 Task: Find a flat in Neath, United Kingdom with Wifi, TV, Gym, Breakfast, 6 bedrooms, 6 beds, 6 bathrooms, price range ₹8000-₹12000, and self check-in.
Action: Mouse moved to (320, 140)
Screenshot: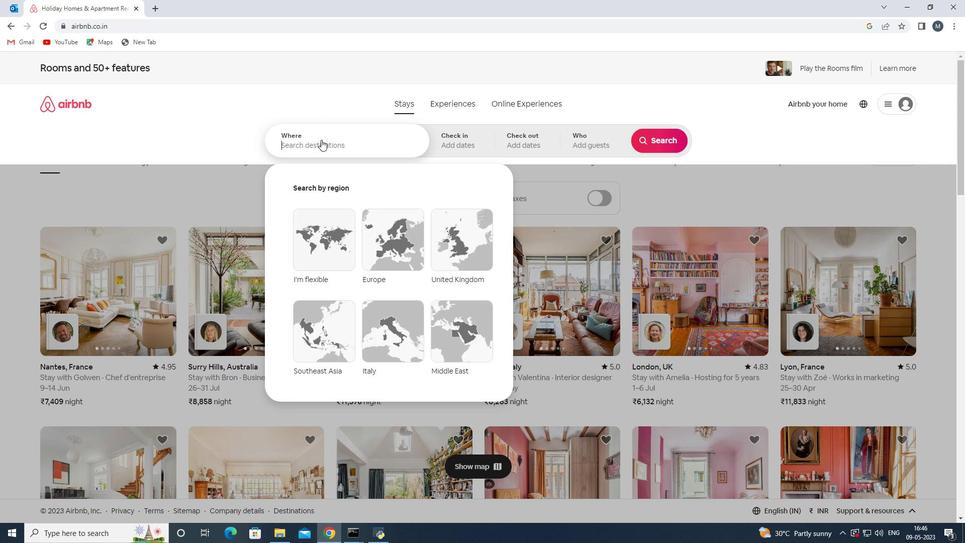 
Action: Mouse pressed left at (320, 140)
Screenshot: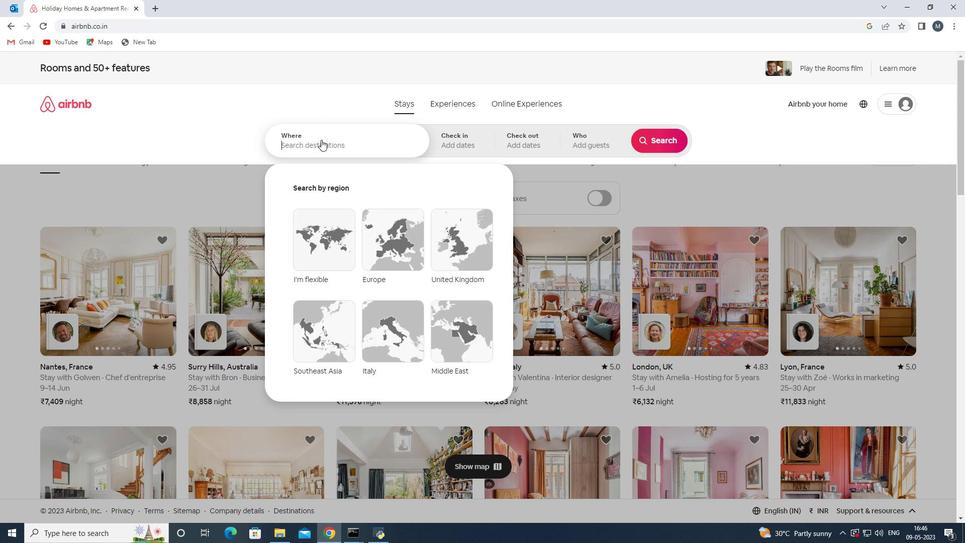 
Action: Mouse moved to (320, 140)
Screenshot: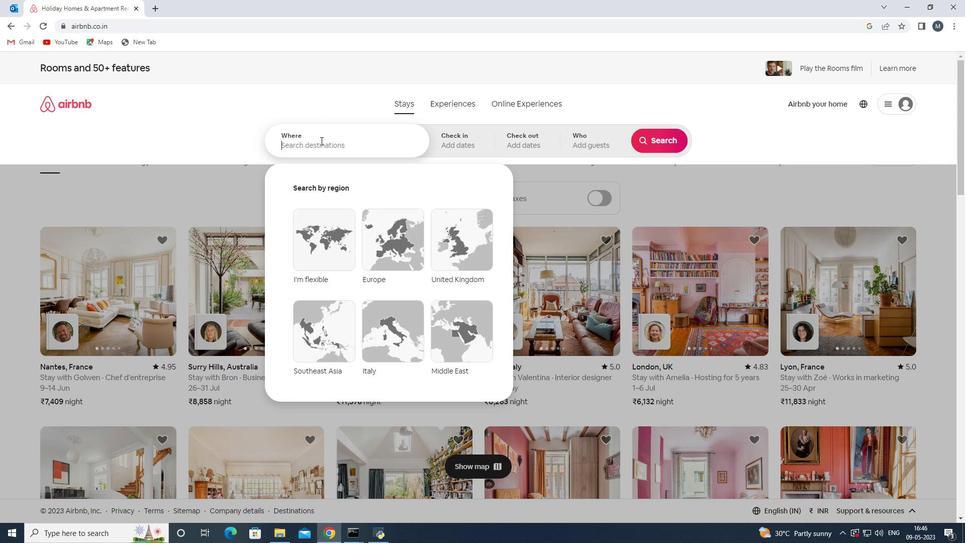 
Action: Key pressed <Key.shift>Neath,<Key.shift><Key.shift><Key.shift><Key.shift><Key.shift><Key.shift><Key.shift><Key.shift><Key.shift><Key.shift><Key.shift><Key.shift><Key.shift><Key.shift><Key.shift><Key.shift><Key.shift><Key.shift><Key.shift><Key.shift><Key.shift>United<Key.space><Key.shift>K
Screenshot: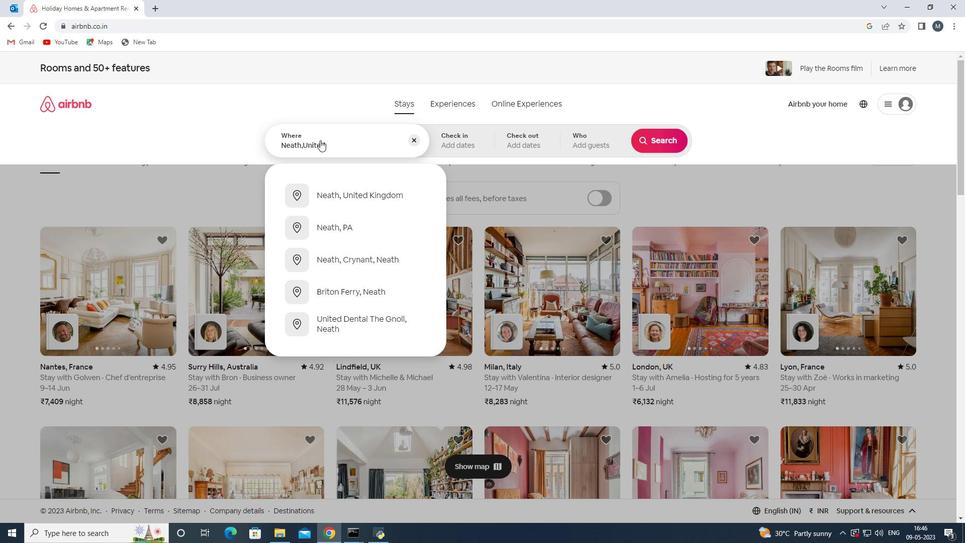 
Action: Mouse moved to (315, 139)
Screenshot: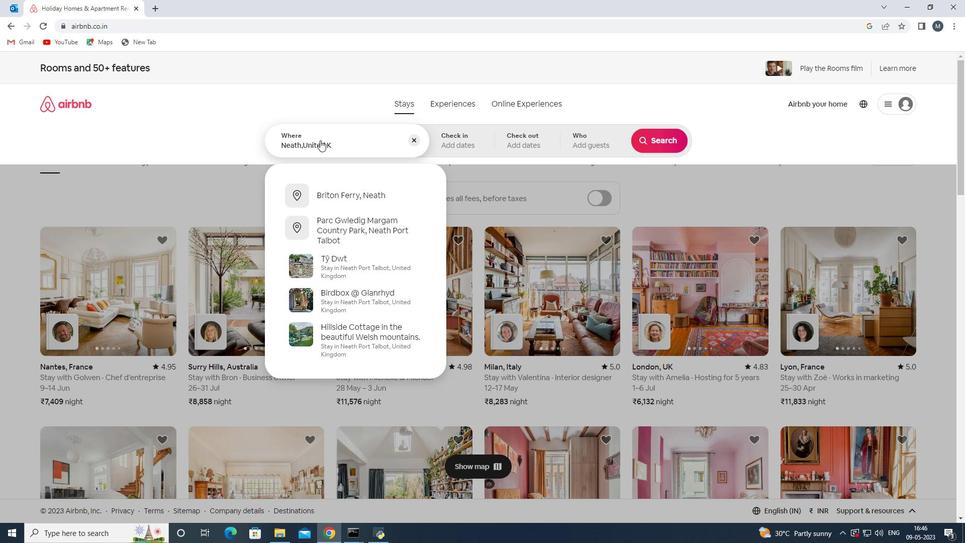 
Action: Key pressed <Key.backspace>
Screenshot: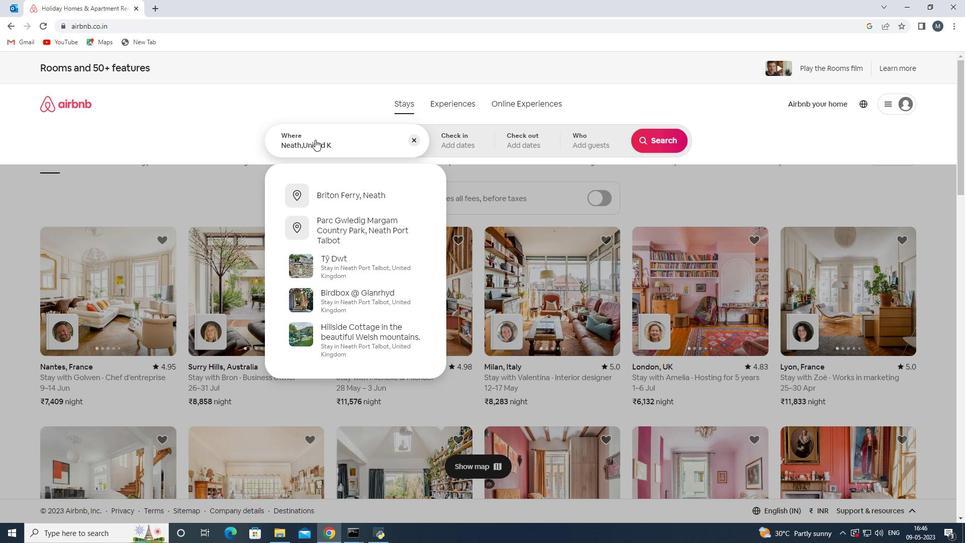 
Action: Mouse moved to (378, 195)
Screenshot: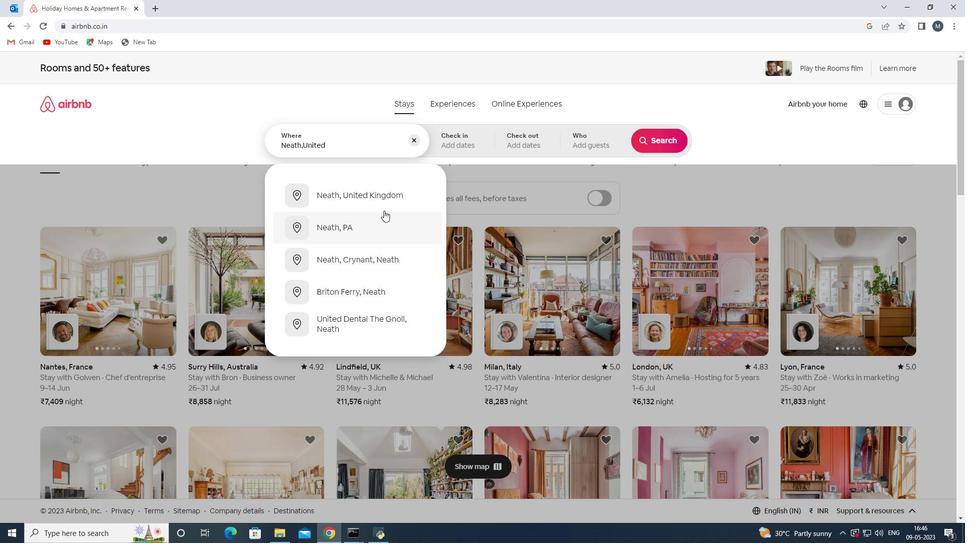 
Action: Mouse pressed left at (378, 195)
Screenshot: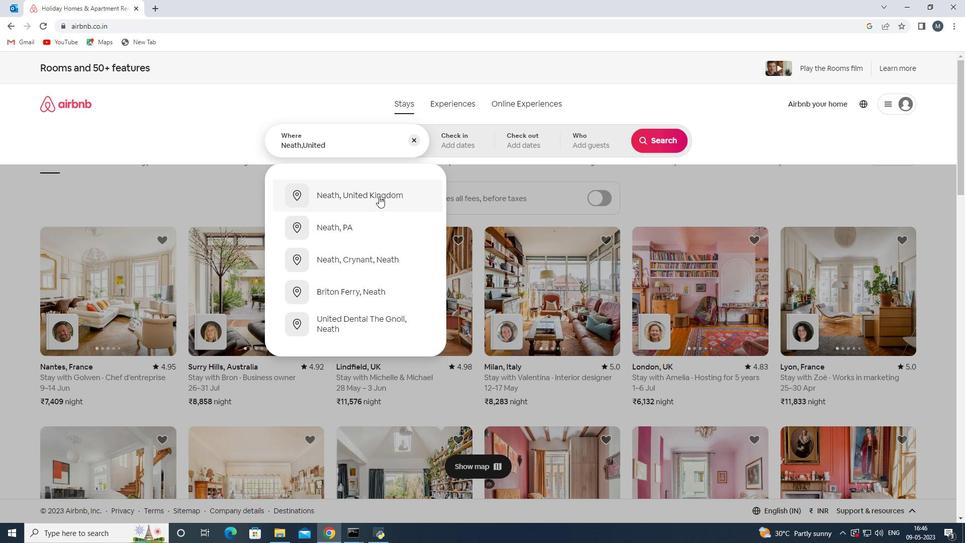 
Action: Mouse moved to (657, 222)
Screenshot: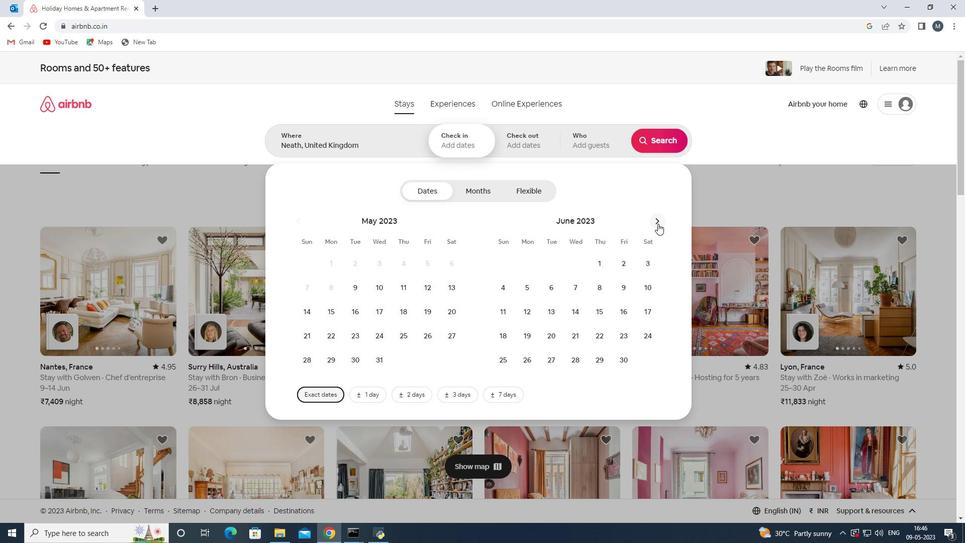 
Action: Mouse pressed left at (657, 222)
Screenshot: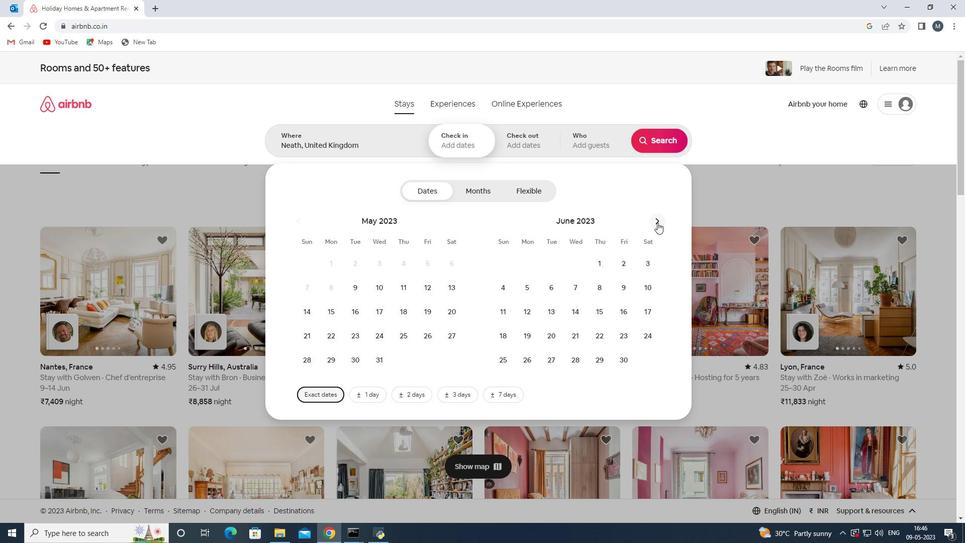 
Action: Mouse moved to (655, 222)
Screenshot: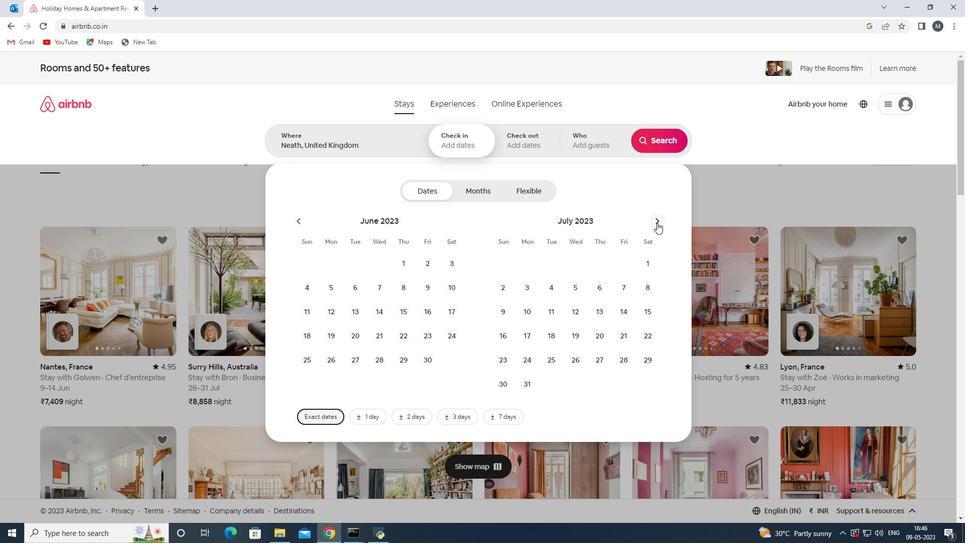 
Action: Mouse pressed left at (655, 222)
Screenshot: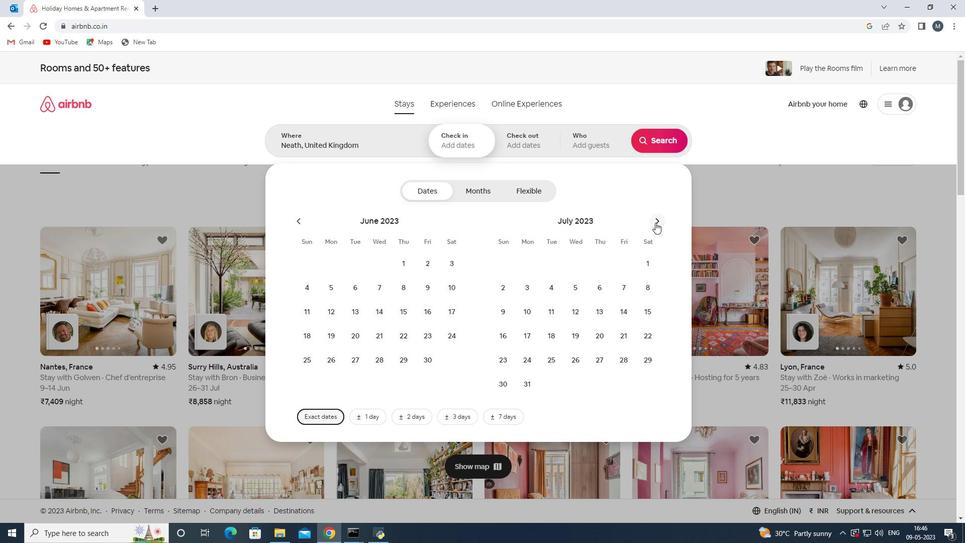 
Action: Mouse pressed left at (655, 222)
Screenshot: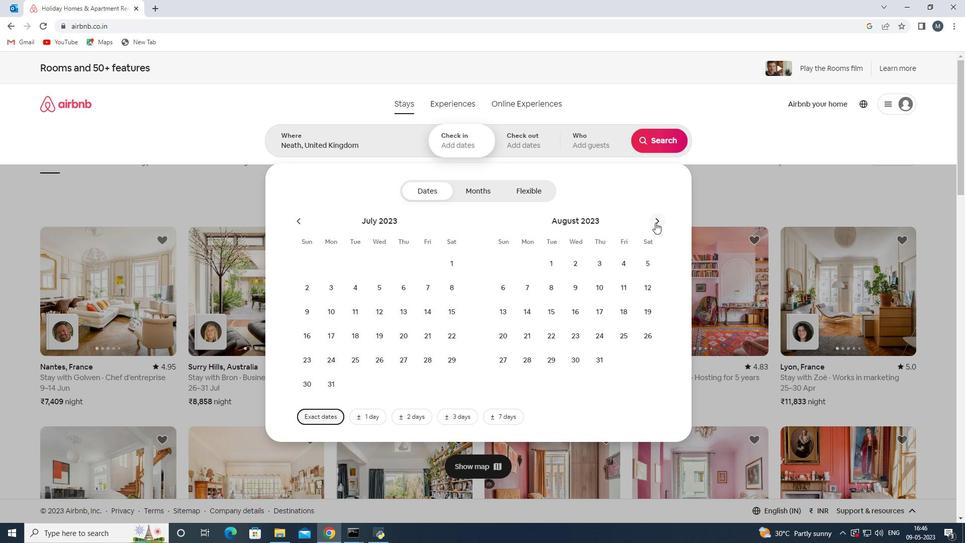 
Action: Mouse moved to (573, 291)
Screenshot: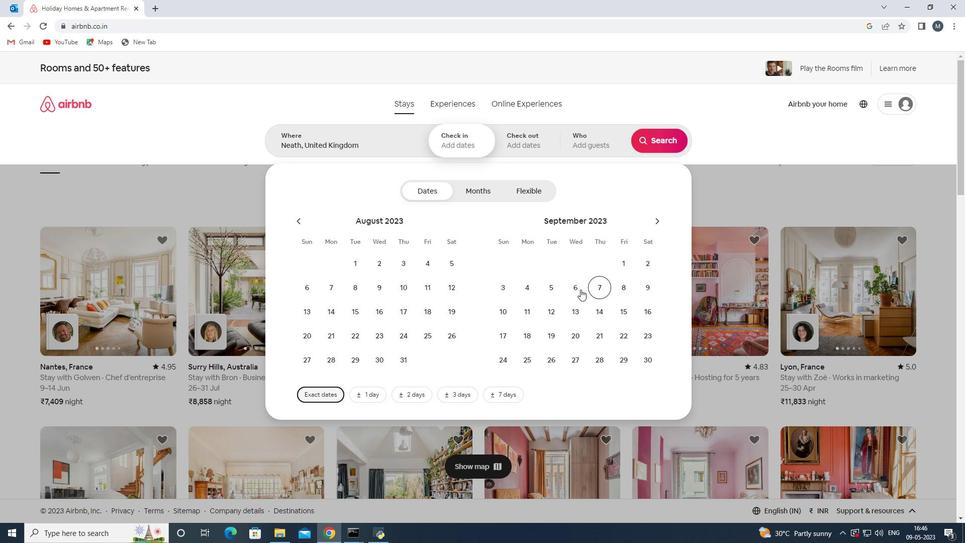 
Action: Mouse pressed left at (573, 291)
Screenshot: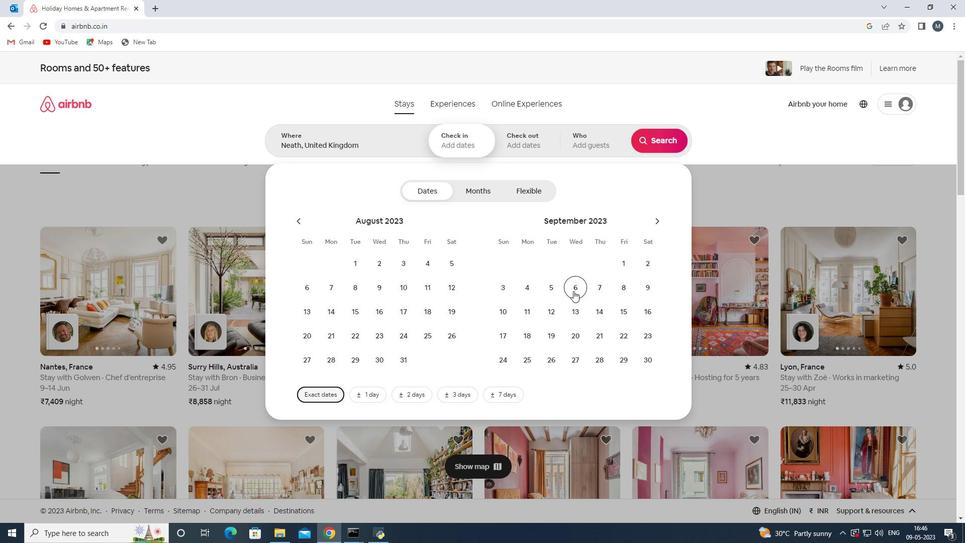 
Action: Mouse moved to (617, 313)
Screenshot: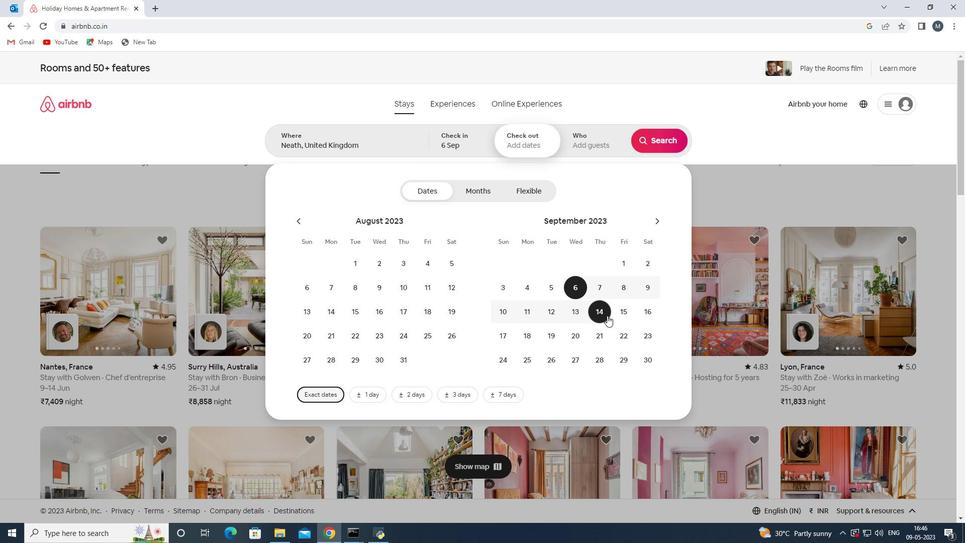 
Action: Mouse pressed left at (617, 313)
Screenshot: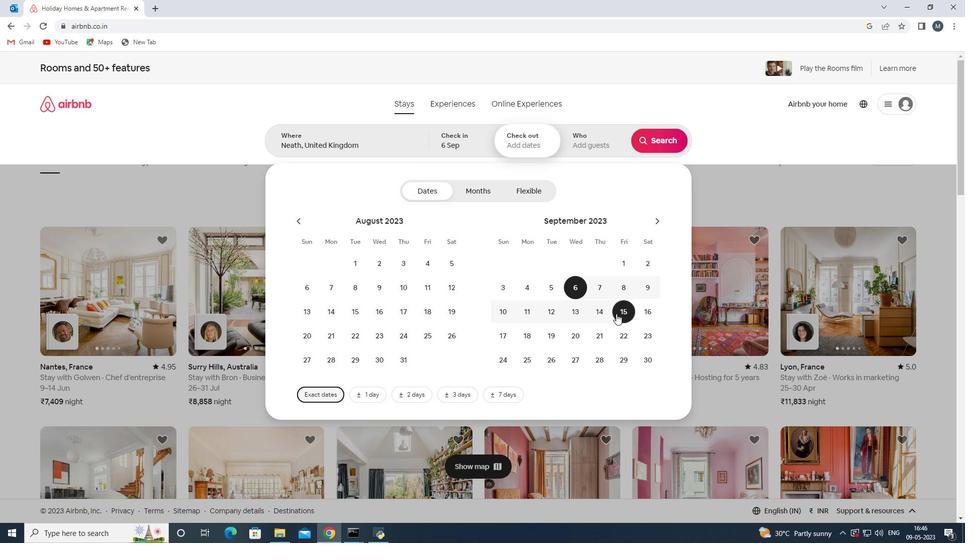 
Action: Mouse moved to (579, 149)
Screenshot: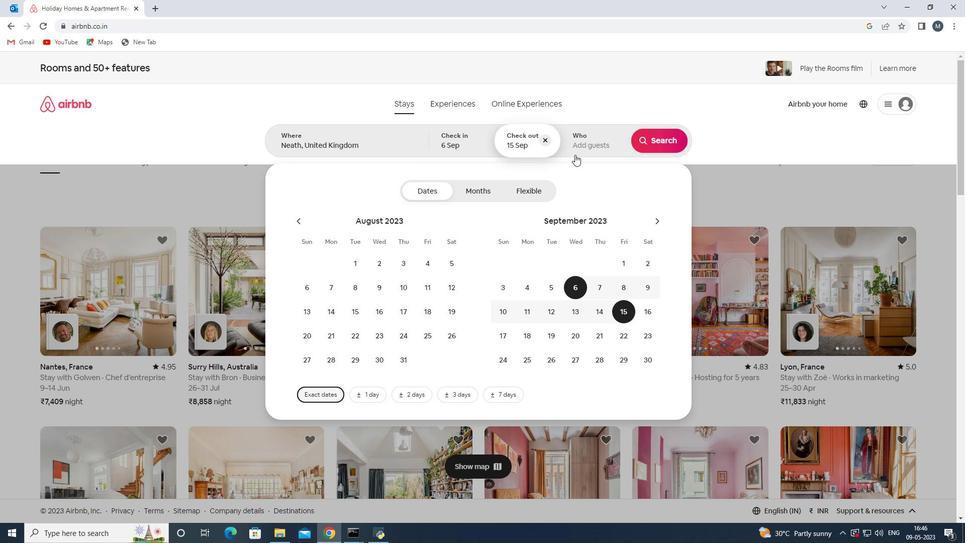 
Action: Mouse pressed left at (579, 149)
Screenshot: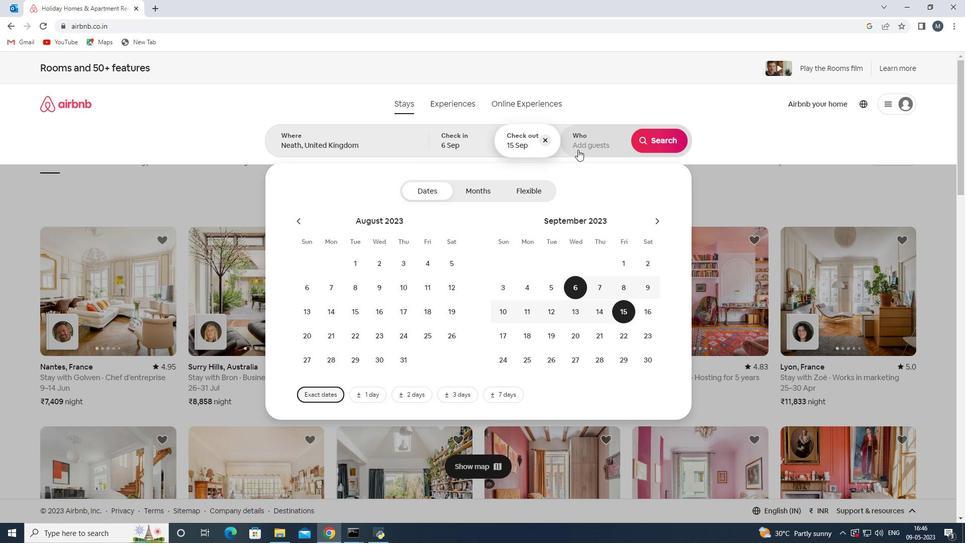 
Action: Mouse moved to (660, 198)
Screenshot: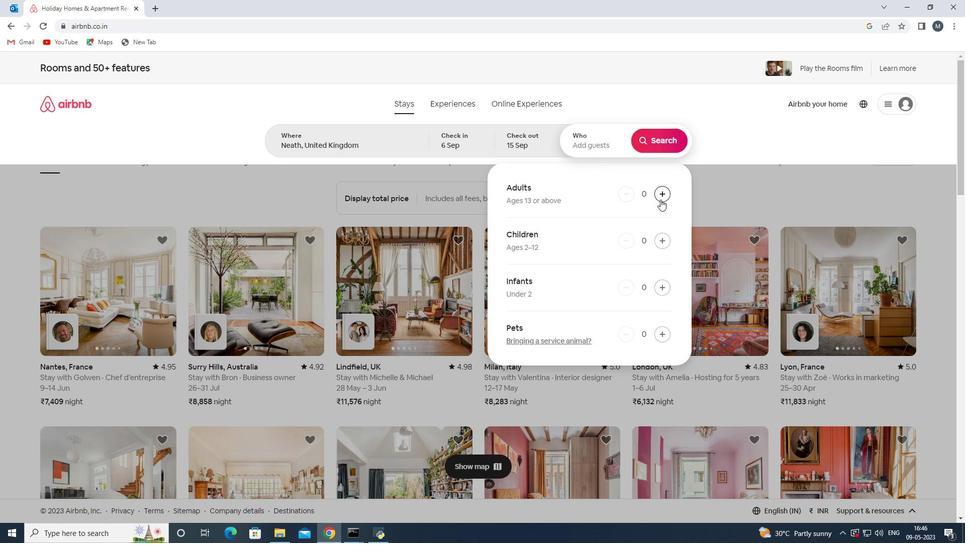 
Action: Mouse pressed left at (660, 198)
Screenshot: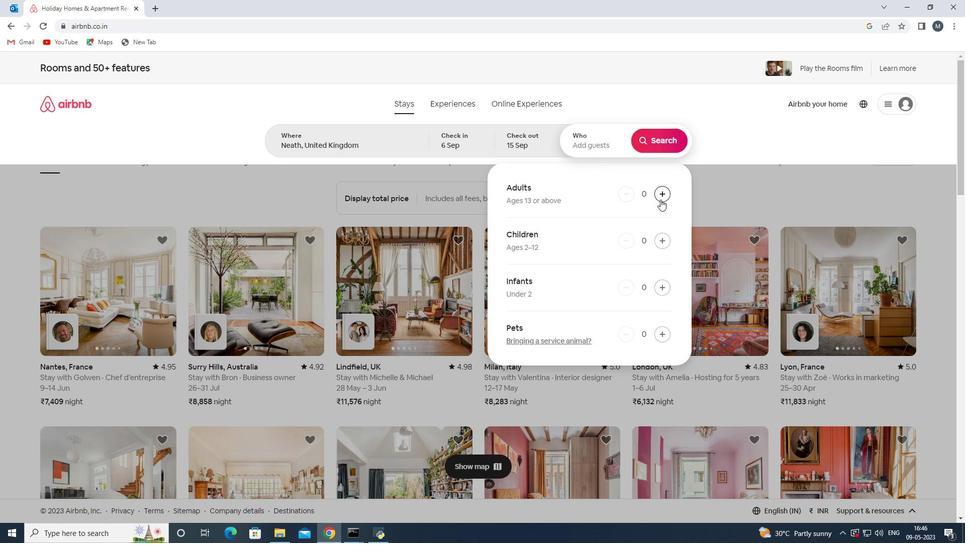 
Action: Mouse pressed left at (660, 198)
Screenshot: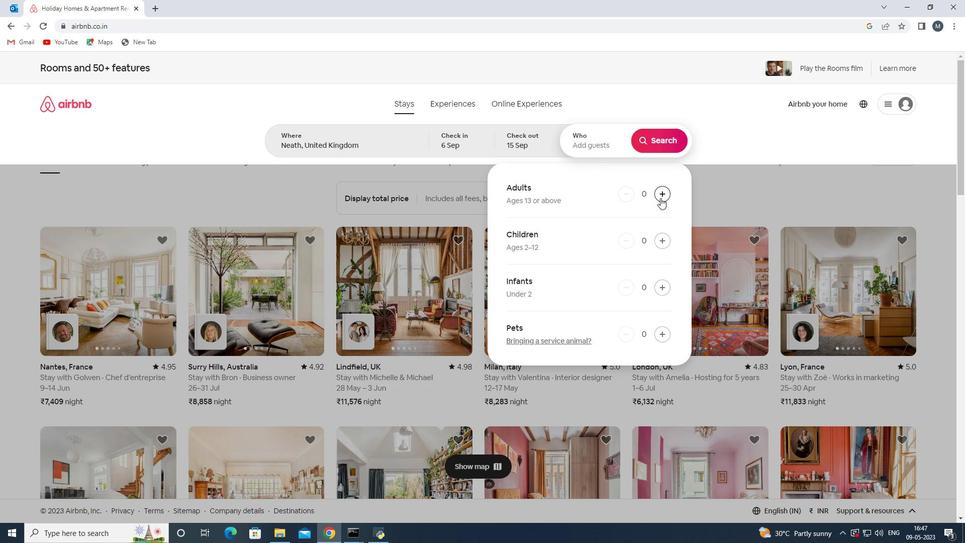 
Action: Mouse pressed left at (660, 198)
Screenshot: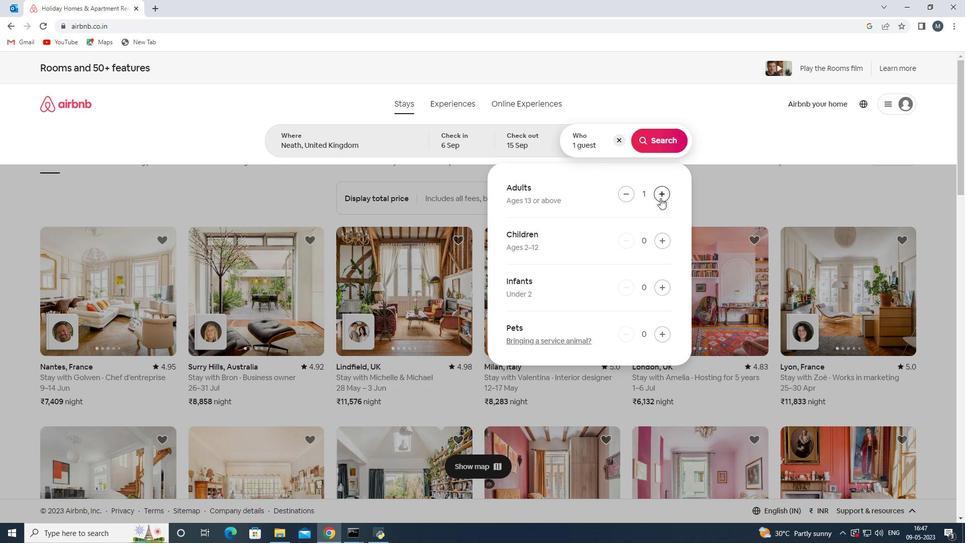 
Action: Mouse pressed left at (660, 198)
Screenshot: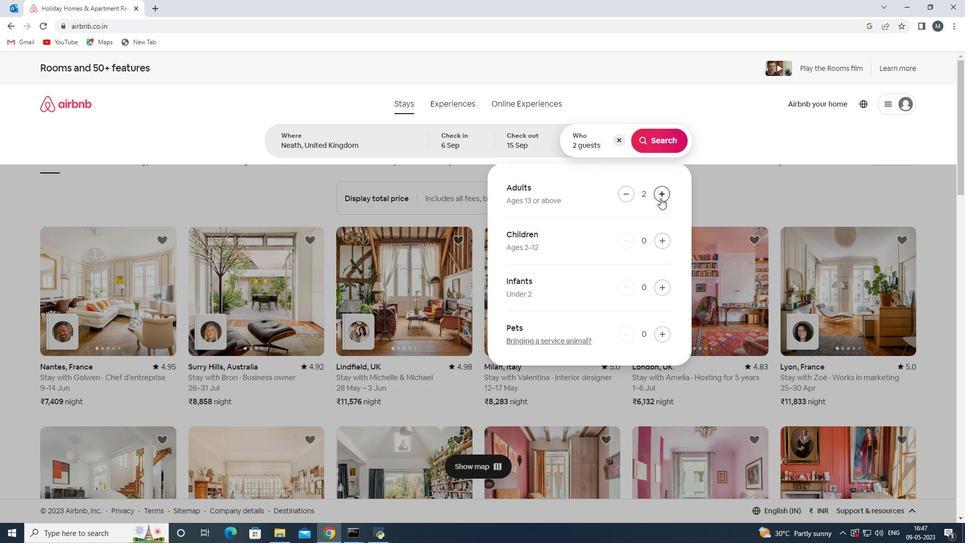 
Action: Mouse pressed left at (660, 198)
Screenshot: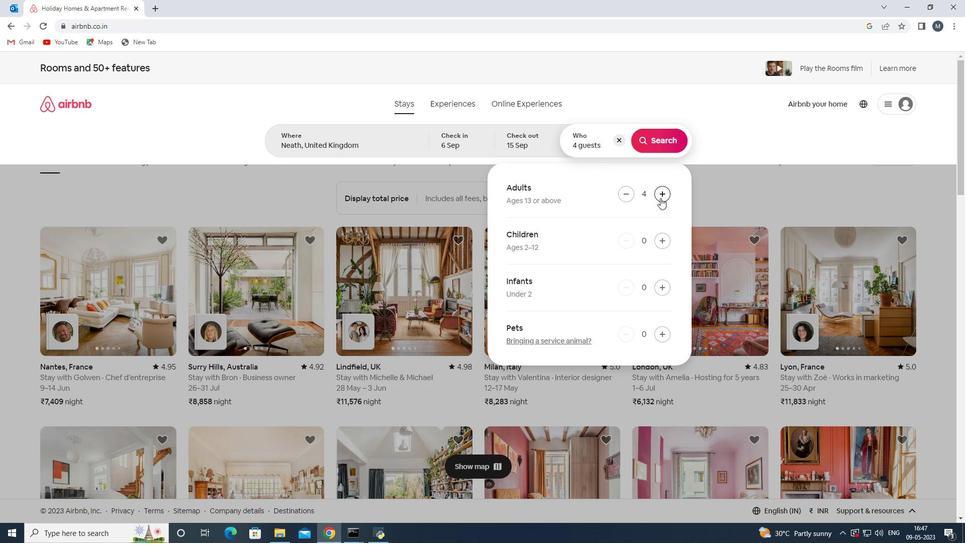 
Action: Mouse pressed left at (660, 198)
Screenshot: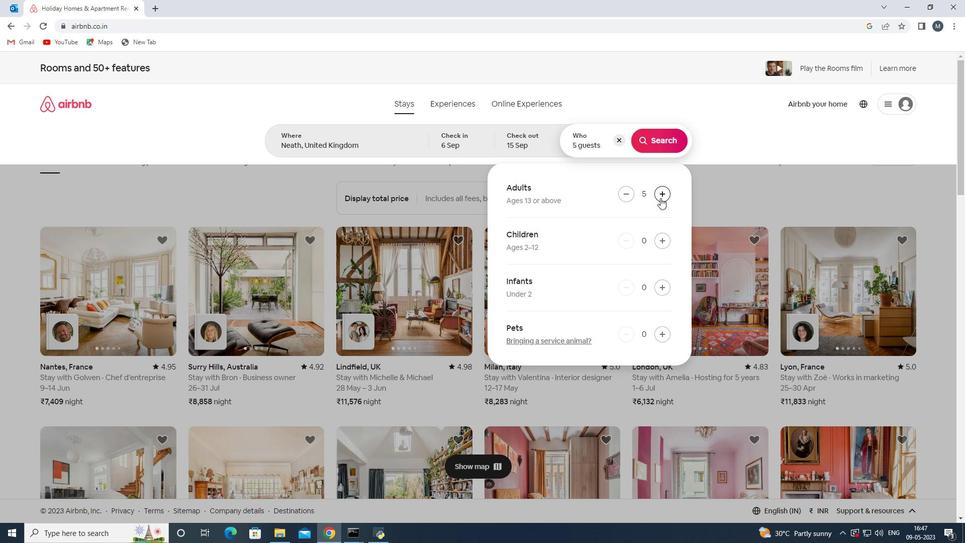 
Action: Mouse moved to (660, 143)
Screenshot: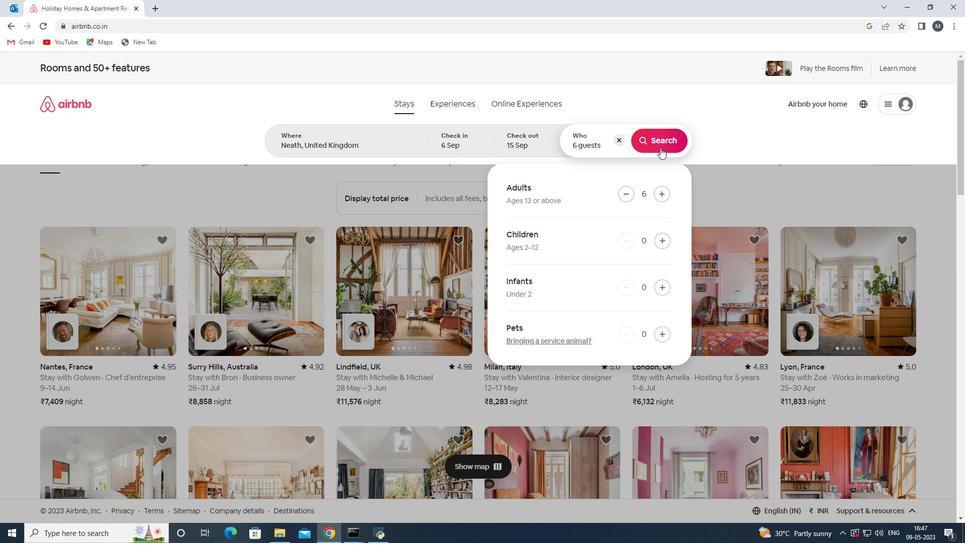 
Action: Mouse pressed left at (660, 143)
Screenshot: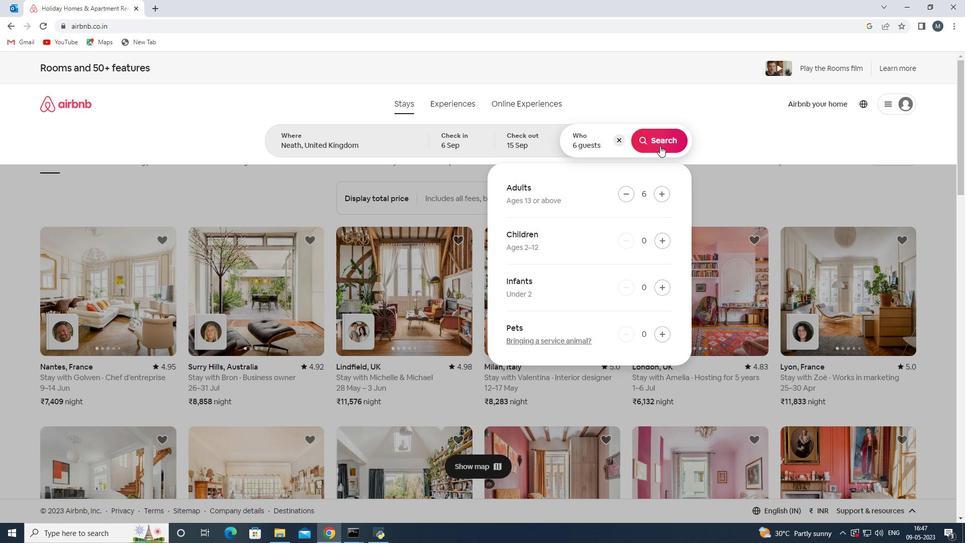 
Action: Mouse moved to (909, 111)
Screenshot: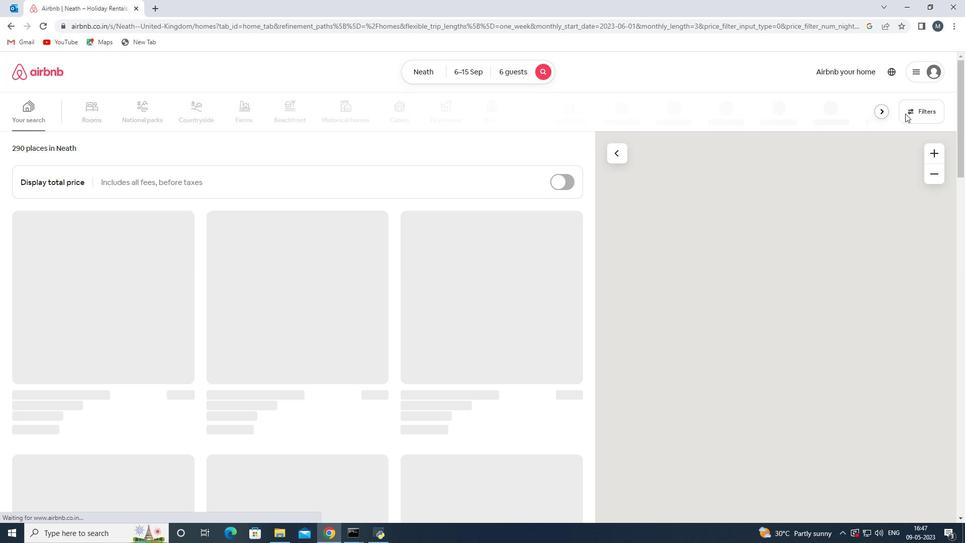 
Action: Mouse pressed left at (909, 111)
Screenshot: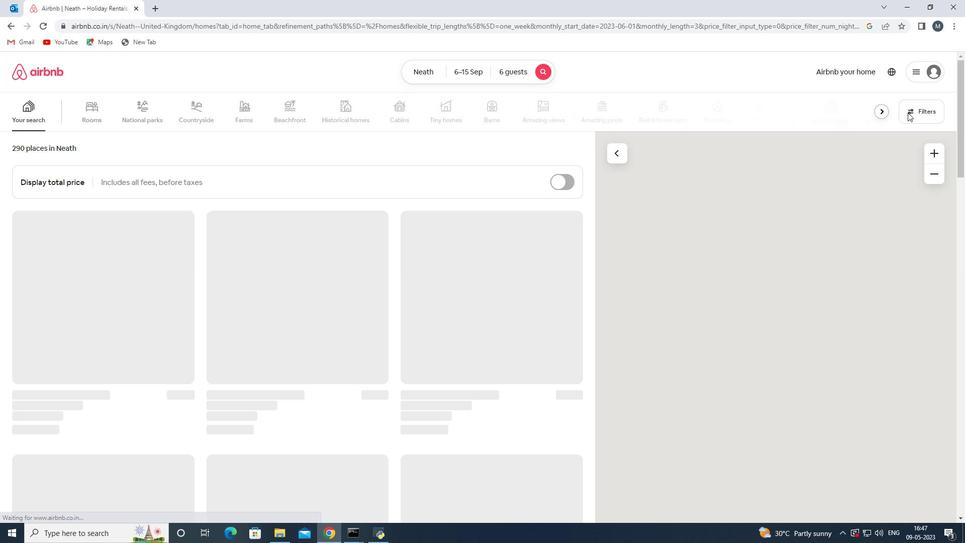 
Action: Mouse moved to (398, 359)
Screenshot: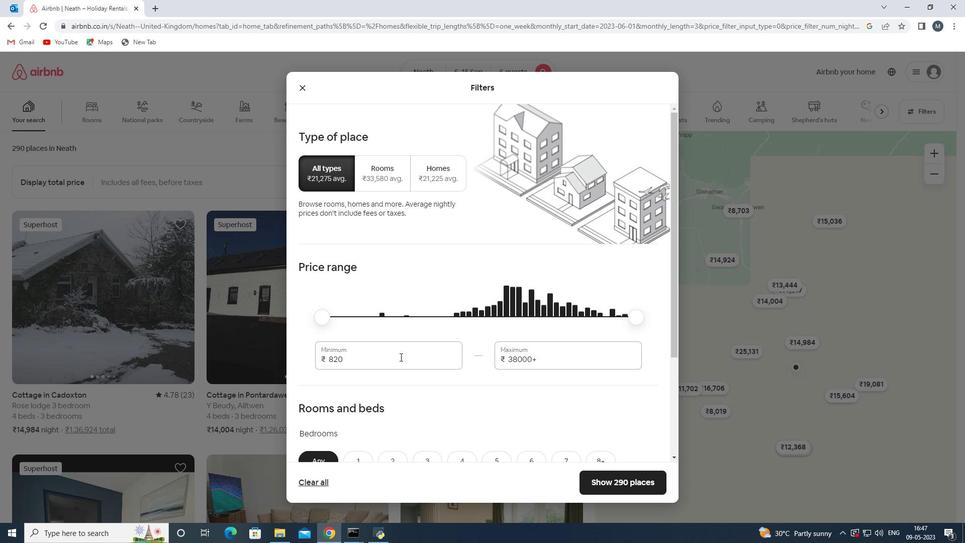 
Action: Mouse pressed left at (398, 359)
Screenshot: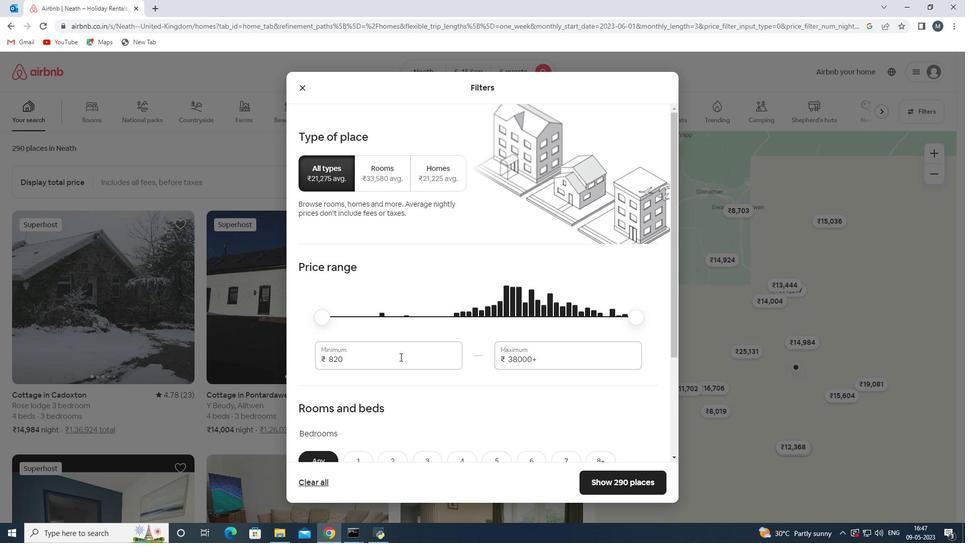 
Action: Mouse moved to (354, 356)
Screenshot: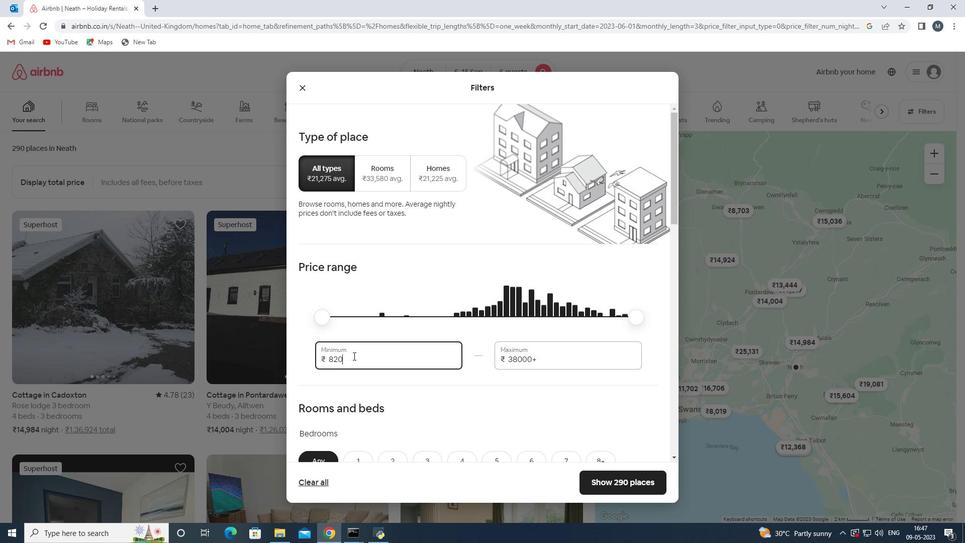 
Action: Key pressed <Key.backspace><Key.backspace>000
Screenshot: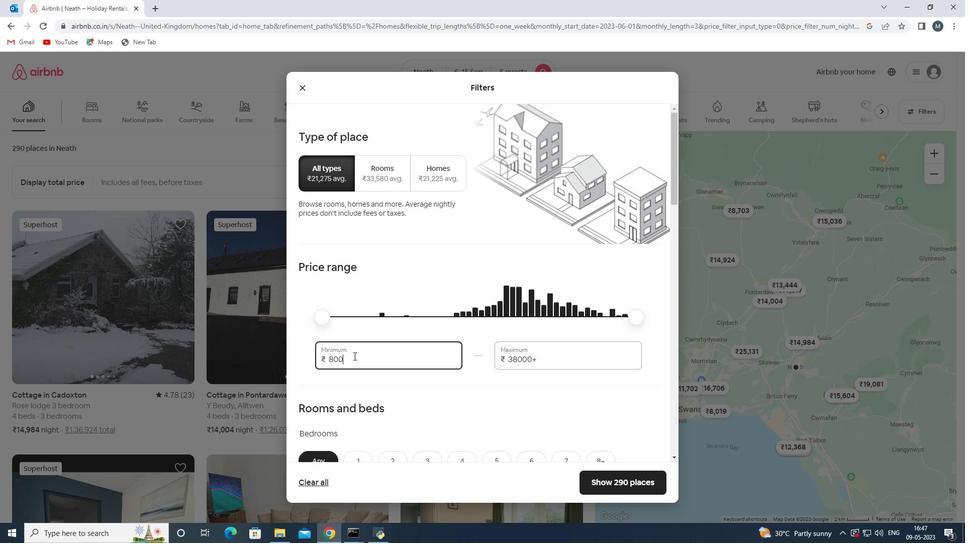 
Action: Mouse moved to (544, 358)
Screenshot: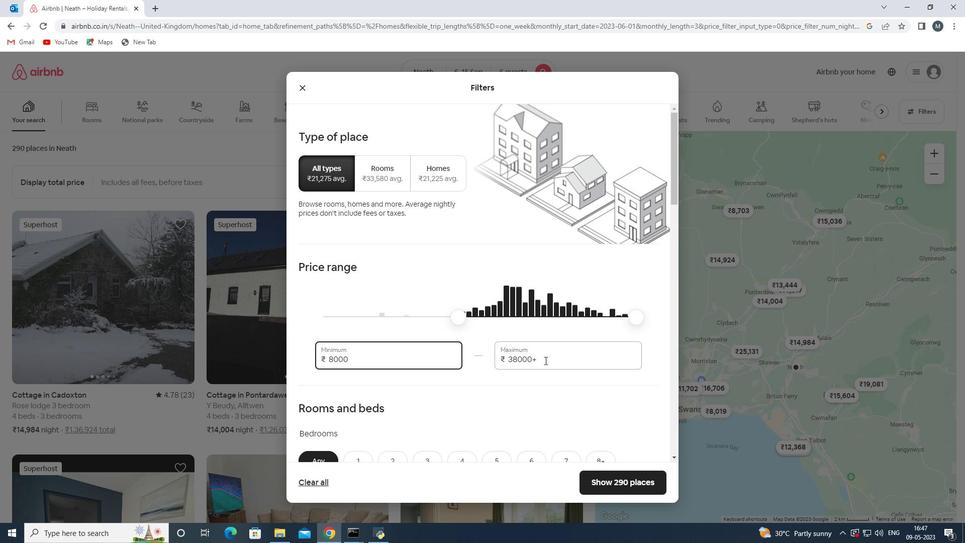 
Action: Mouse pressed left at (544, 358)
Screenshot: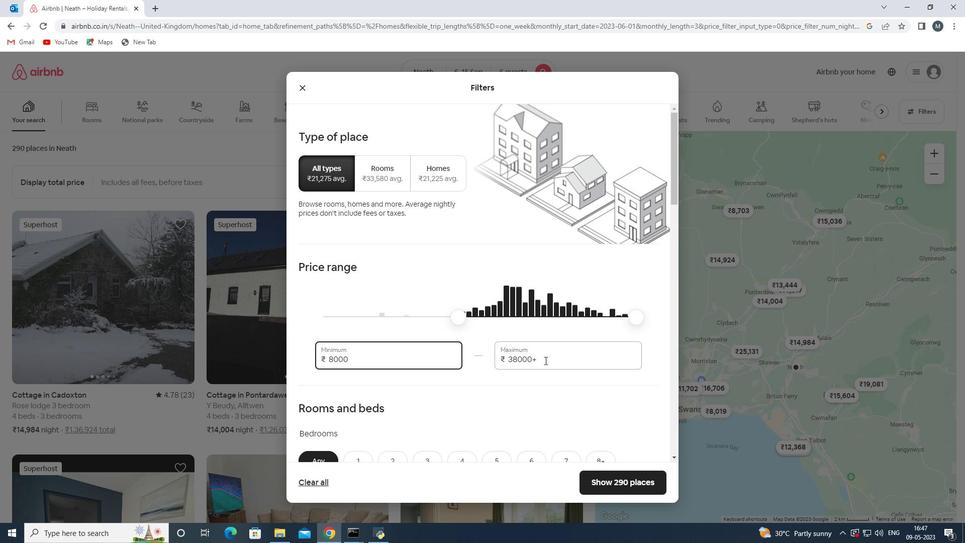 
Action: Mouse moved to (482, 357)
Screenshot: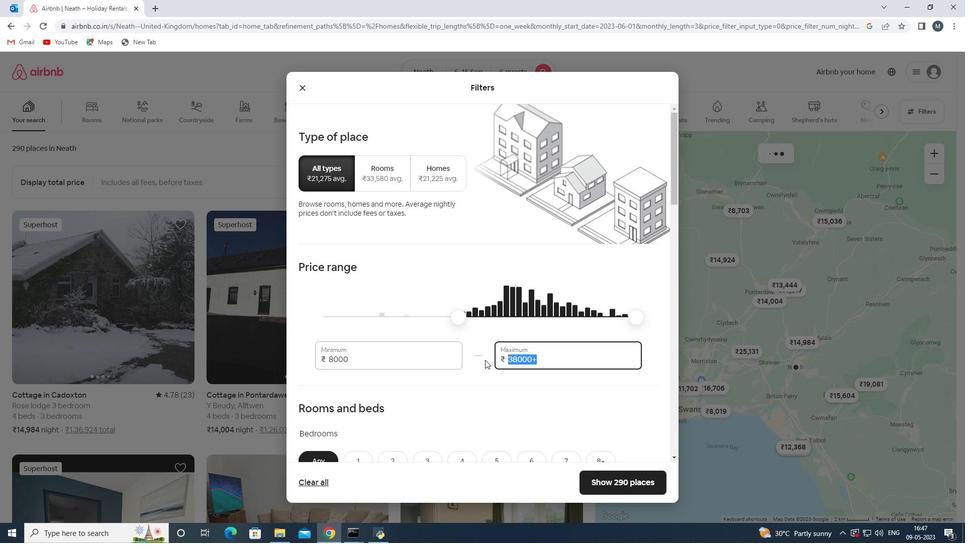
Action: Key pressed 1
Screenshot: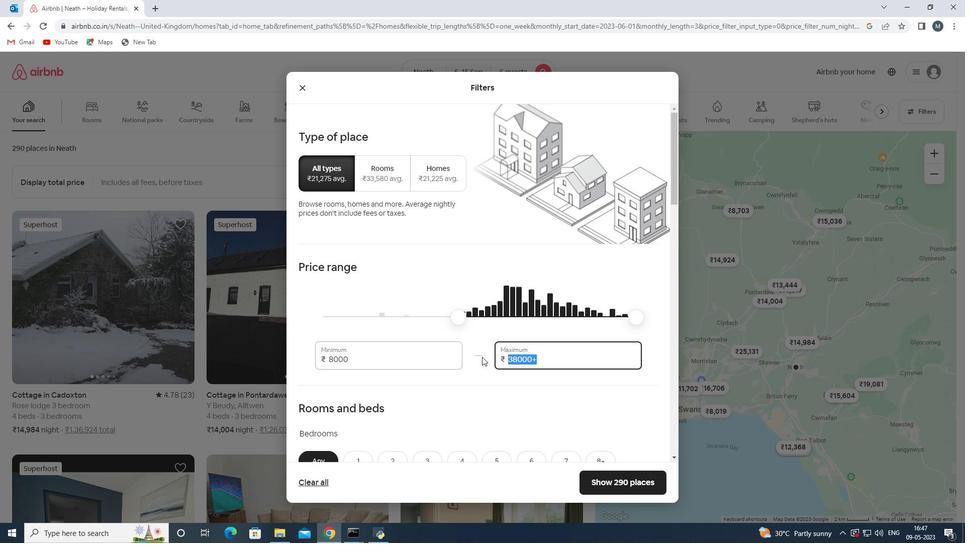 
Action: Mouse moved to (481, 357)
Screenshot: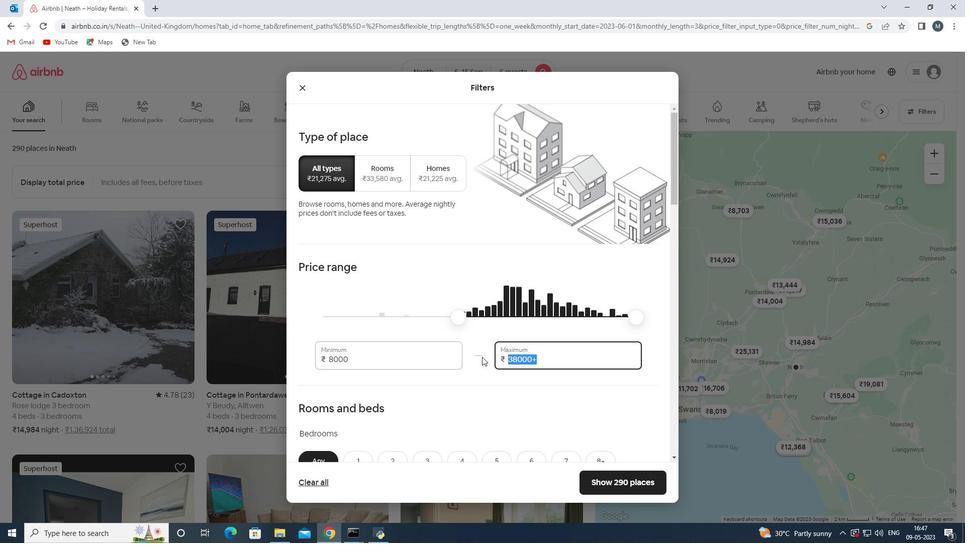 
Action: Key pressed 2000
Screenshot: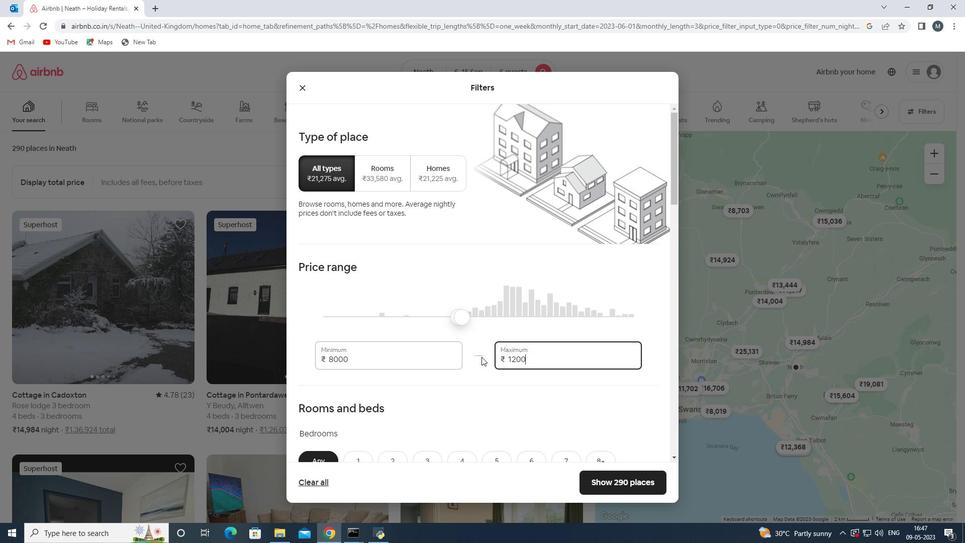 
Action: Mouse moved to (538, 308)
Screenshot: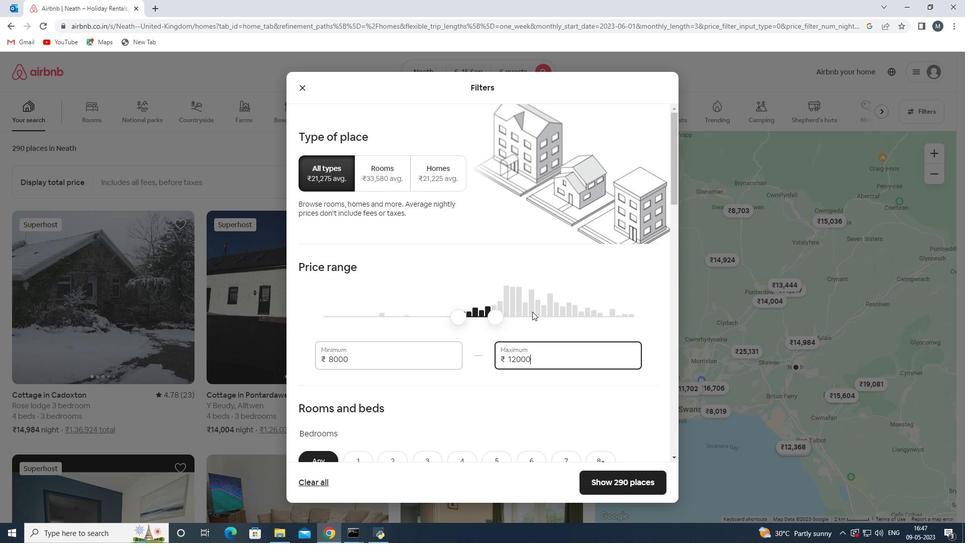 
Action: Mouse scrolled (538, 307) with delta (0, 0)
Screenshot: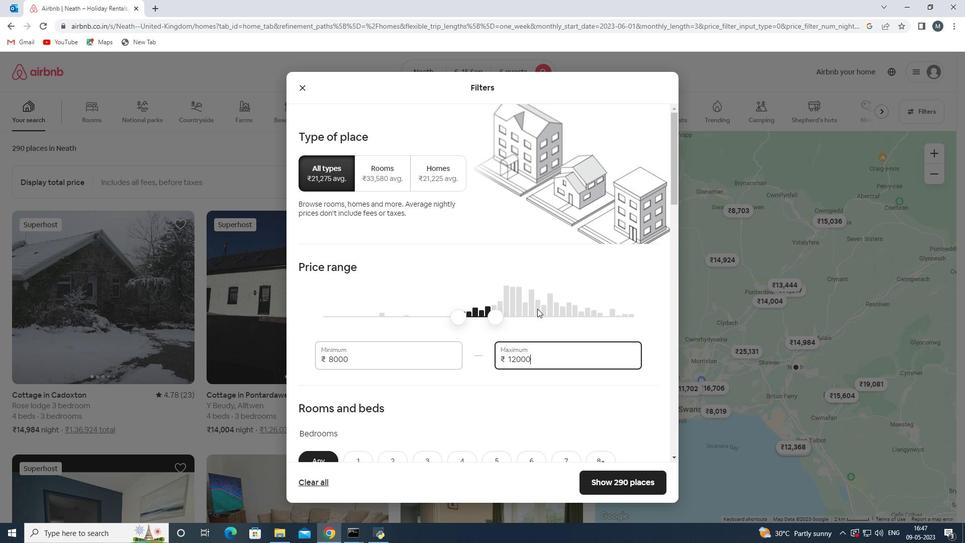 
Action: Mouse scrolled (538, 307) with delta (0, 0)
Screenshot: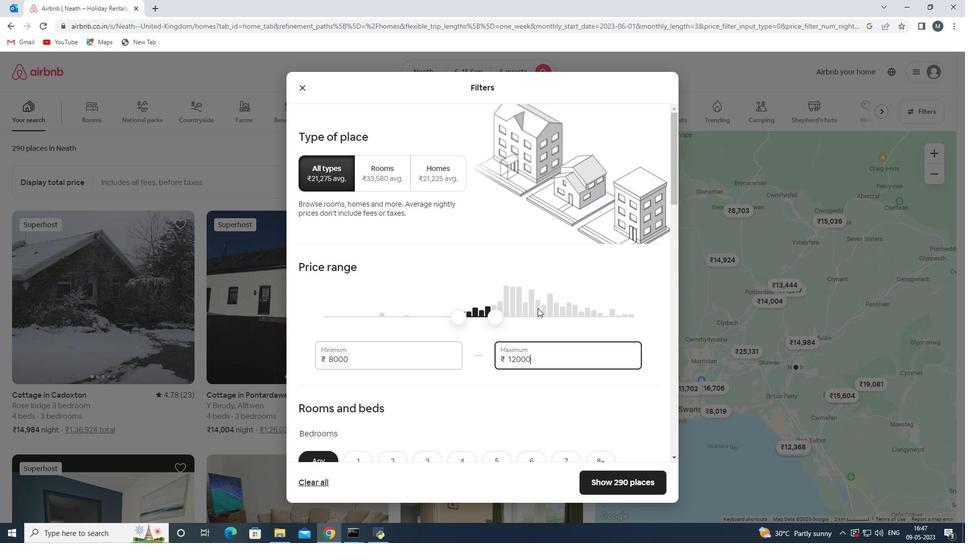 
Action: Mouse moved to (531, 308)
Screenshot: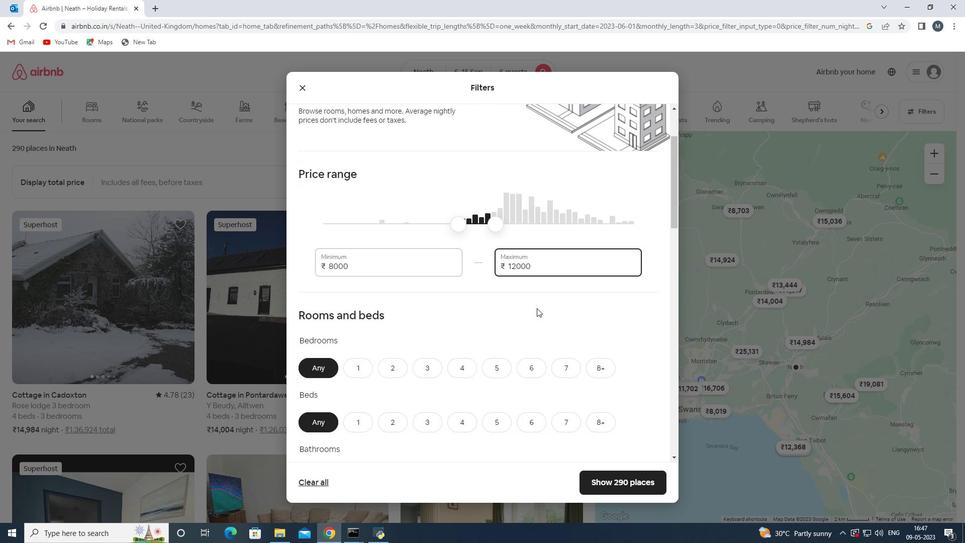 
Action: Mouse scrolled (531, 308) with delta (0, 0)
Screenshot: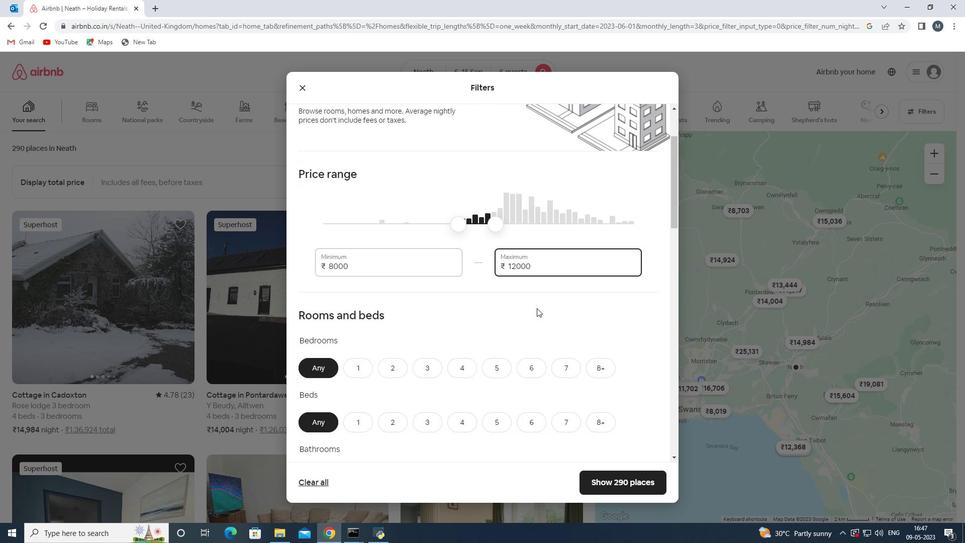 
Action: Mouse moved to (534, 312)
Screenshot: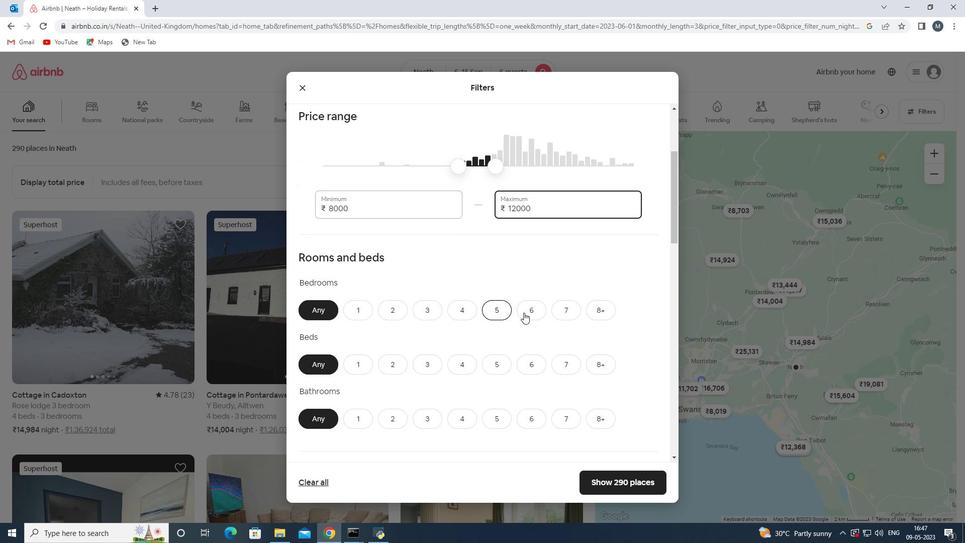 
Action: Mouse pressed left at (534, 312)
Screenshot: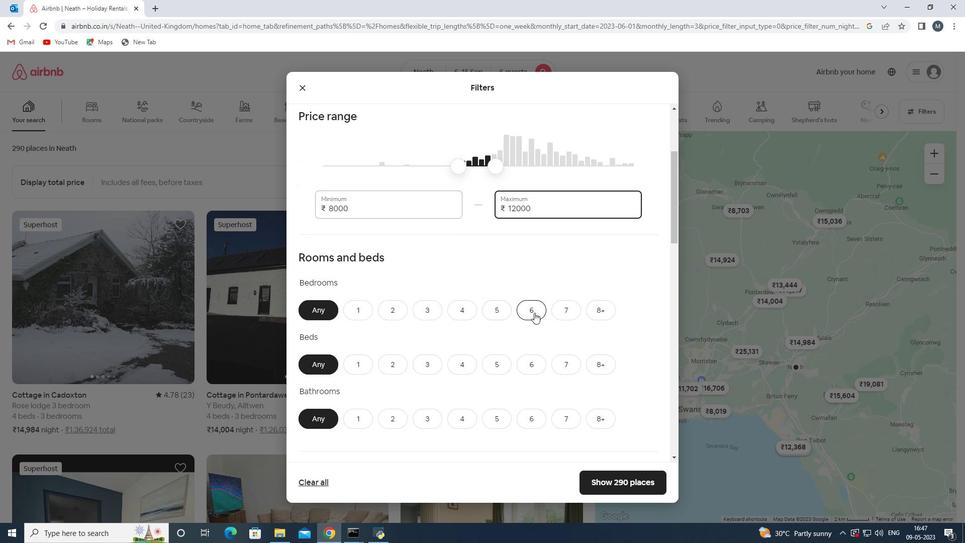 
Action: Mouse moved to (533, 367)
Screenshot: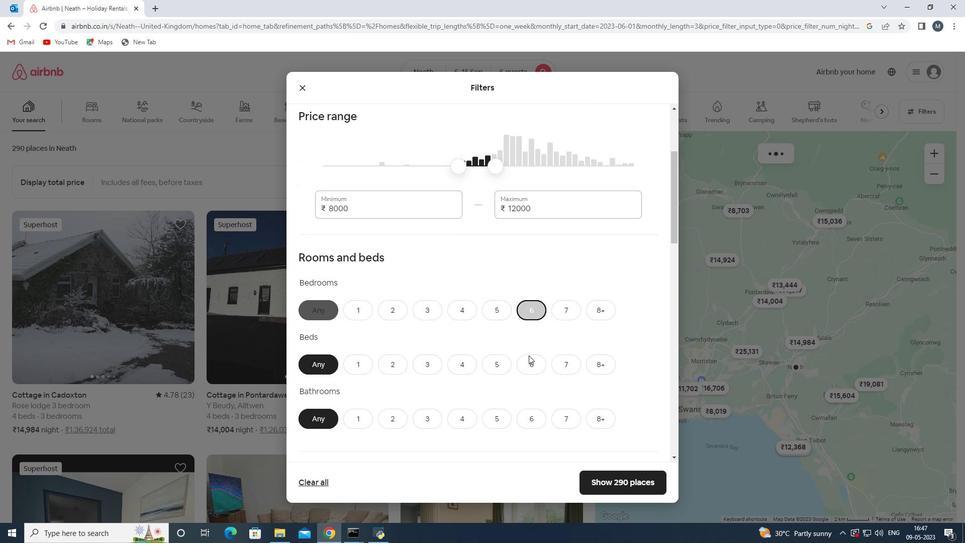
Action: Mouse pressed left at (533, 367)
Screenshot: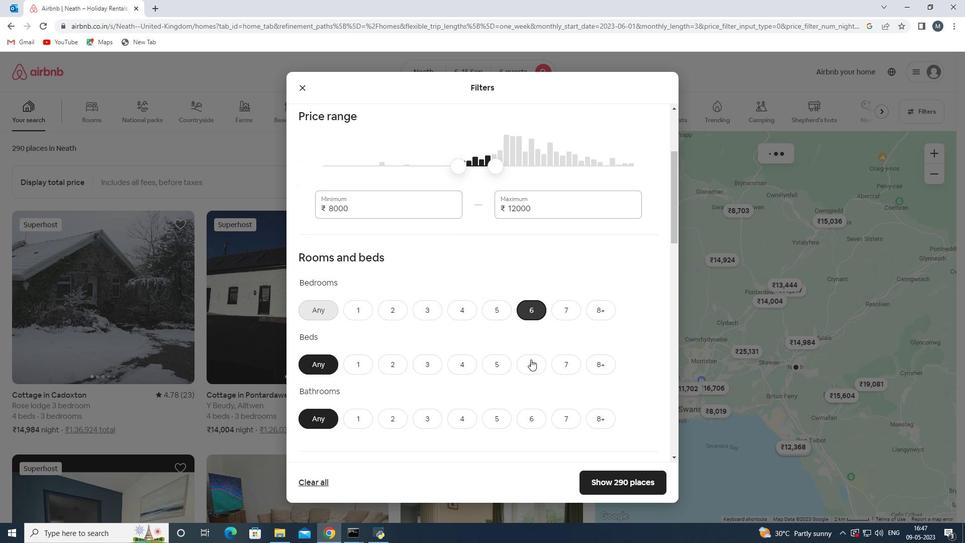 
Action: Mouse moved to (529, 414)
Screenshot: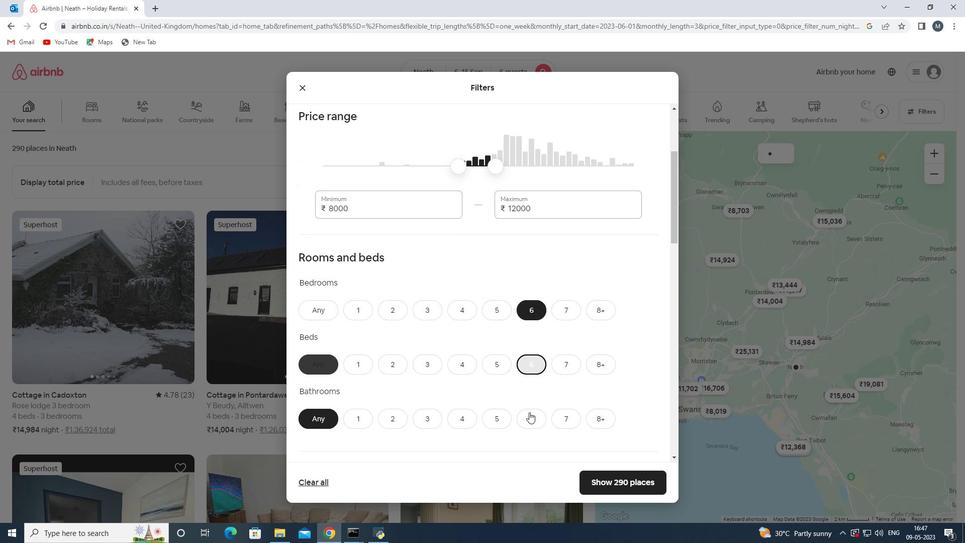 
Action: Mouse pressed left at (529, 414)
Screenshot: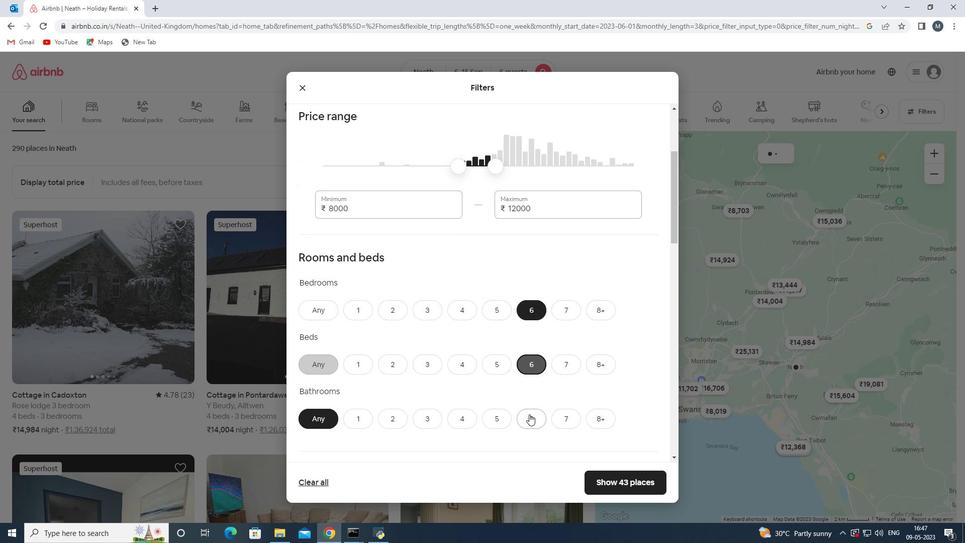 
Action: Mouse moved to (507, 328)
Screenshot: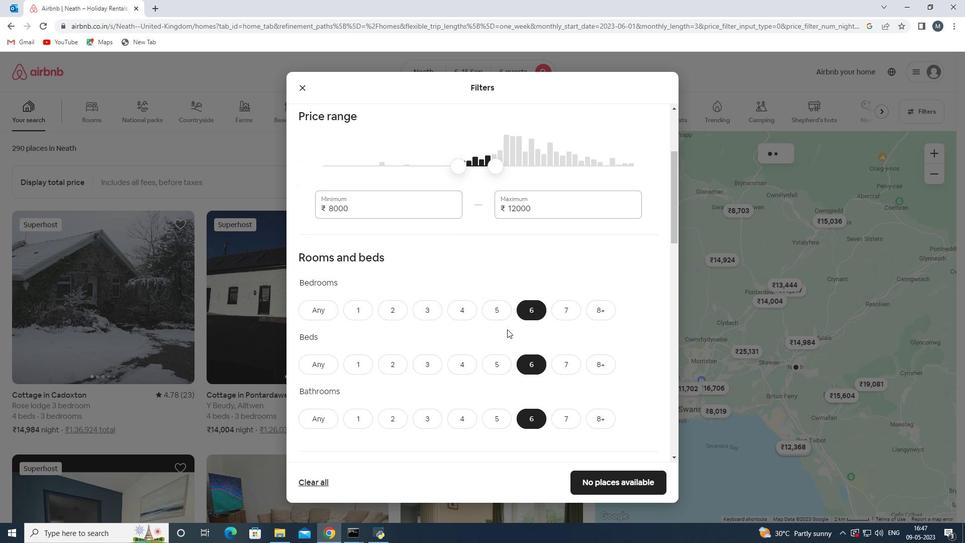 
Action: Mouse scrolled (507, 328) with delta (0, 0)
Screenshot: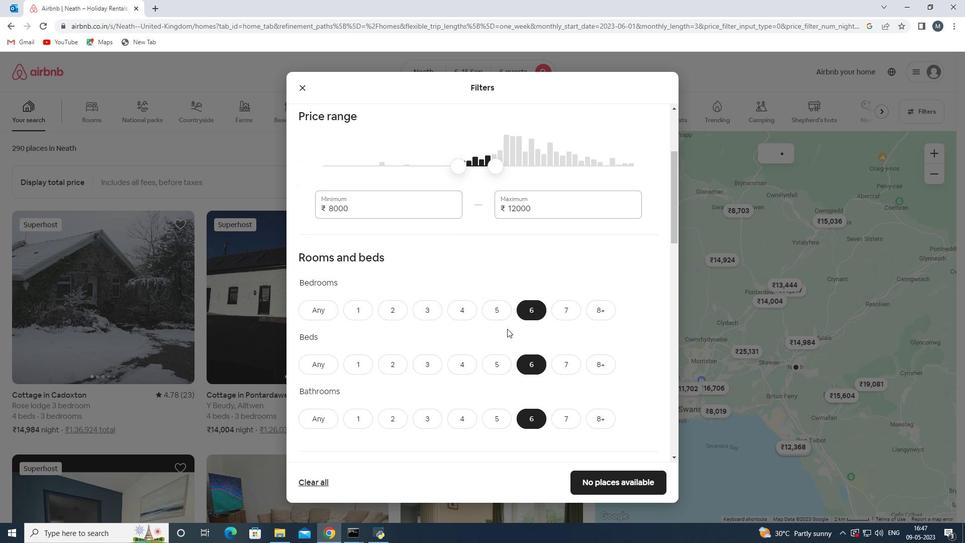 
Action: Mouse moved to (511, 320)
Screenshot: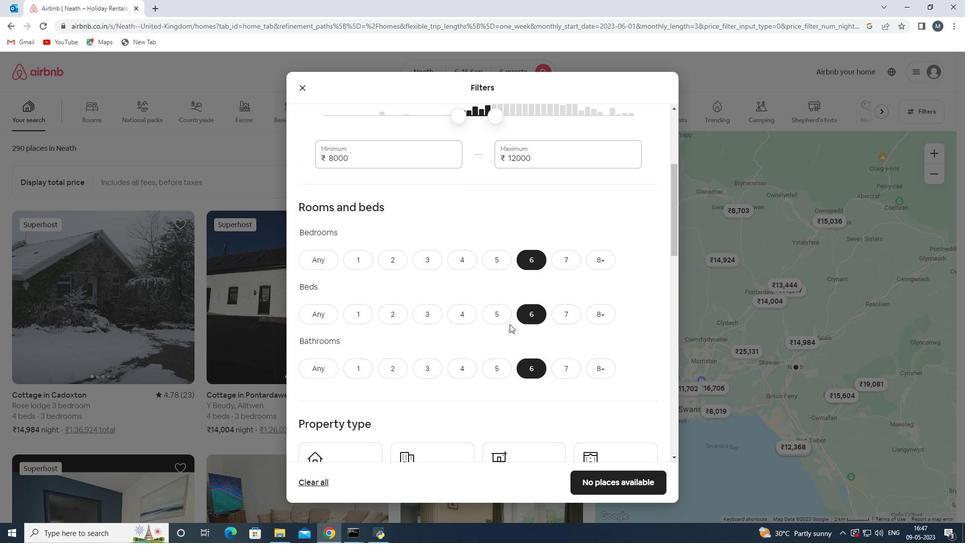 
Action: Mouse scrolled (511, 319) with delta (0, 0)
Screenshot: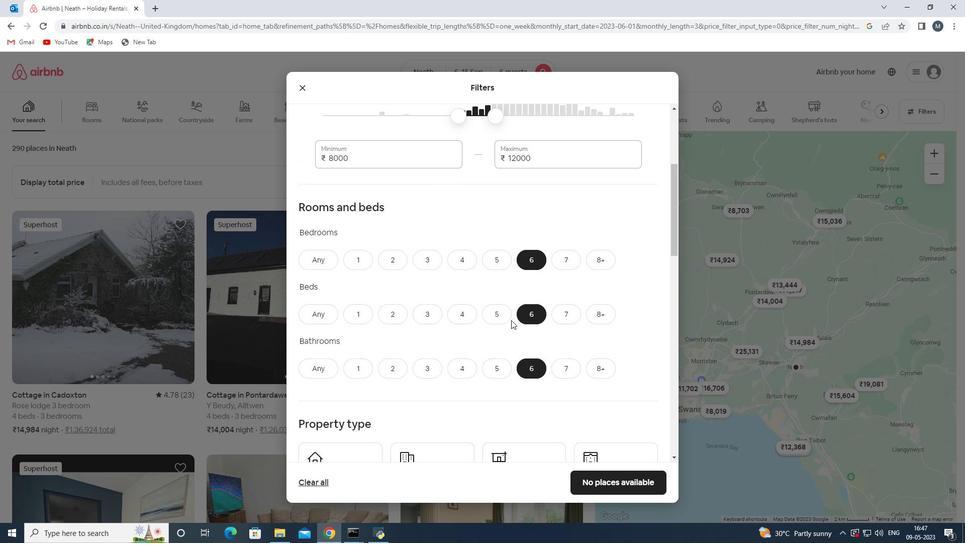 
Action: Mouse moved to (512, 320)
Screenshot: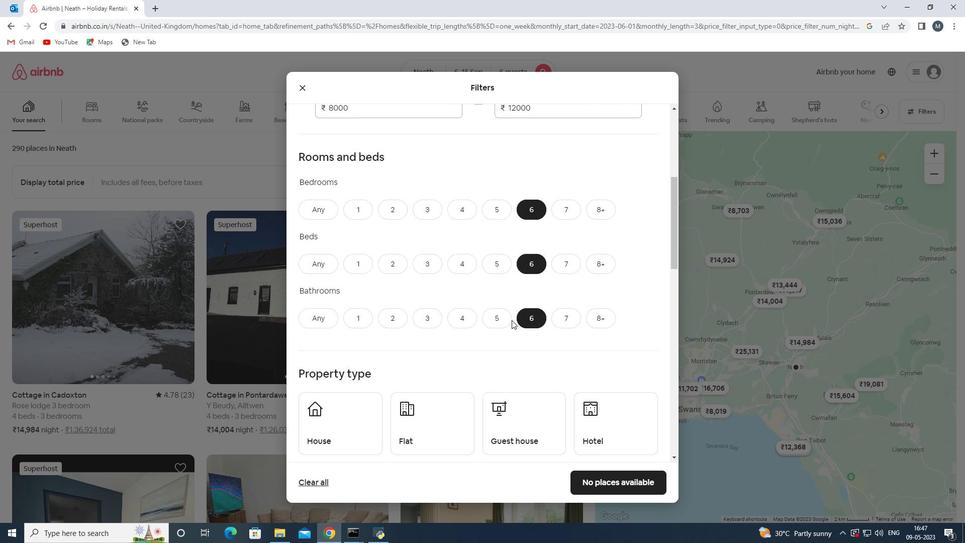 
Action: Mouse scrolled (512, 319) with delta (0, 0)
Screenshot: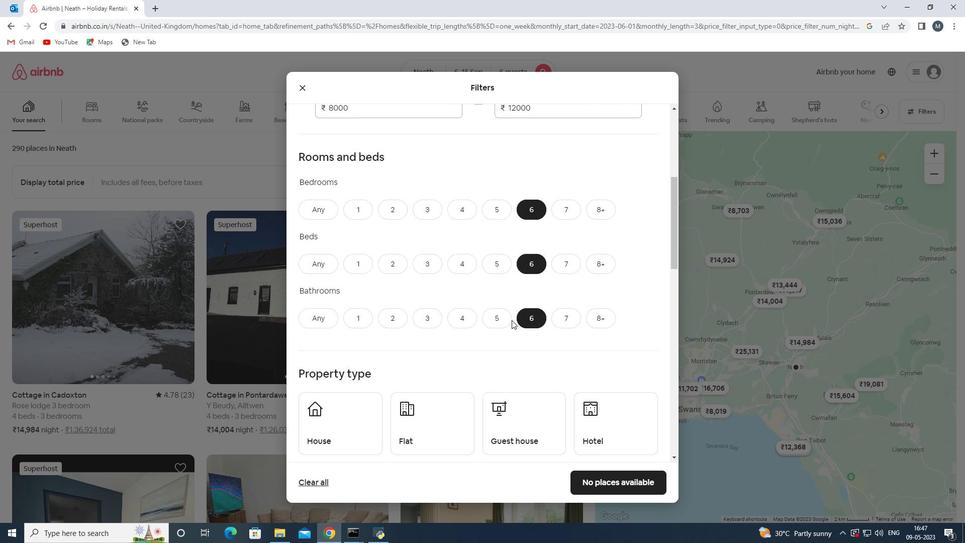 
Action: Mouse moved to (496, 325)
Screenshot: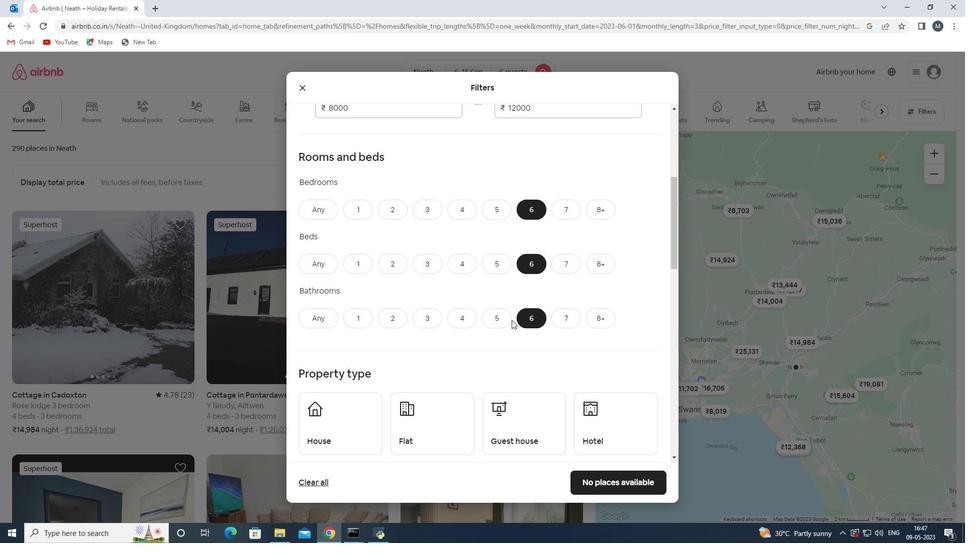 
Action: Mouse scrolled (496, 325) with delta (0, 0)
Screenshot: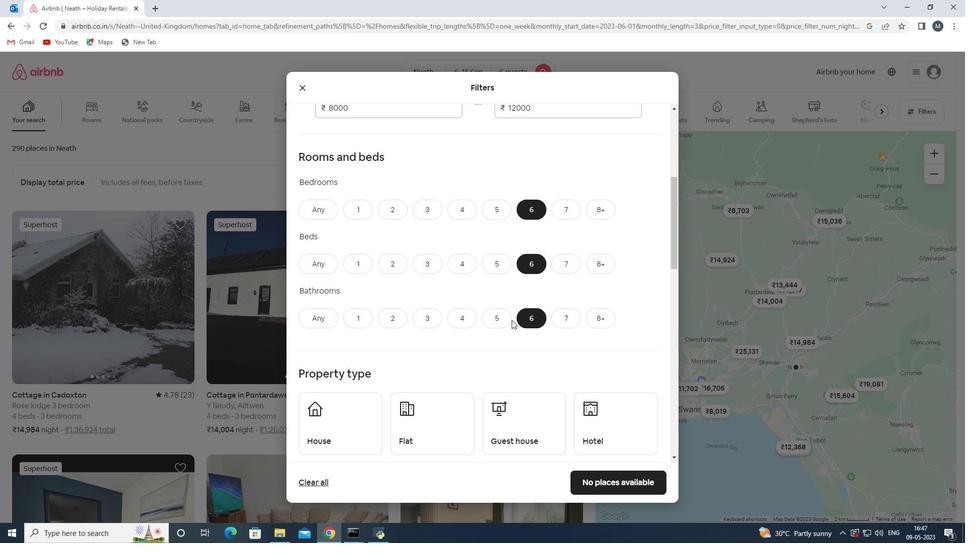 
Action: Mouse moved to (362, 329)
Screenshot: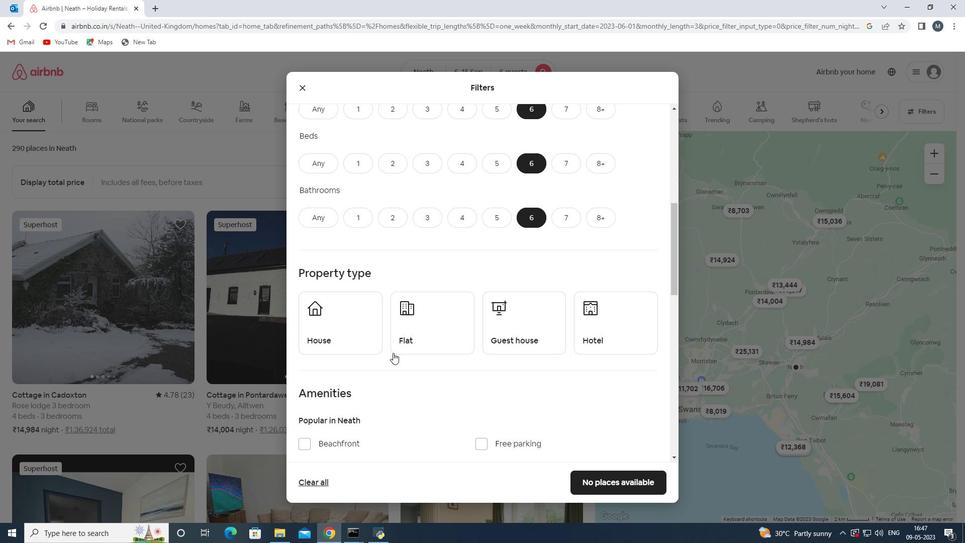 
Action: Mouse pressed left at (362, 329)
Screenshot: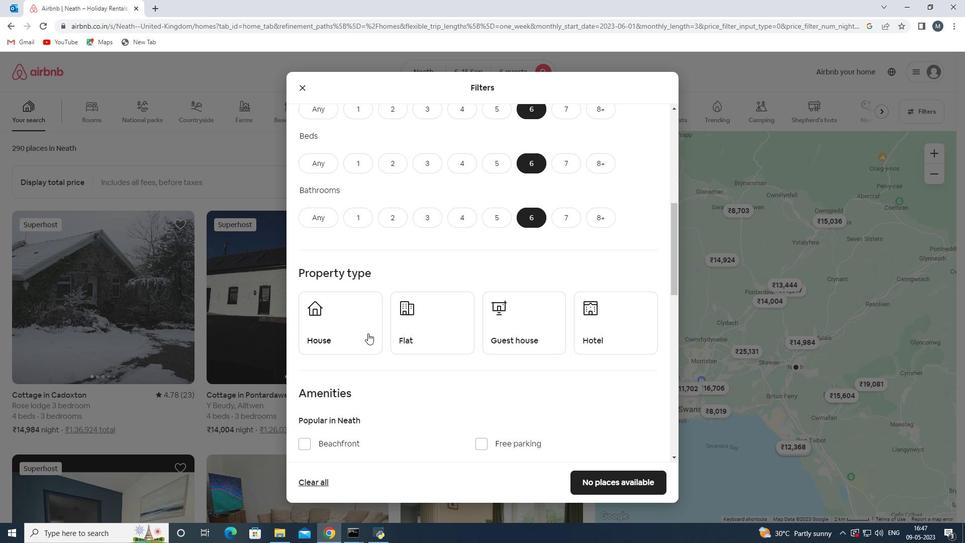
Action: Mouse moved to (479, 330)
Screenshot: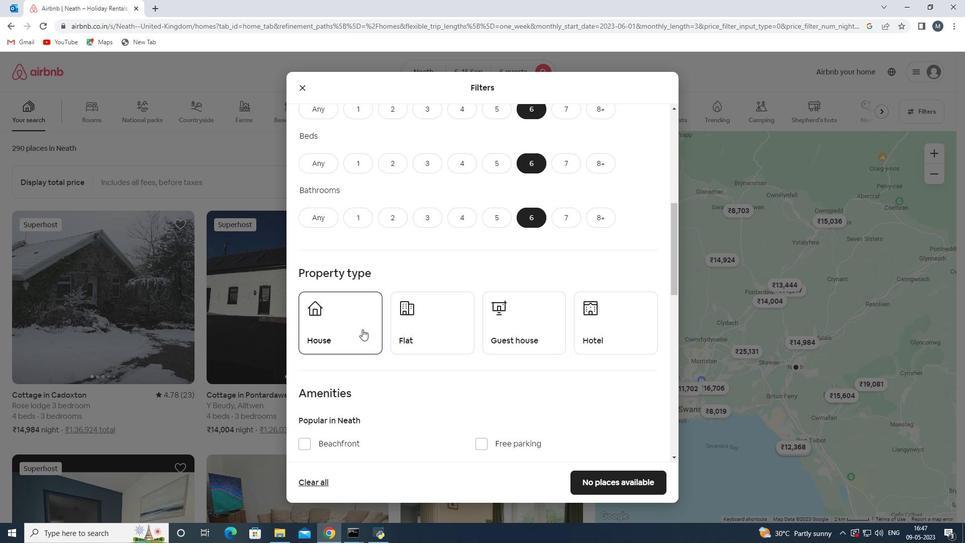 
Action: Mouse pressed left at (479, 330)
Screenshot: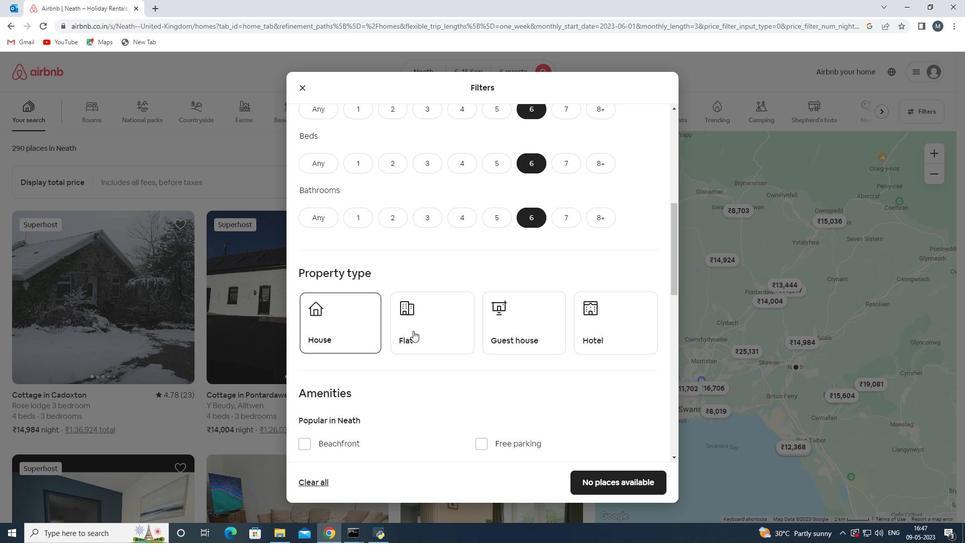 
Action: Mouse moved to (530, 325)
Screenshot: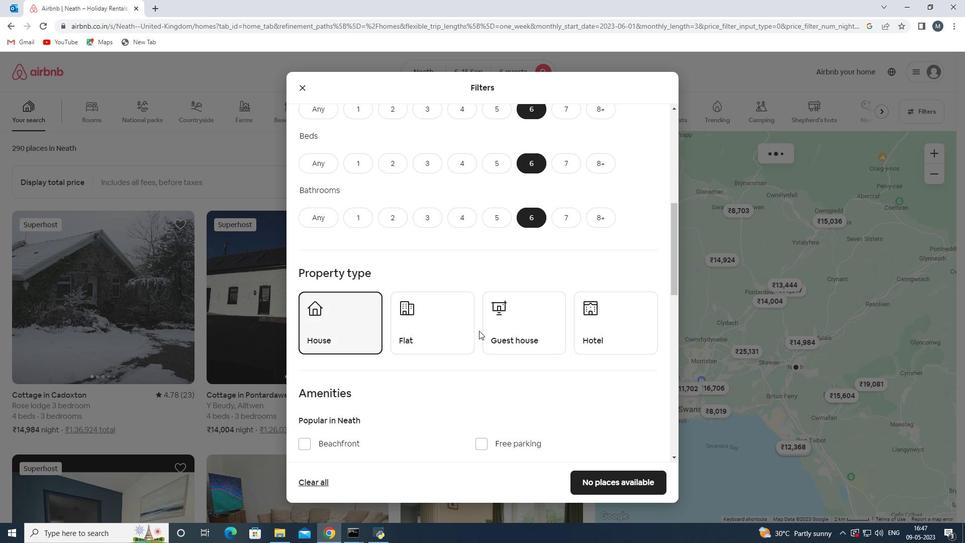 
Action: Mouse pressed left at (530, 325)
Screenshot: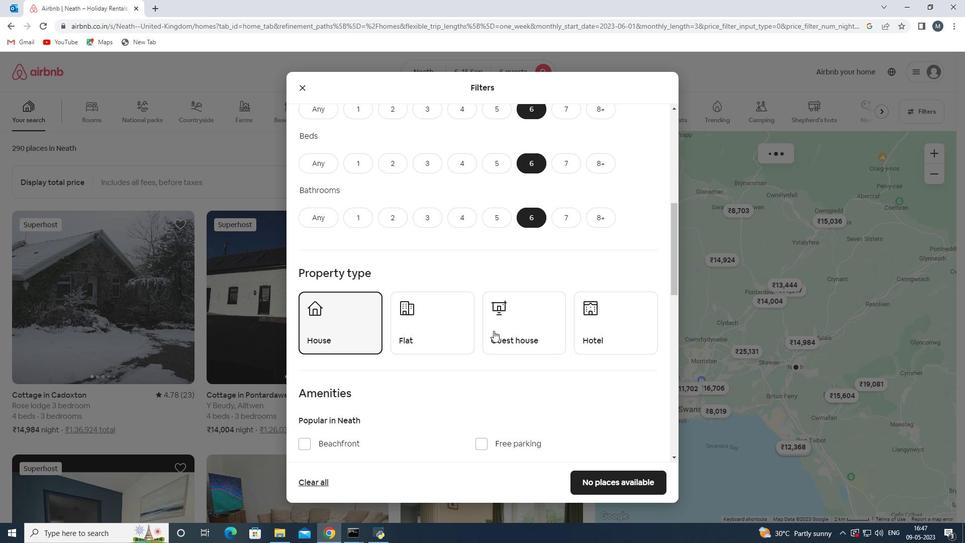 
Action: Mouse moved to (423, 325)
Screenshot: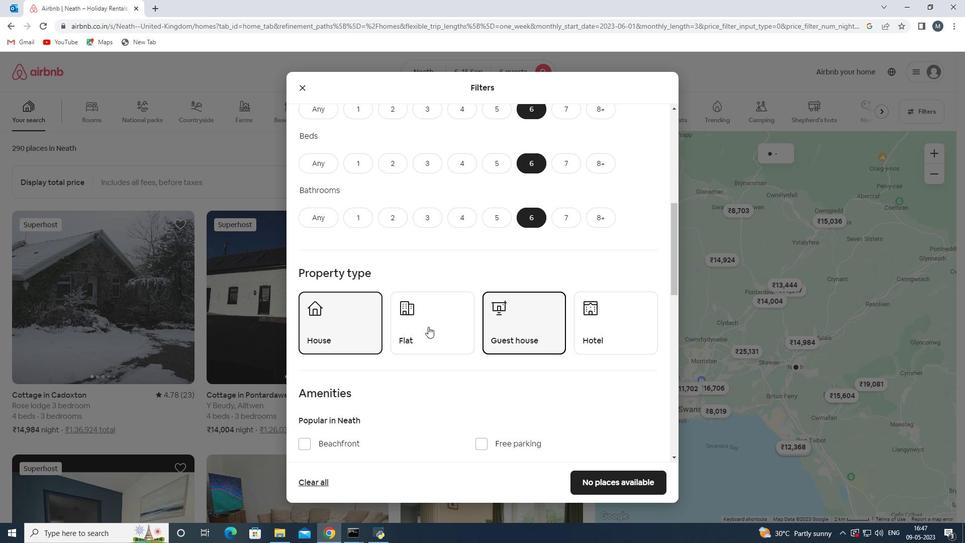 
Action: Mouse pressed left at (423, 325)
Screenshot: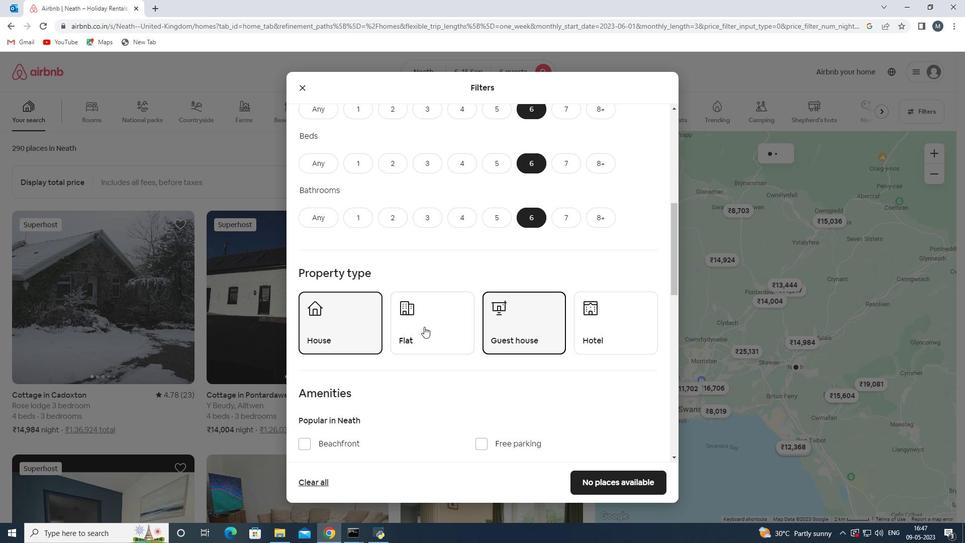 
Action: Mouse moved to (468, 323)
Screenshot: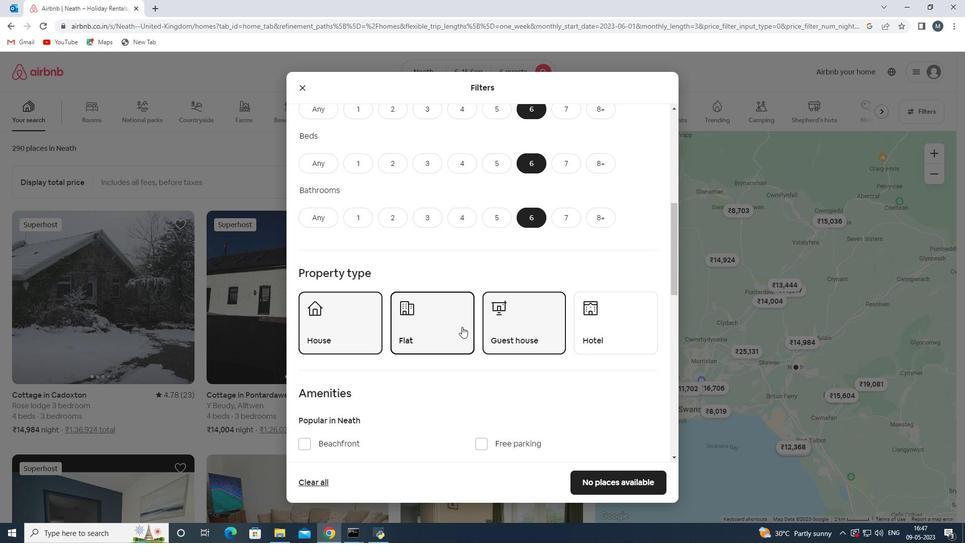 
Action: Mouse scrolled (468, 323) with delta (0, 0)
Screenshot: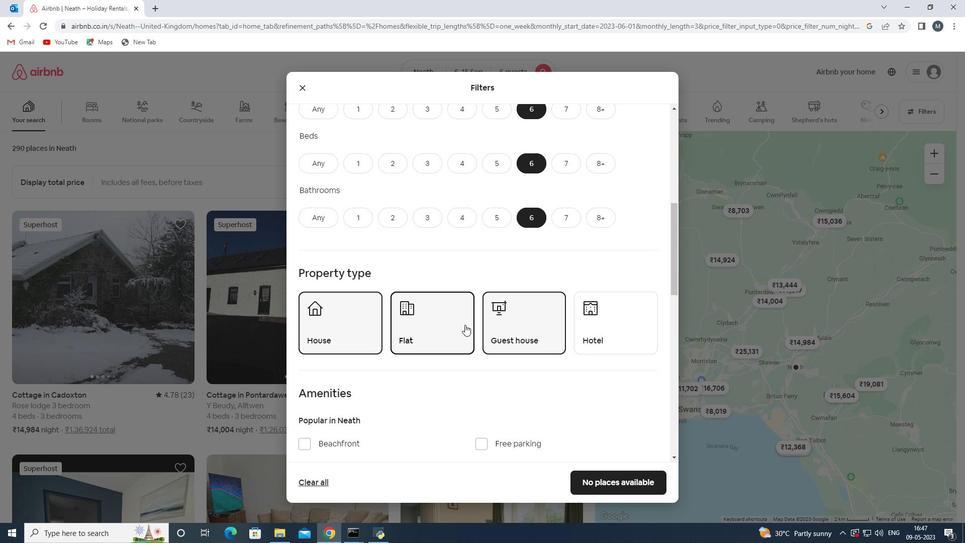 
Action: Mouse moved to (502, 314)
Screenshot: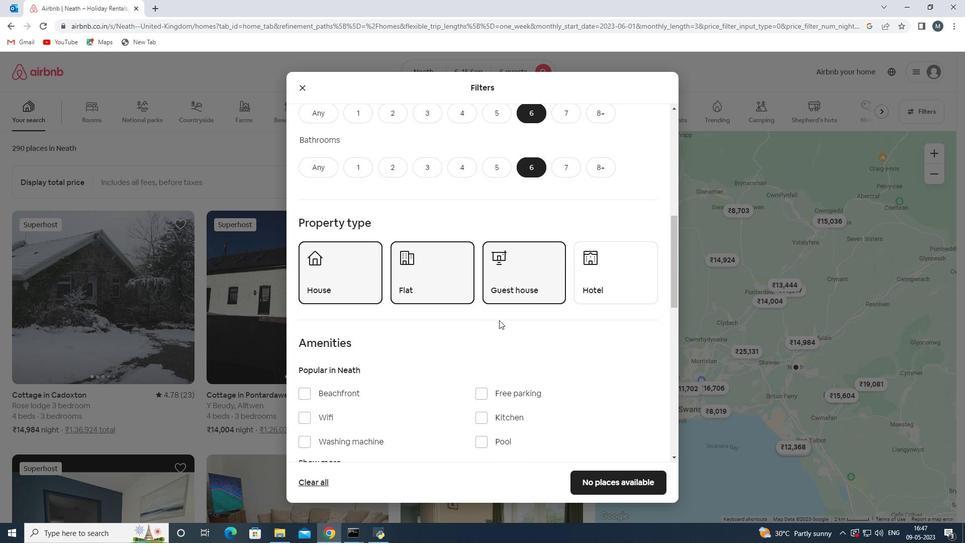 
Action: Mouse scrolled (502, 313) with delta (0, 0)
Screenshot: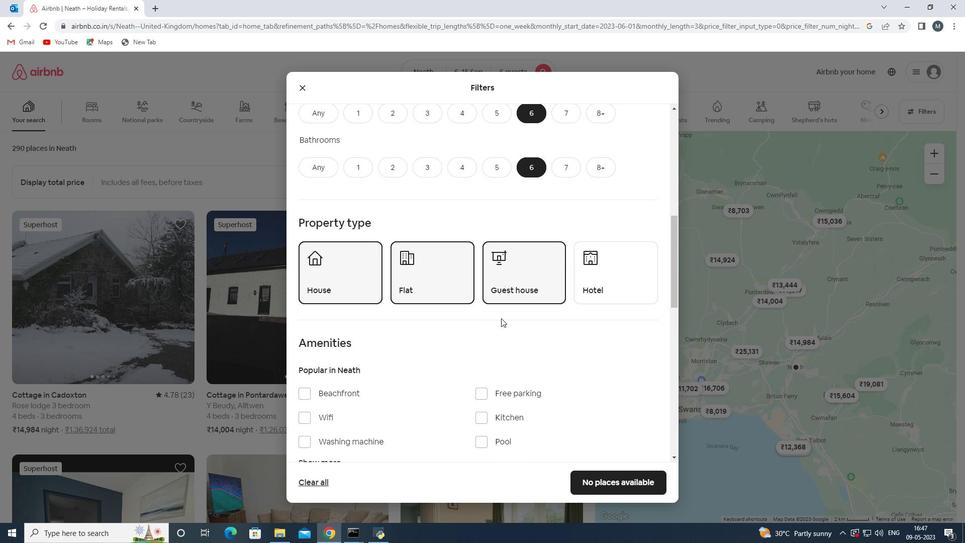 
Action: Mouse scrolled (502, 313) with delta (0, 0)
Screenshot: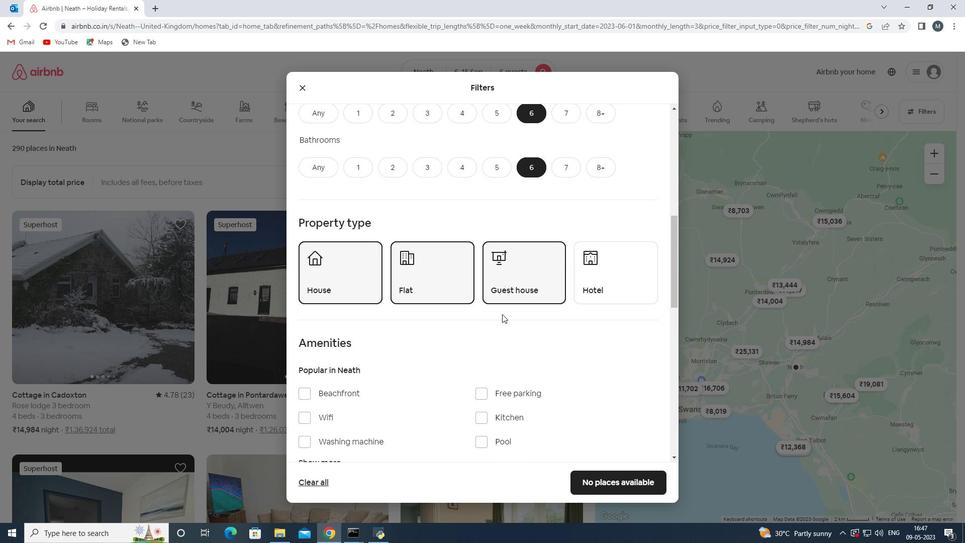 
Action: Mouse moved to (339, 323)
Screenshot: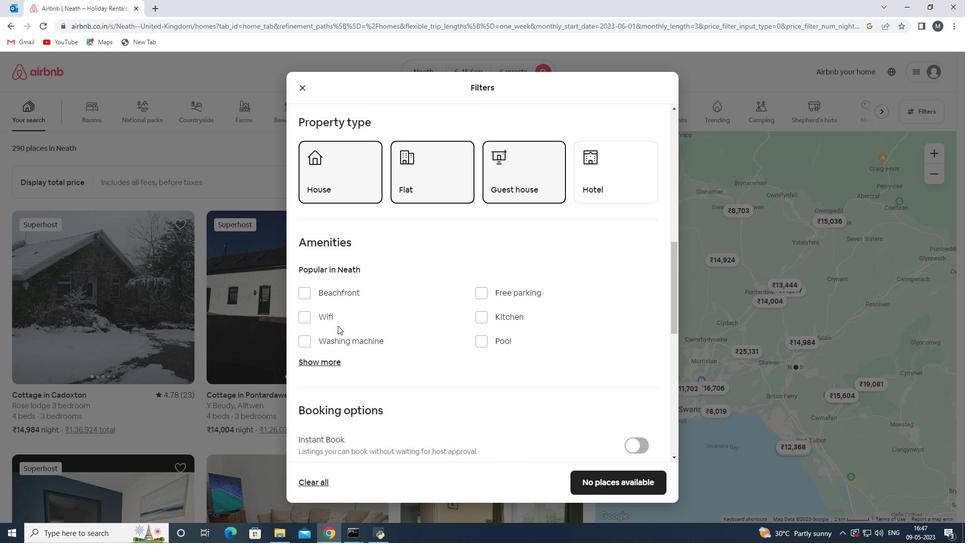 
Action: Mouse pressed left at (339, 323)
Screenshot: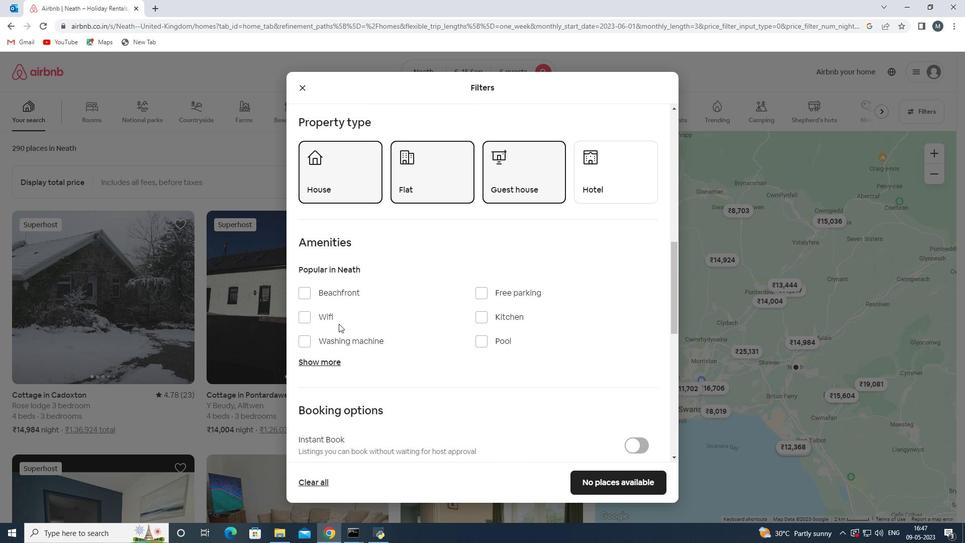 
Action: Mouse moved to (332, 358)
Screenshot: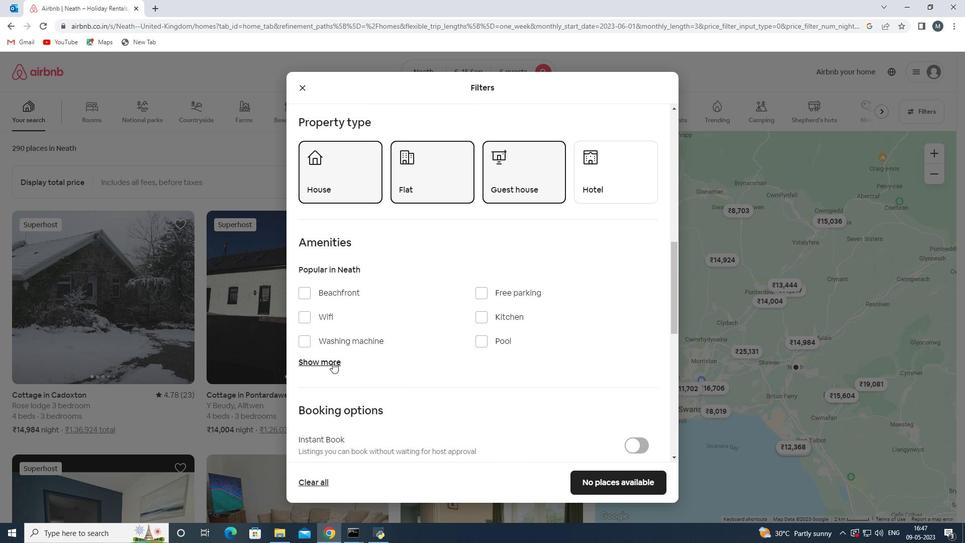 
Action: Mouse pressed left at (332, 358)
Screenshot: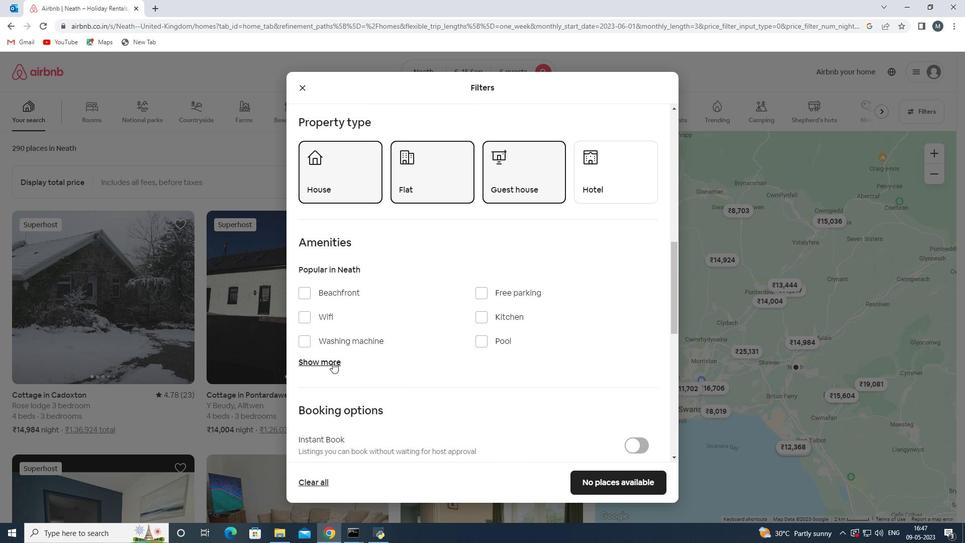 
Action: Mouse moved to (342, 314)
Screenshot: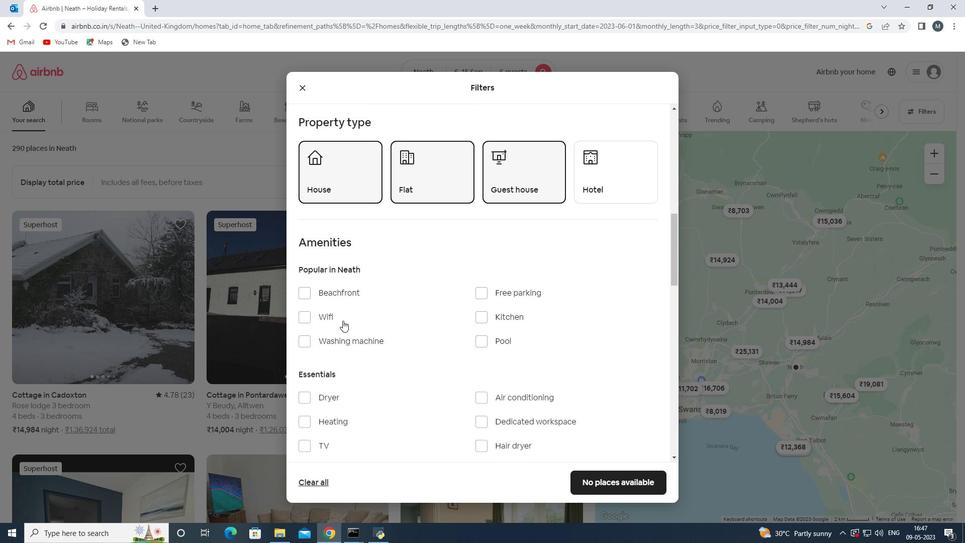 
Action: Mouse pressed left at (342, 314)
Screenshot: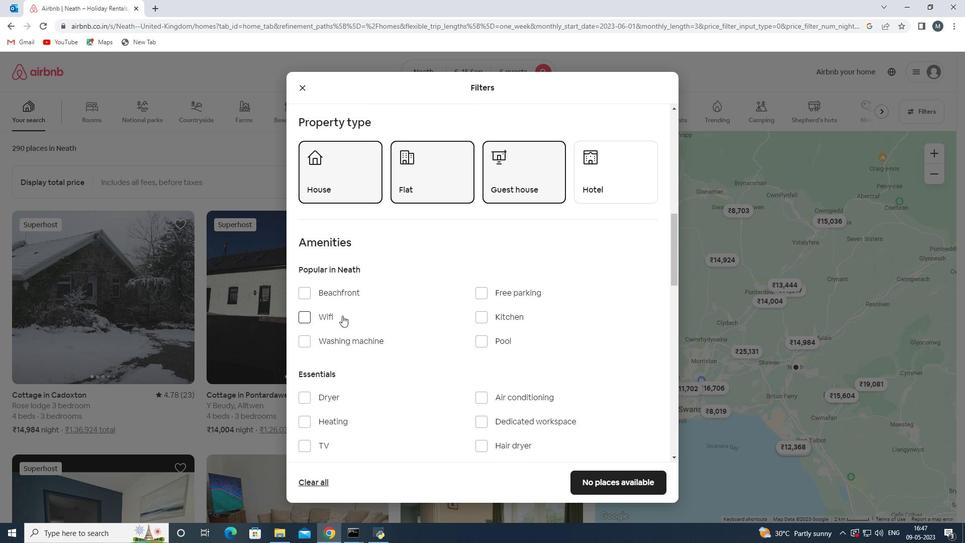 
Action: Mouse moved to (358, 322)
Screenshot: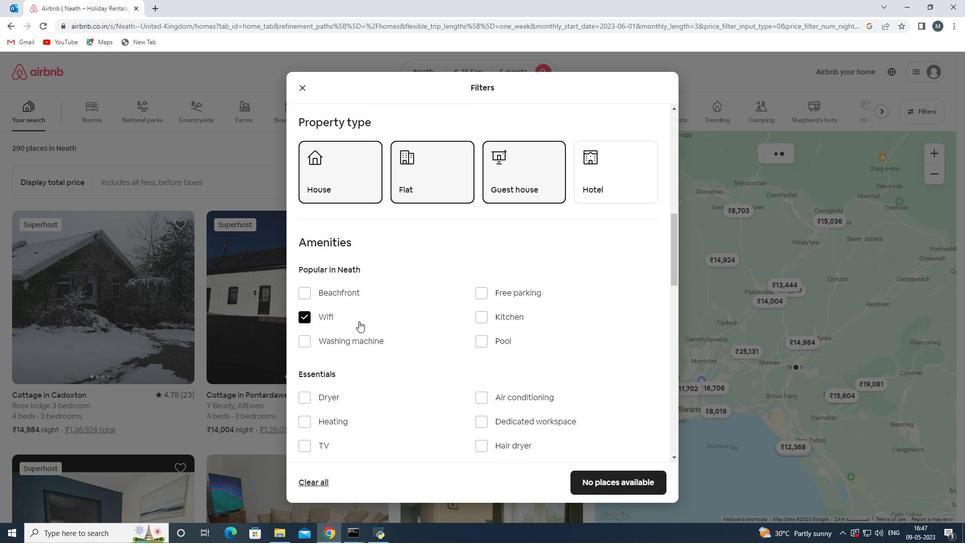 
Action: Mouse scrolled (358, 322) with delta (0, 0)
Screenshot: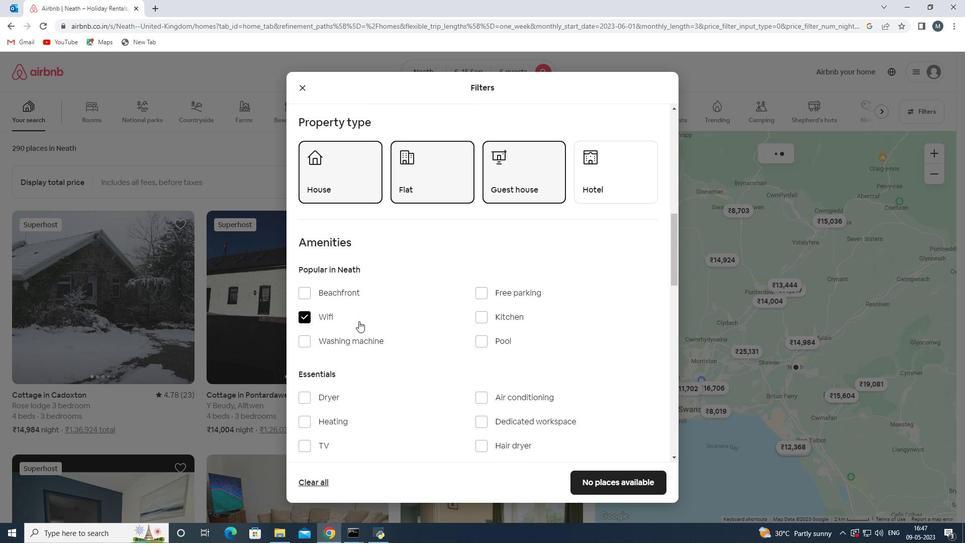 
Action: Mouse moved to (485, 239)
Screenshot: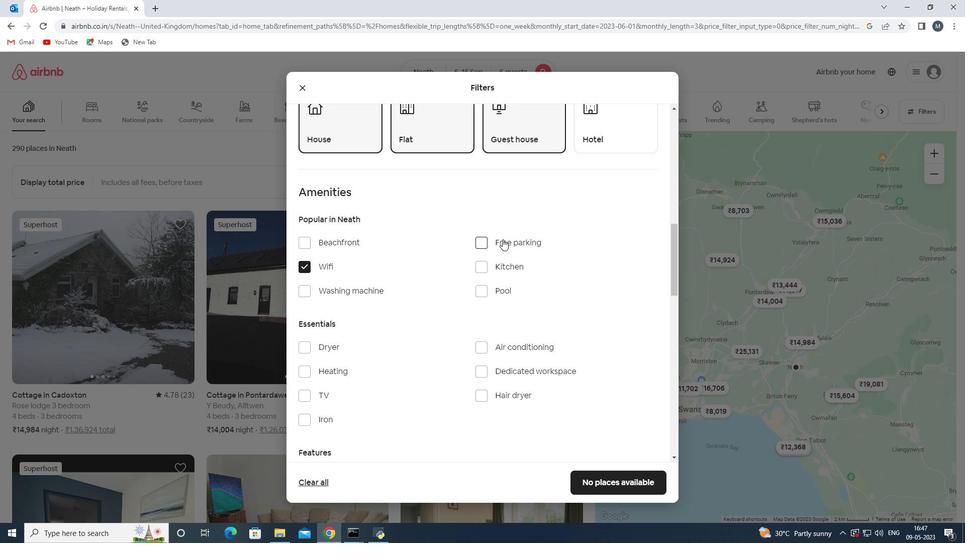 
Action: Mouse pressed left at (485, 239)
Screenshot: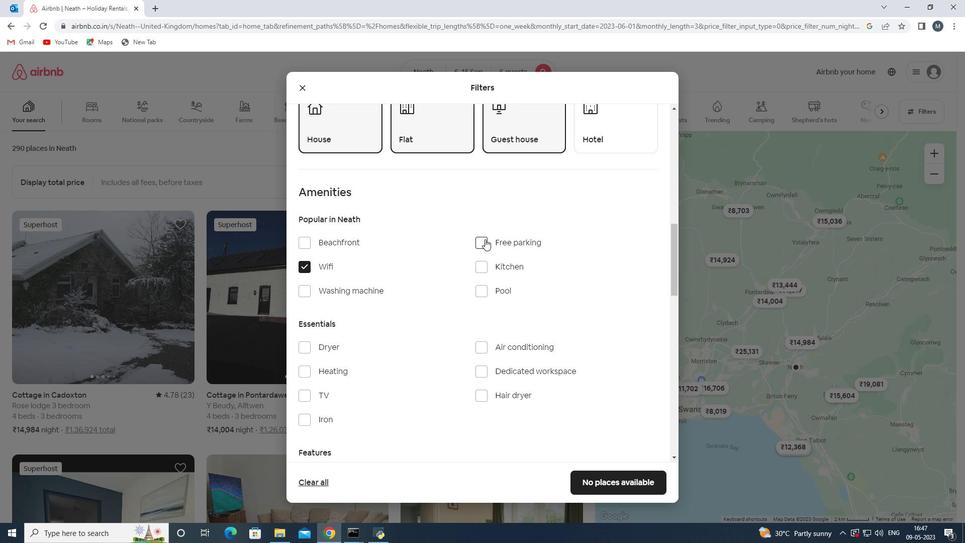 
Action: Mouse moved to (364, 313)
Screenshot: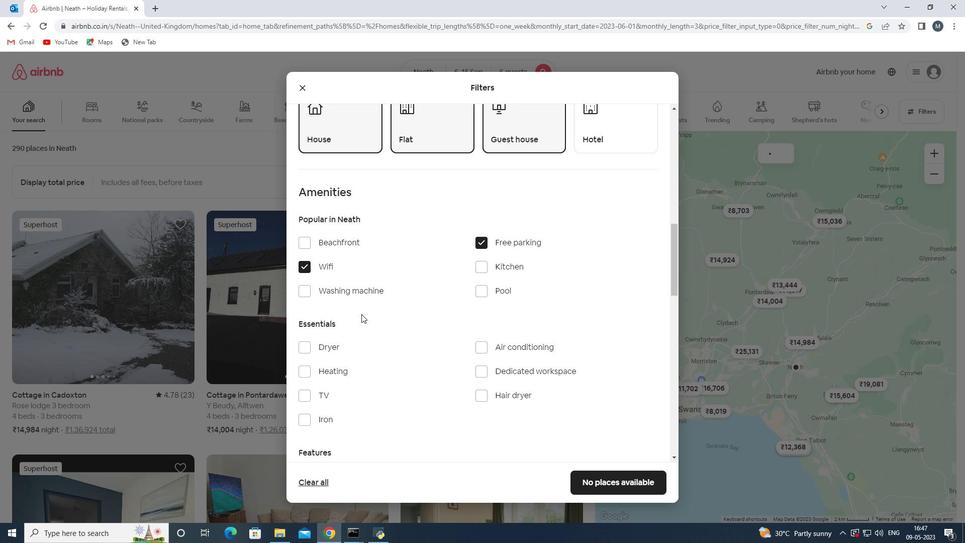 
Action: Mouse scrolled (364, 313) with delta (0, 0)
Screenshot: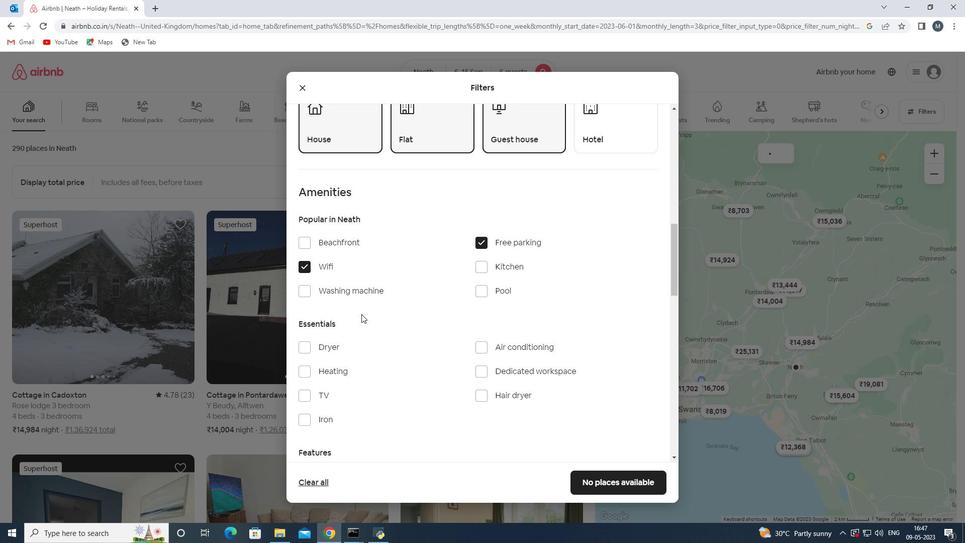 
Action: Mouse moved to (349, 344)
Screenshot: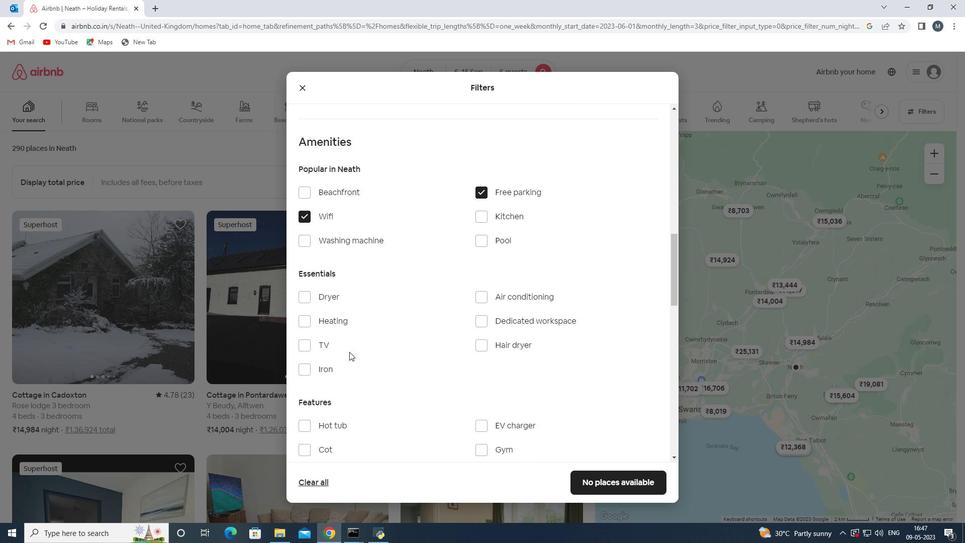
Action: Mouse pressed left at (349, 344)
Screenshot: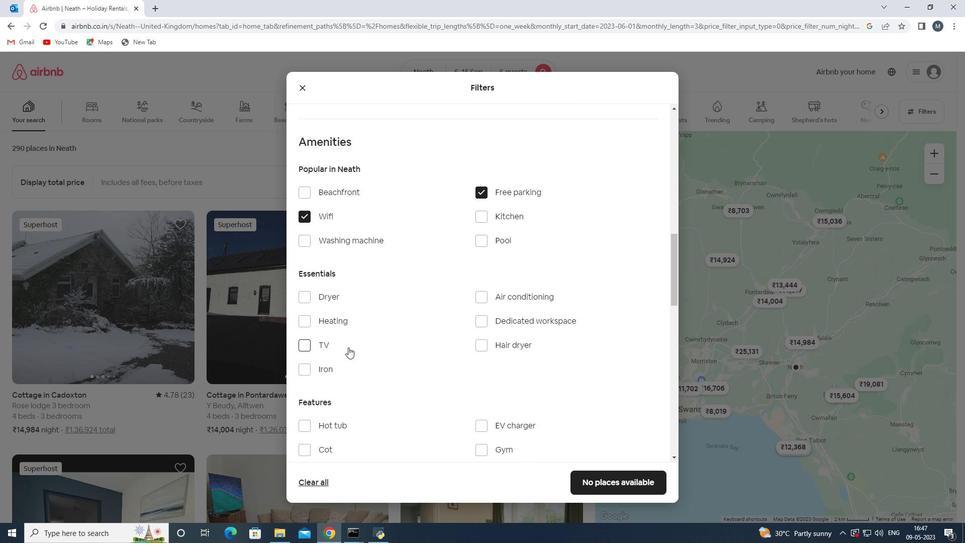 
Action: Mouse moved to (415, 327)
Screenshot: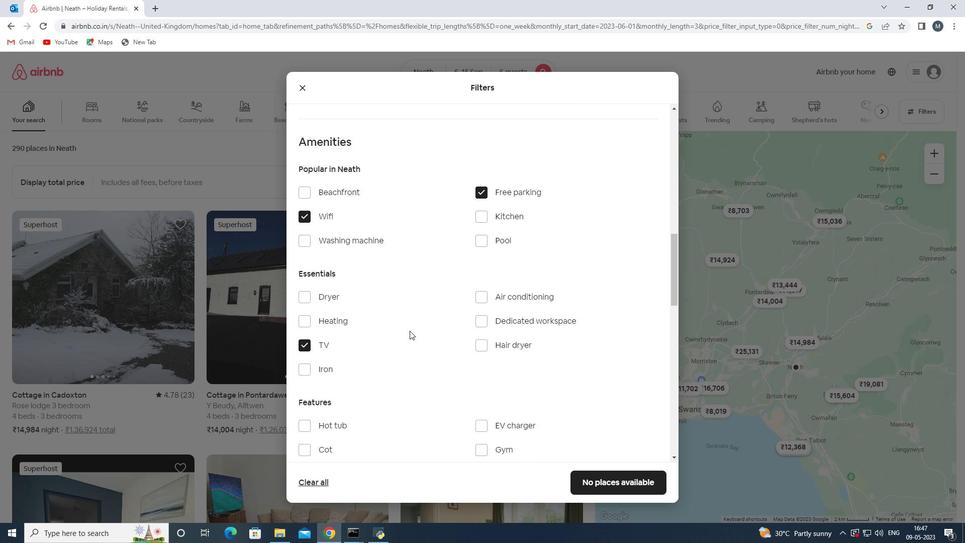 
Action: Mouse scrolled (415, 327) with delta (0, 0)
Screenshot: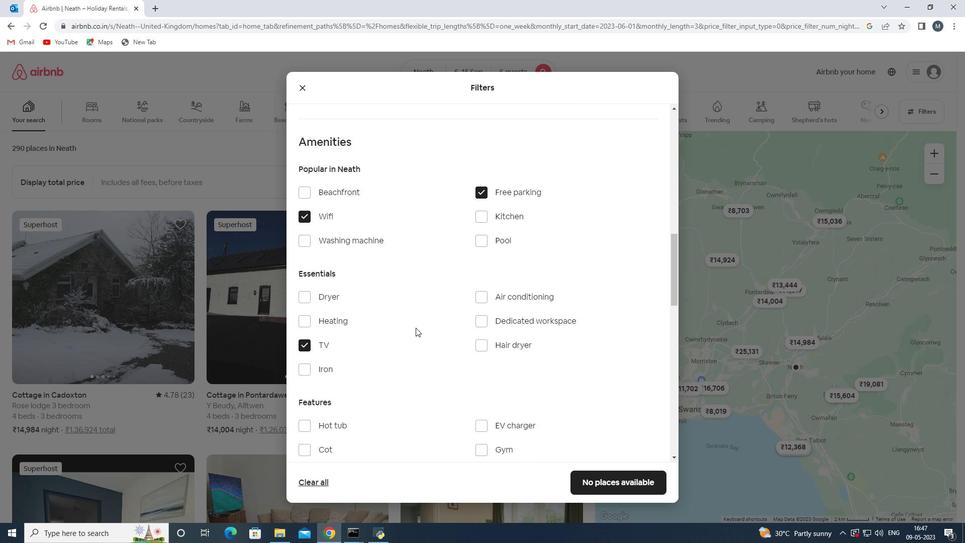 
Action: Mouse moved to (420, 328)
Screenshot: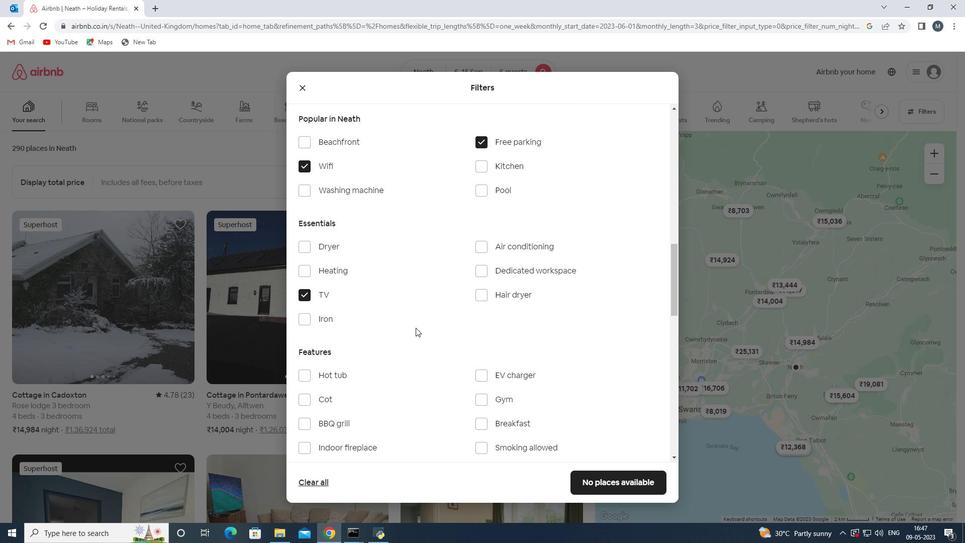 
Action: Mouse scrolled (420, 328) with delta (0, 0)
Screenshot: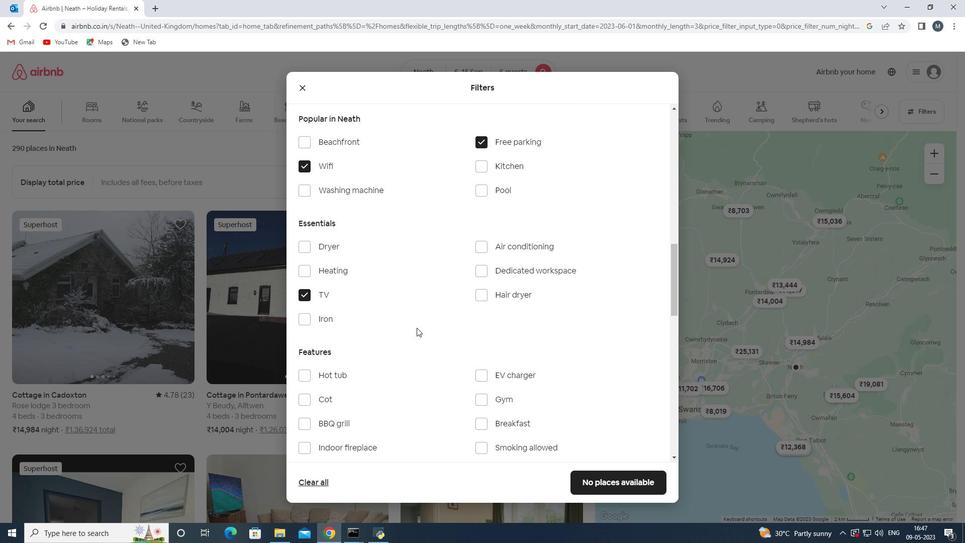
Action: Mouse moved to (471, 348)
Screenshot: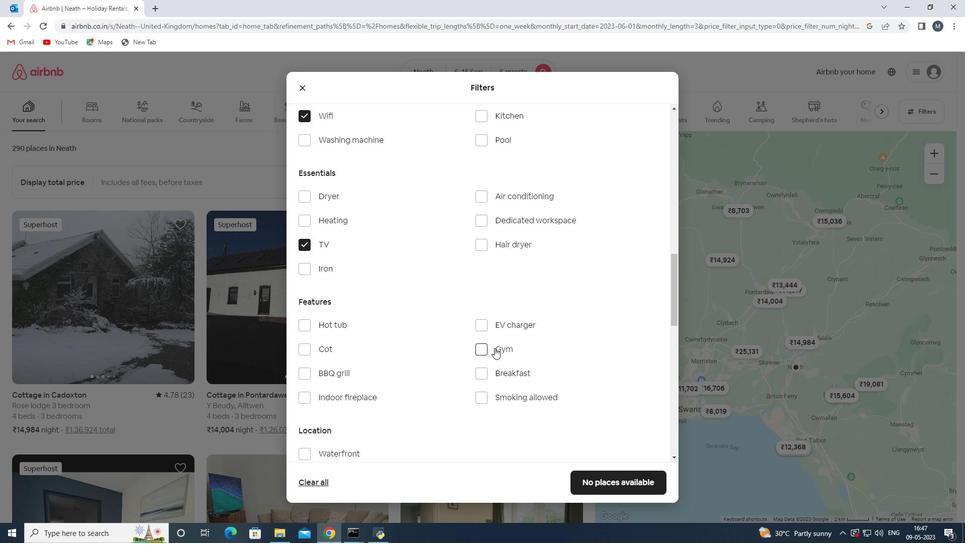 
Action: Mouse pressed left at (471, 348)
Screenshot: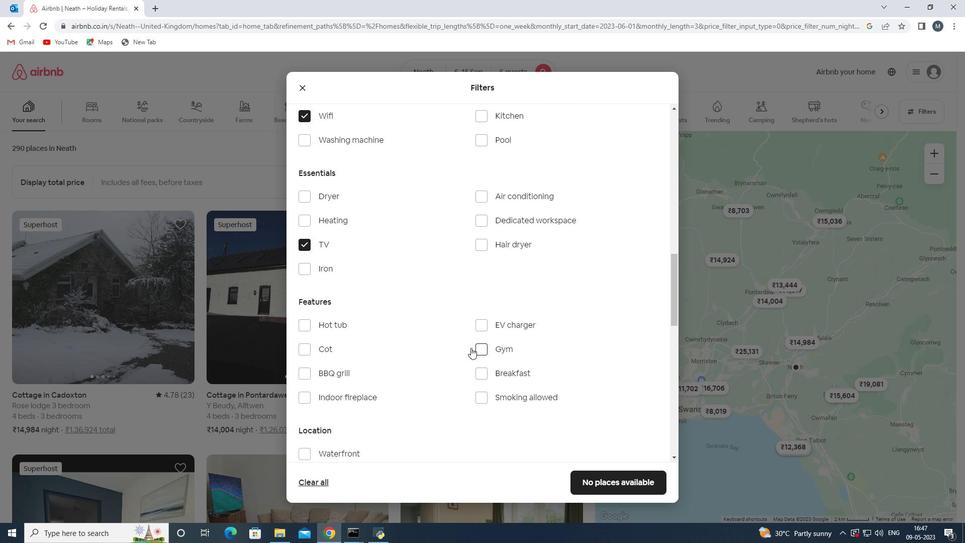 
Action: Mouse moved to (481, 354)
Screenshot: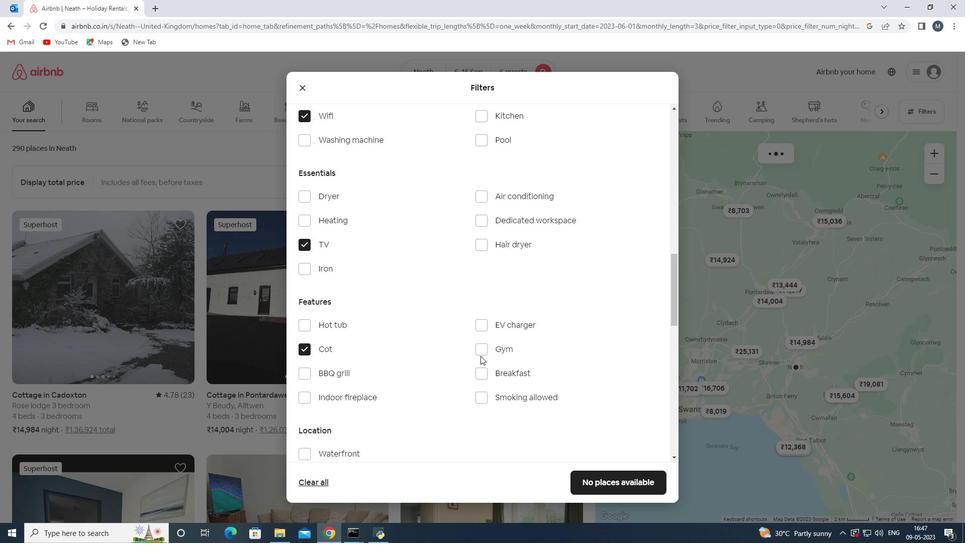 
Action: Mouse pressed left at (481, 354)
Screenshot: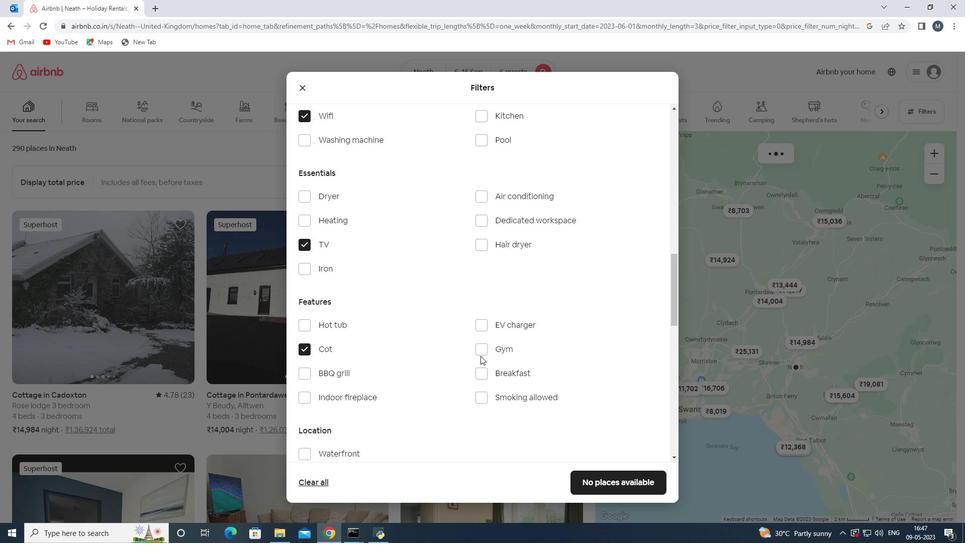 
Action: Mouse moved to (306, 346)
Screenshot: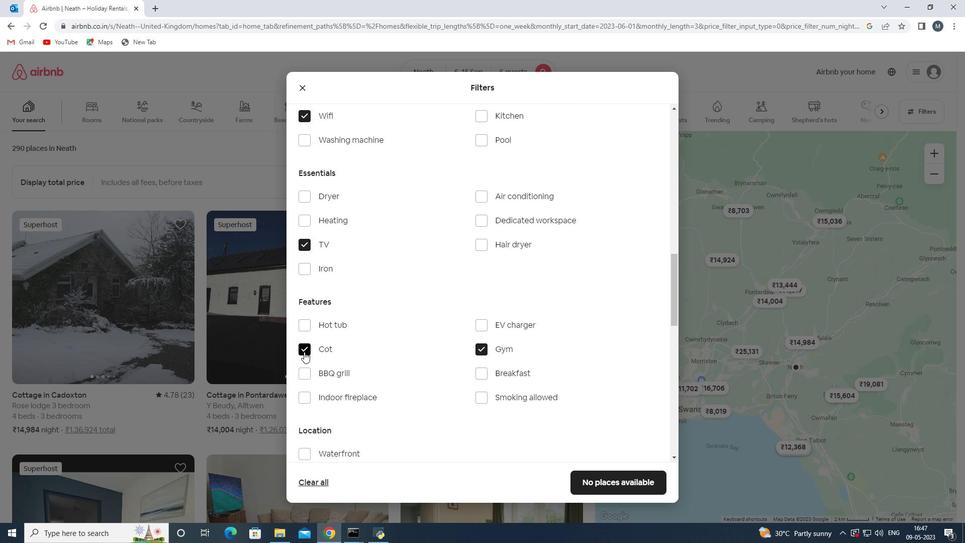 
Action: Mouse pressed left at (306, 346)
Screenshot: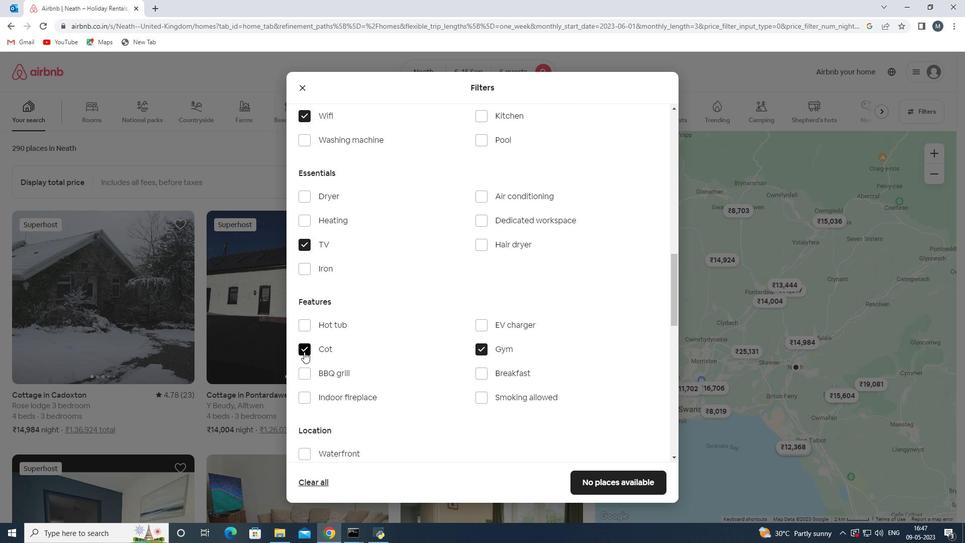 
Action: Mouse moved to (482, 373)
Screenshot: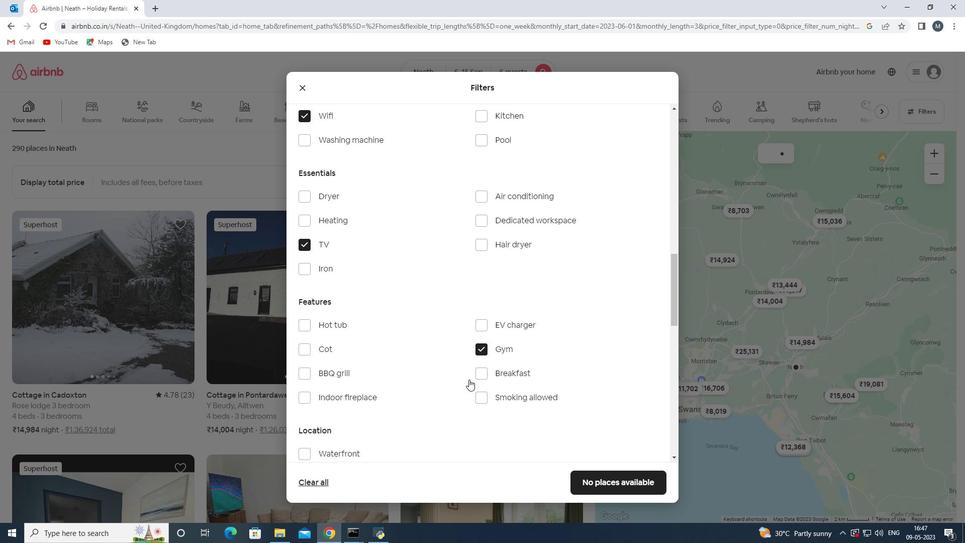 
Action: Mouse pressed left at (482, 373)
Screenshot: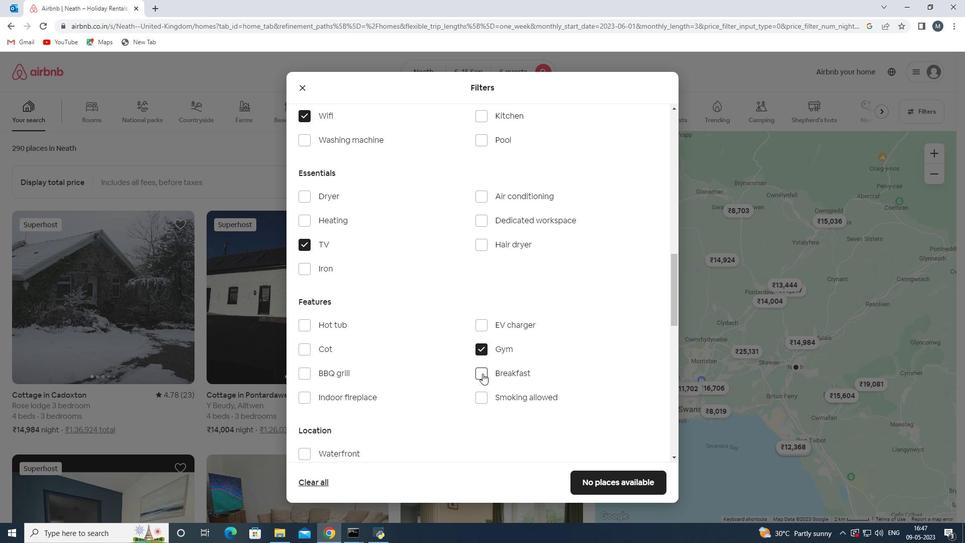 
Action: Mouse moved to (426, 358)
Screenshot: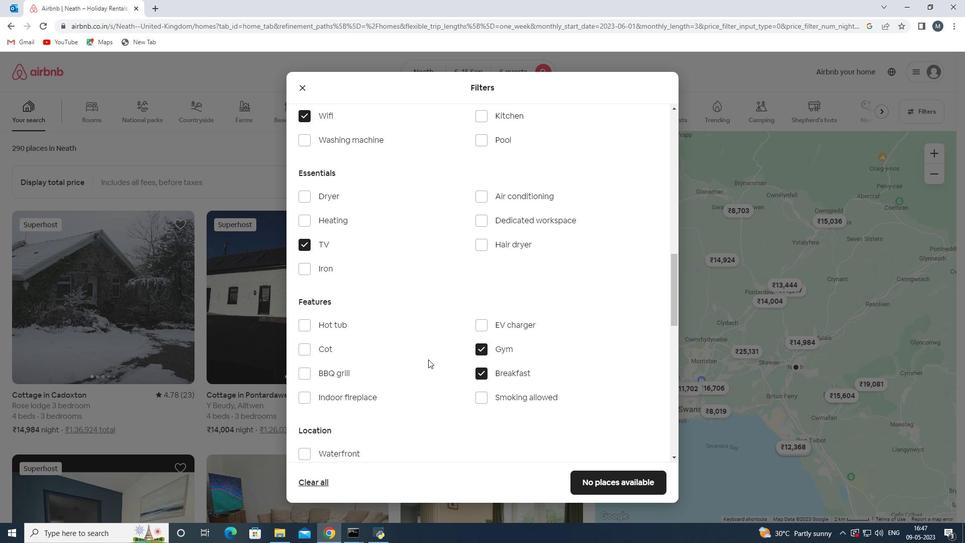
Action: Mouse scrolled (426, 357) with delta (0, 0)
Screenshot: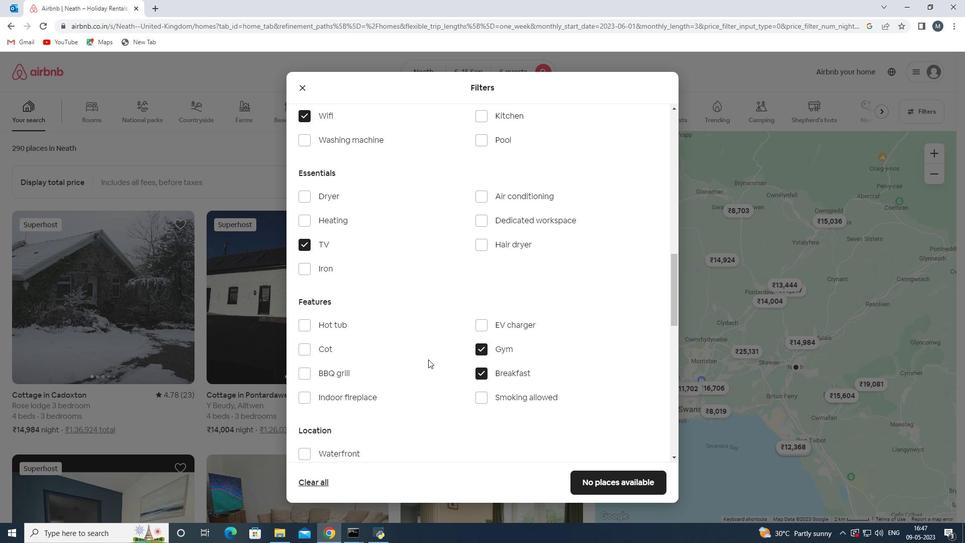 
Action: Mouse moved to (423, 357)
Screenshot: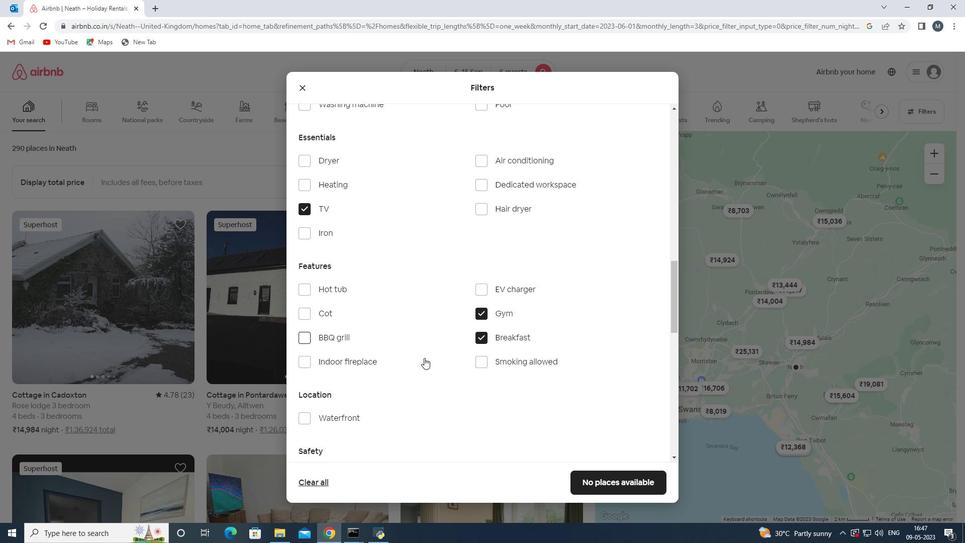 
Action: Mouse scrolled (423, 356) with delta (0, 0)
Screenshot: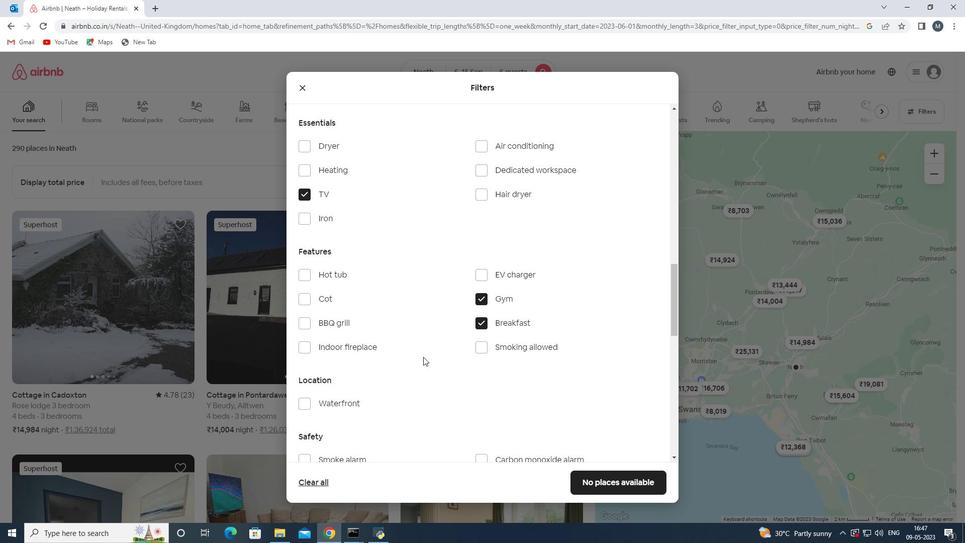 
Action: Mouse moved to (431, 351)
Screenshot: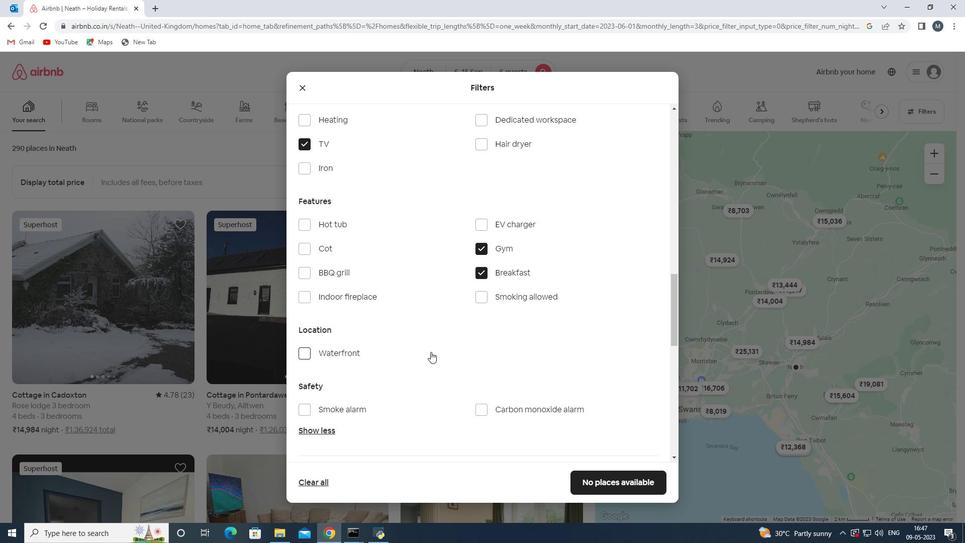 
Action: Mouse scrolled (431, 350) with delta (0, 0)
Screenshot: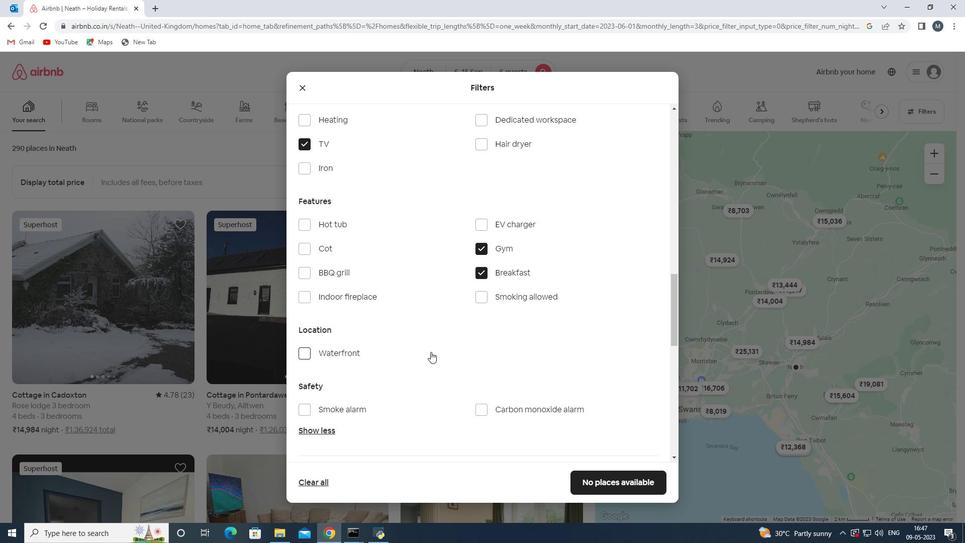 
Action: Mouse scrolled (431, 350) with delta (0, 0)
Screenshot: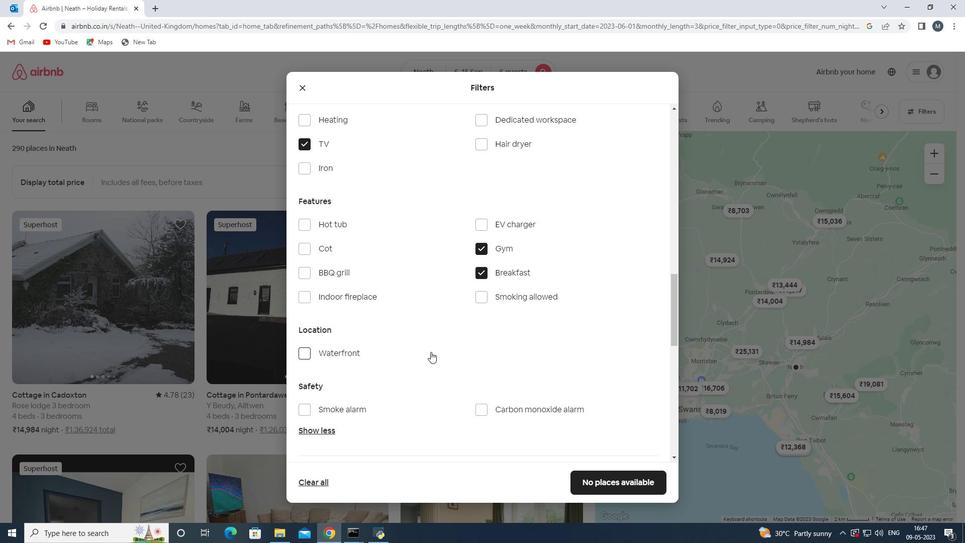 
Action: Mouse moved to (430, 351)
Screenshot: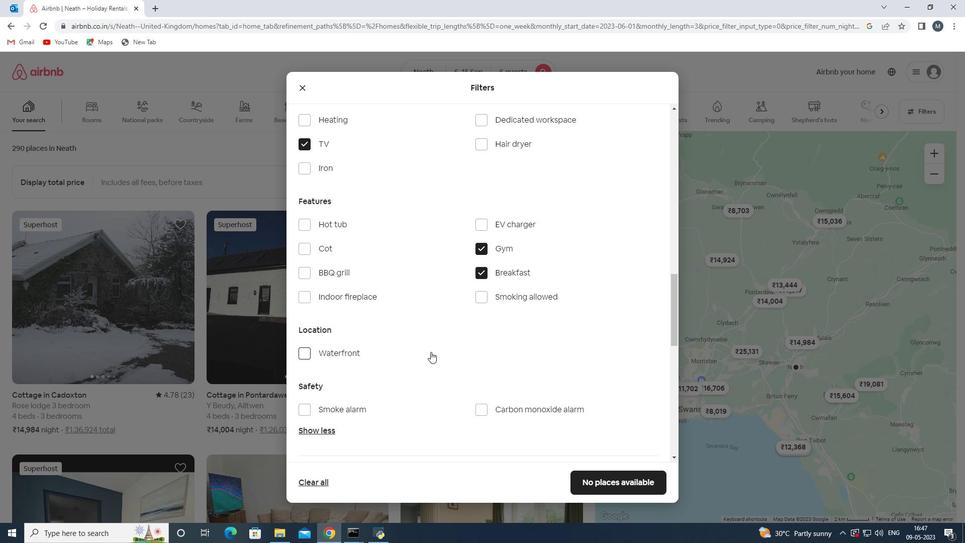
Action: Mouse scrolled (430, 350) with delta (0, 0)
Screenshot: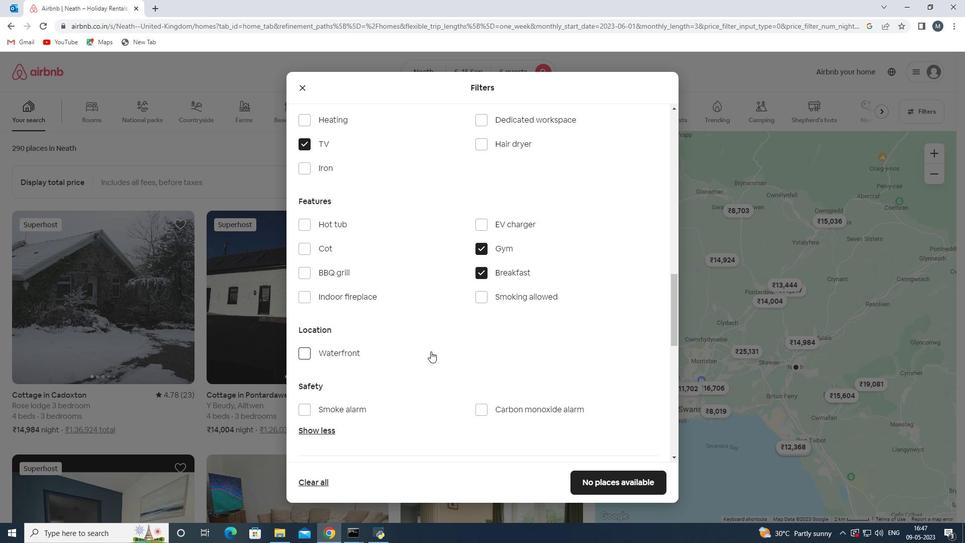 
Action: Mouse moved to (429, 351)
Screenshot: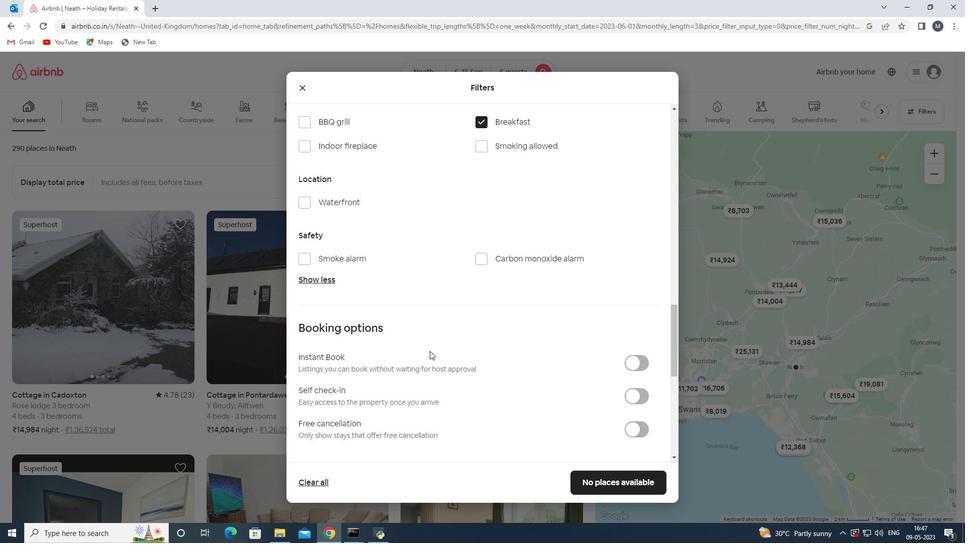 
Action: Mouse scrolled (429, 351) with delta (0, 0)
Screenshot: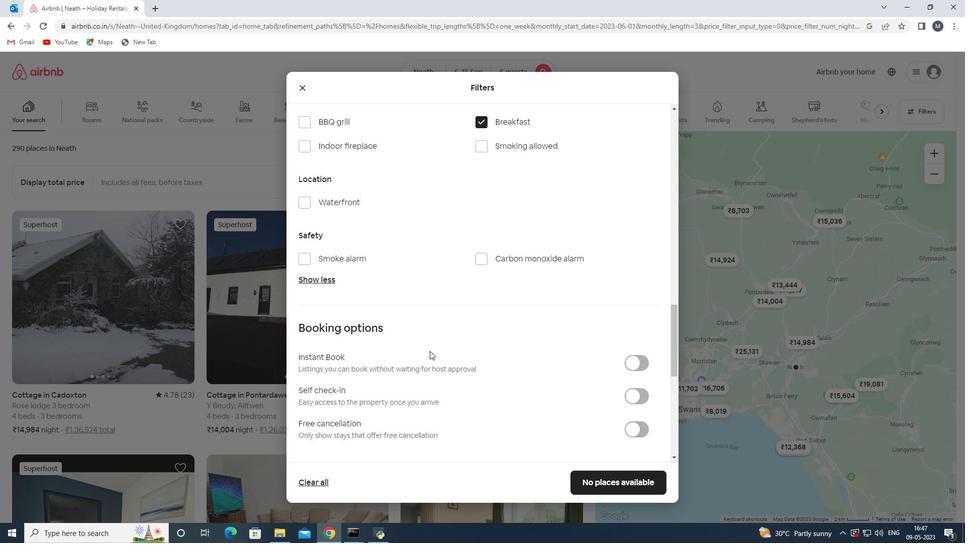 
Action: Mouse scrolled (429, 351) with delta (0, 0)
Screenshot: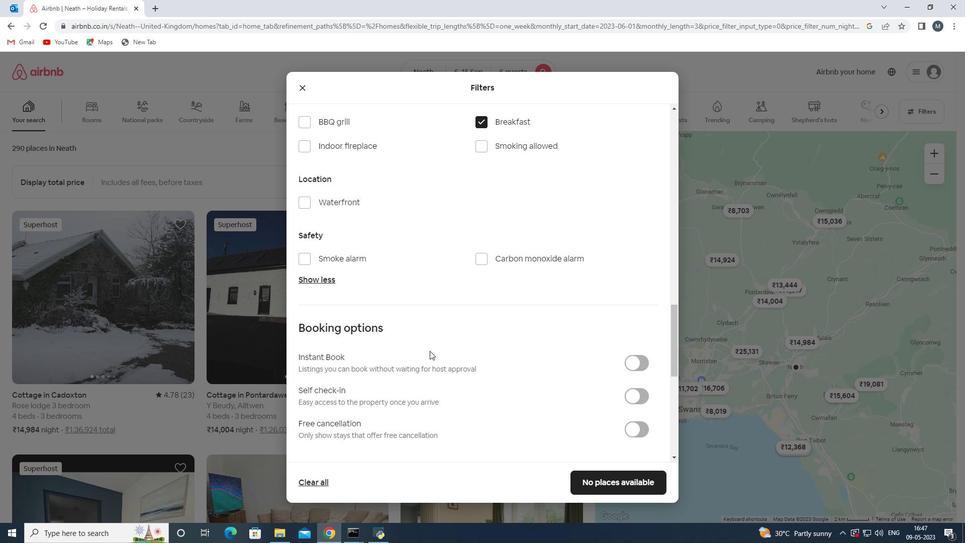 
Action: Mouse moved to (631, 299)
Screenshot: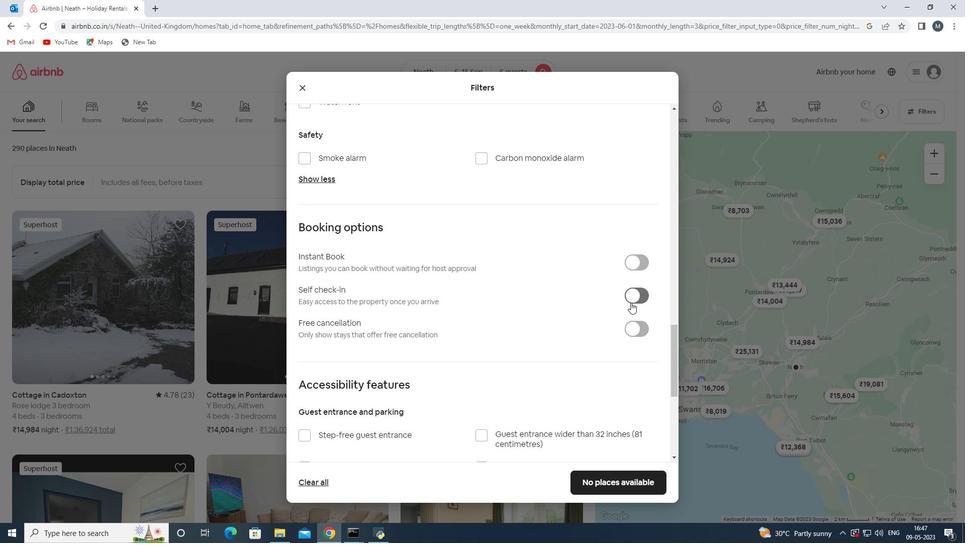 
Action: Mouse pressed left at (631, 299)
Screenshot: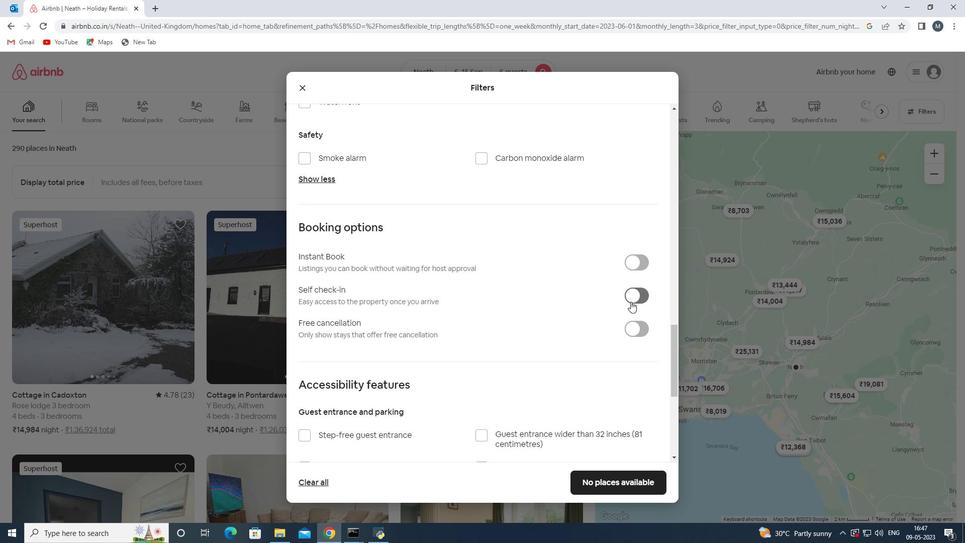 
Action: Mouse moved to (472, 345)
Screenshot: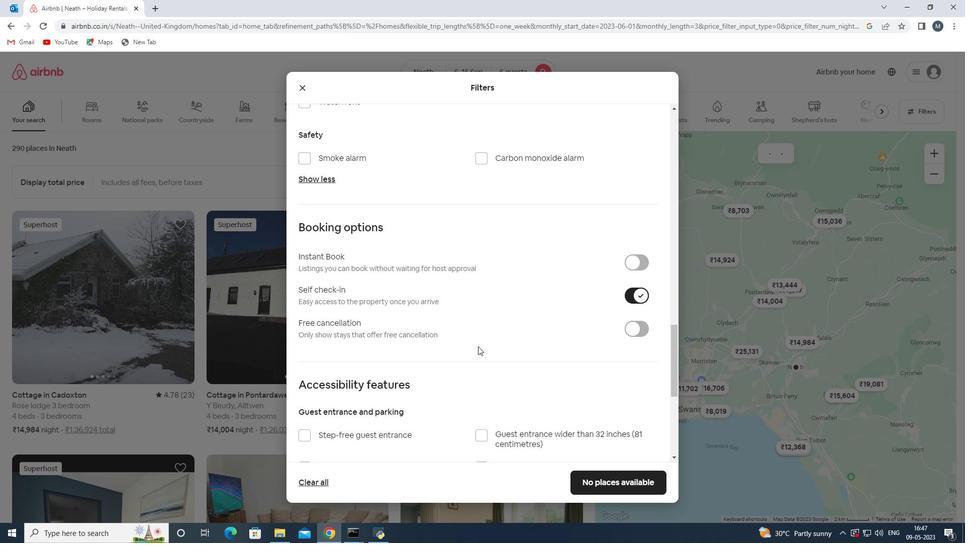 
Action: Mouse scrolled (472, 345) with delta (0, 0)
Screenshot: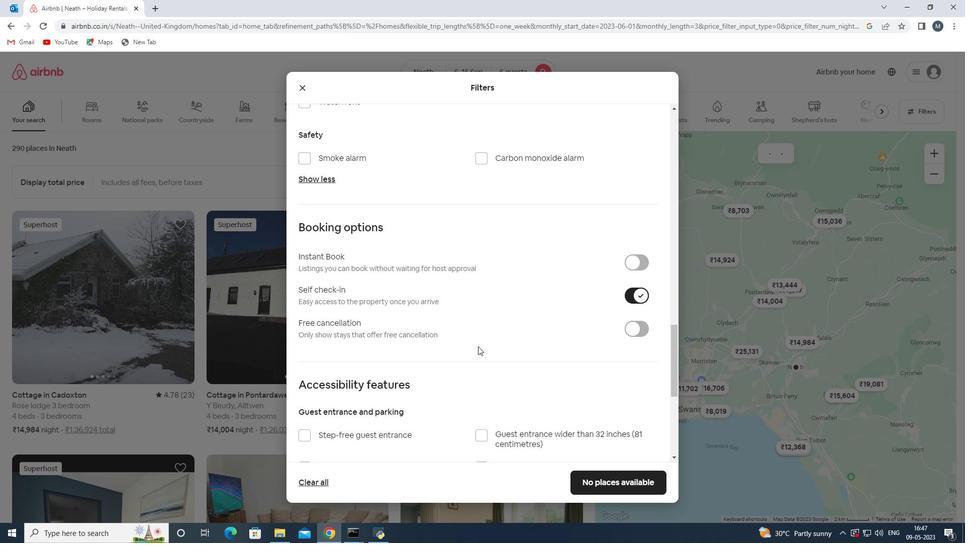 
Action: Mouse moved to (471, 347)
Screenshot: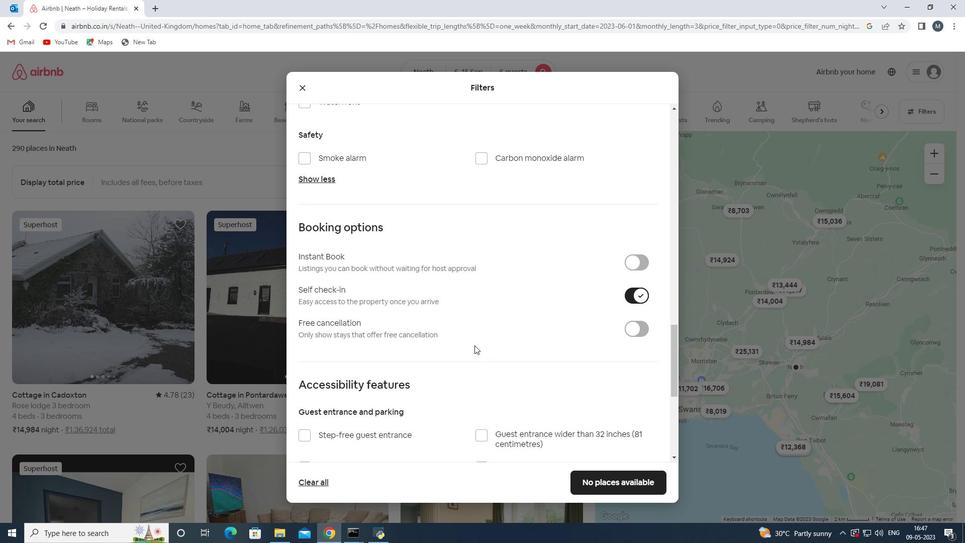 
Action: Mouse scrolled (471, 346) with delta (0, 0)
Screenshot: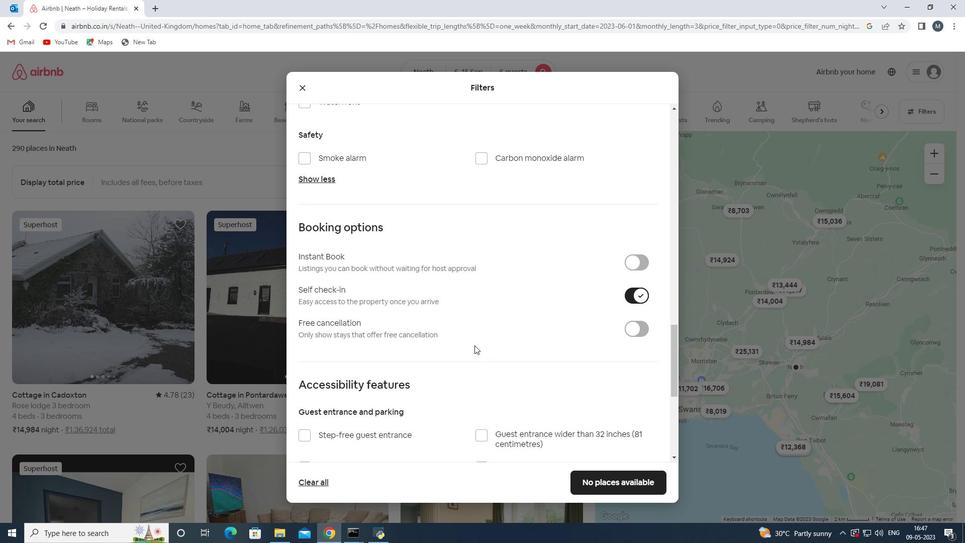 
Action: Mouse moved to (412, 358)
Screenshot: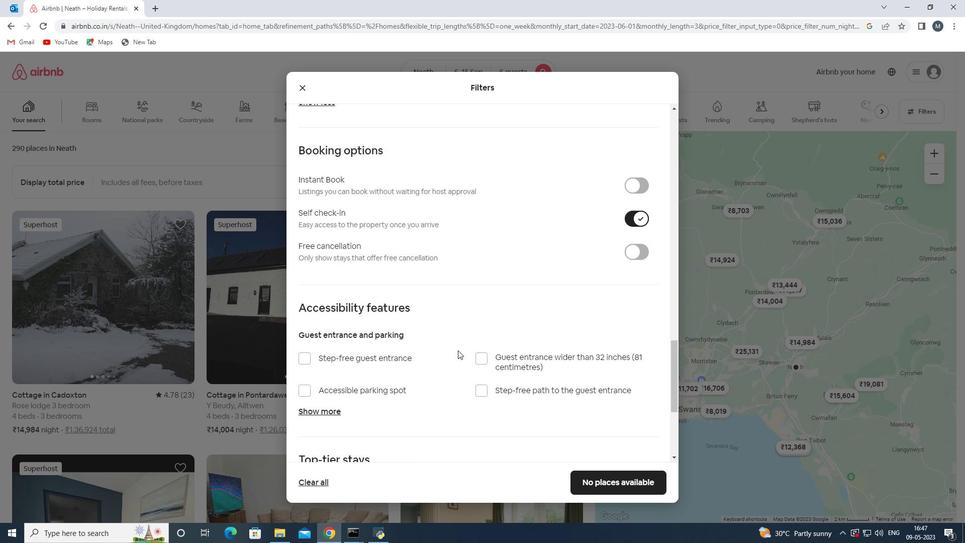 
Action: Mouse scrolled (412, 357) with delta (0, 0)
Screenshot: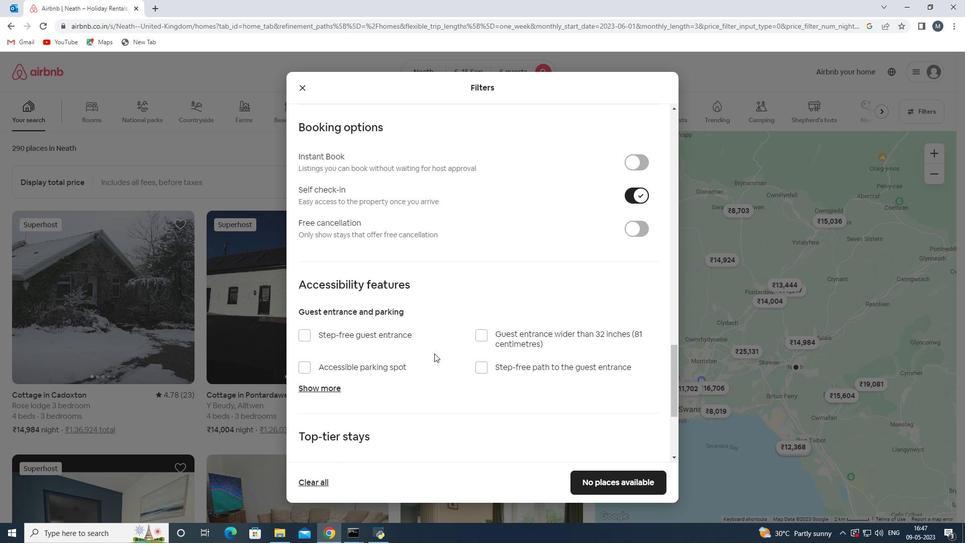 
Action: Mouse moved to (408, 361)
Screenshot: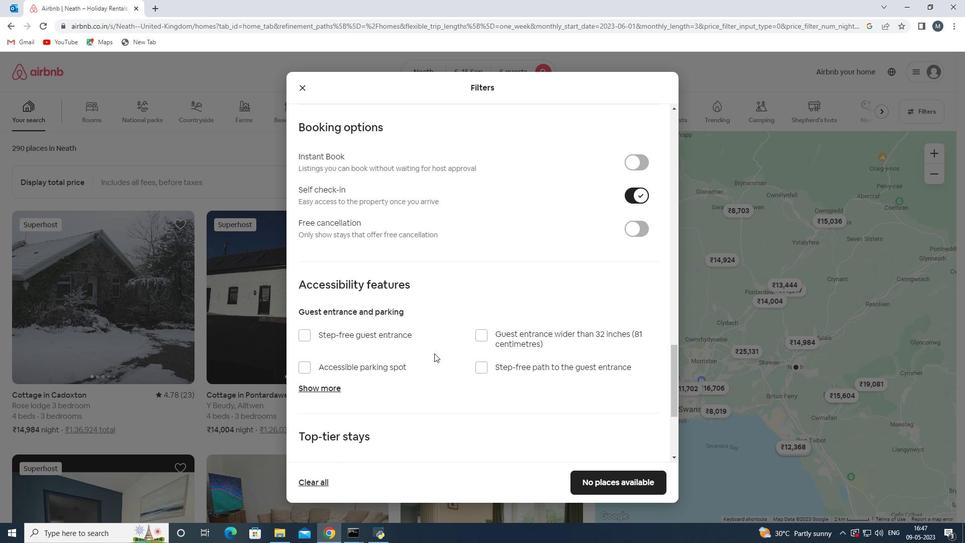 
Action: Mouse scrolled (408, 359) with delta (0, 0)
Screenshot: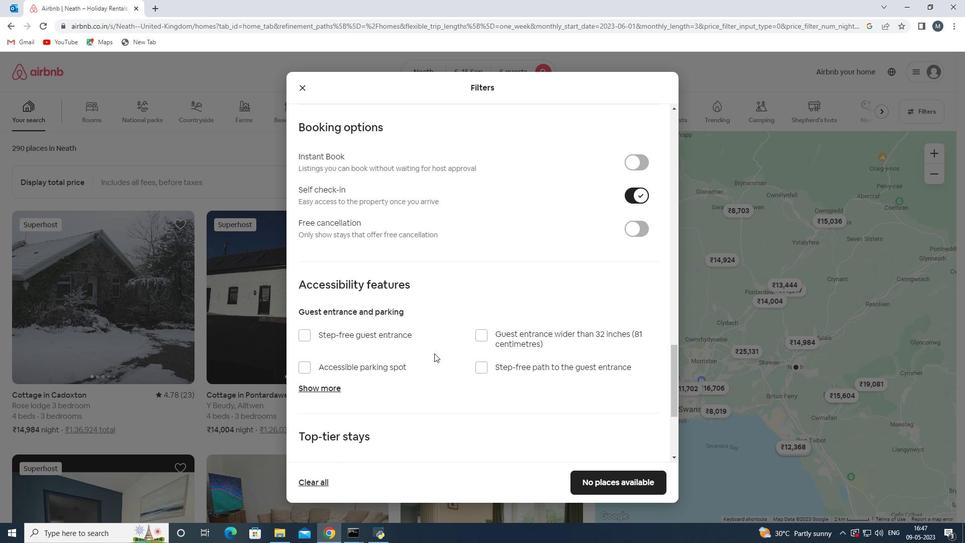 
Action: Mouse moved to (391, 365)
Screenshot: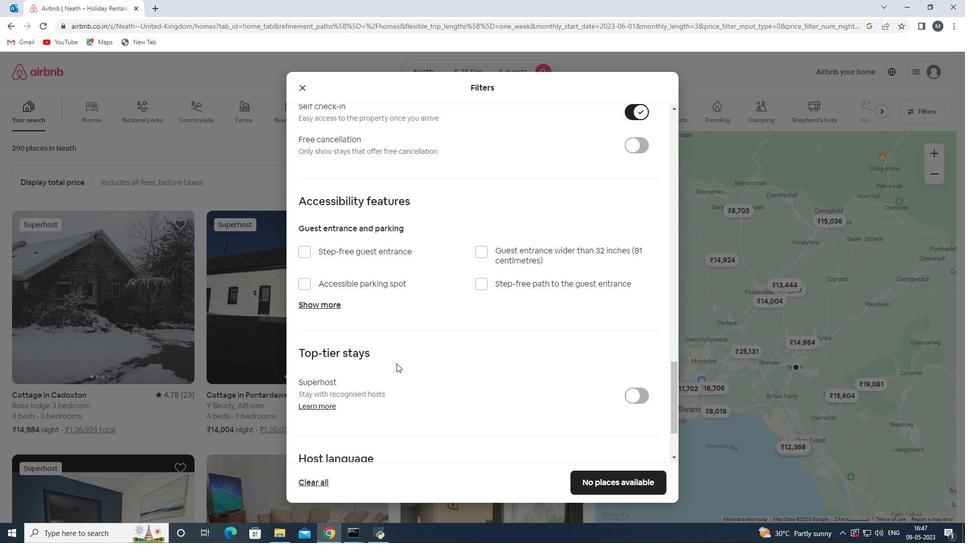 
Action: Mouse scrolled (391, 365) with delta (0, 0)
Screenshot: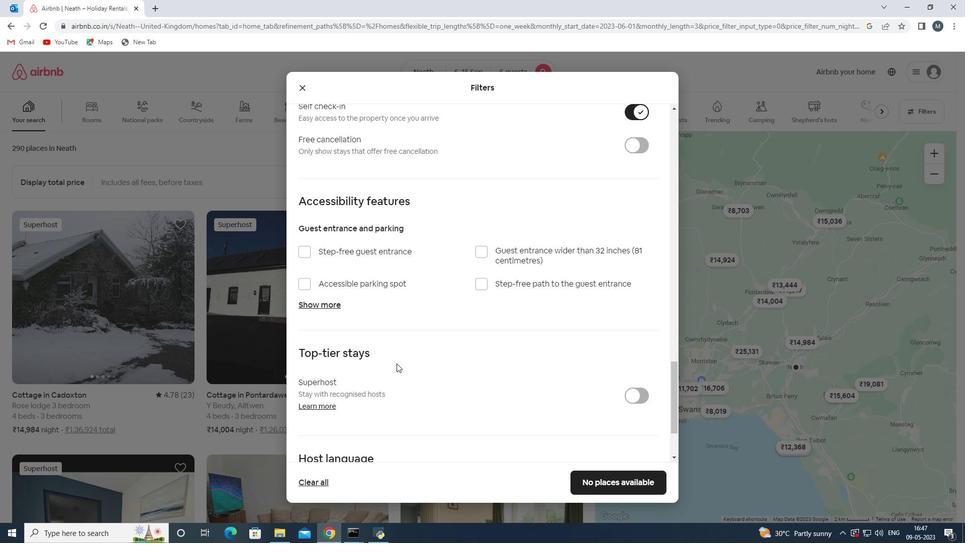 
Action: Mouse moved to (391, 366)
Screenshot: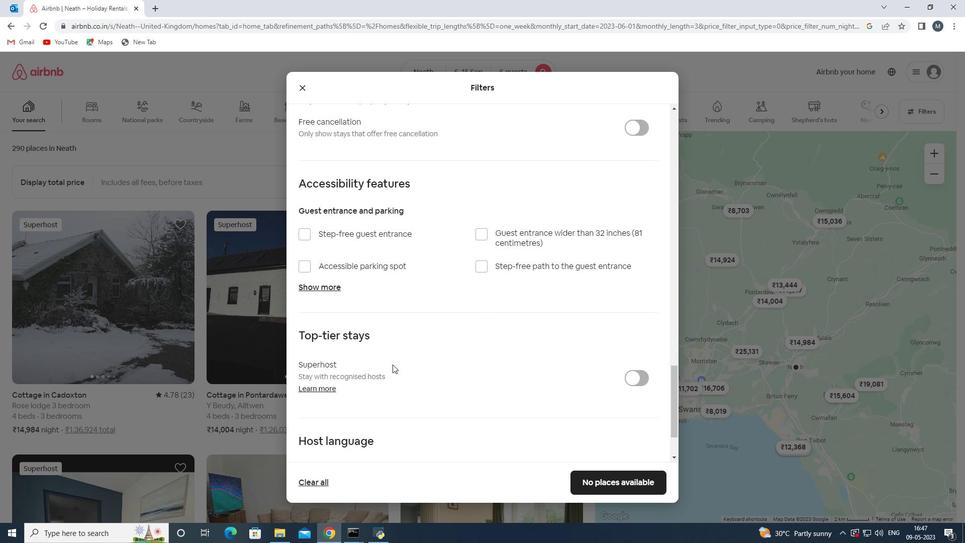 
Action: Mouse scrolled (391, 365) with delta (0, 0)
Screenshot: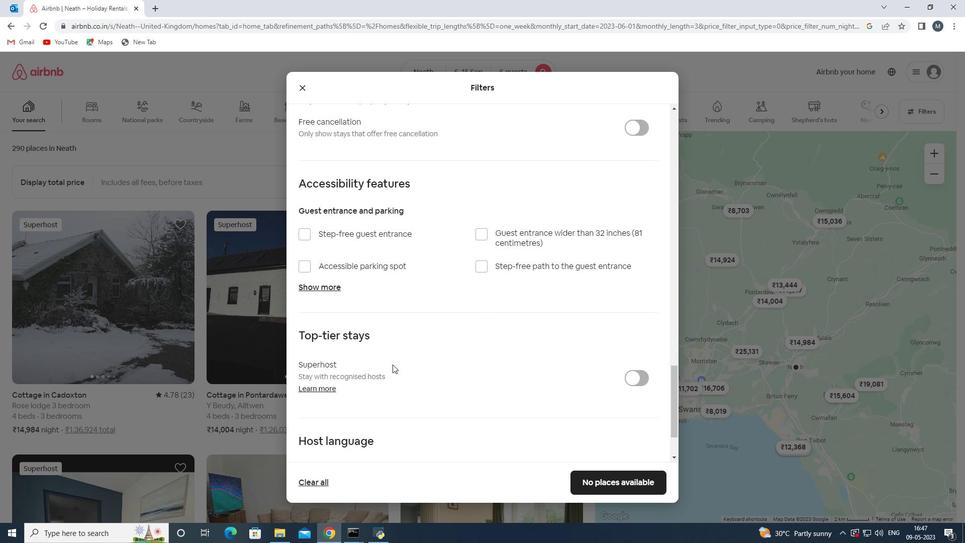
Action: Mouse moved to (366, 386)
Screenshot: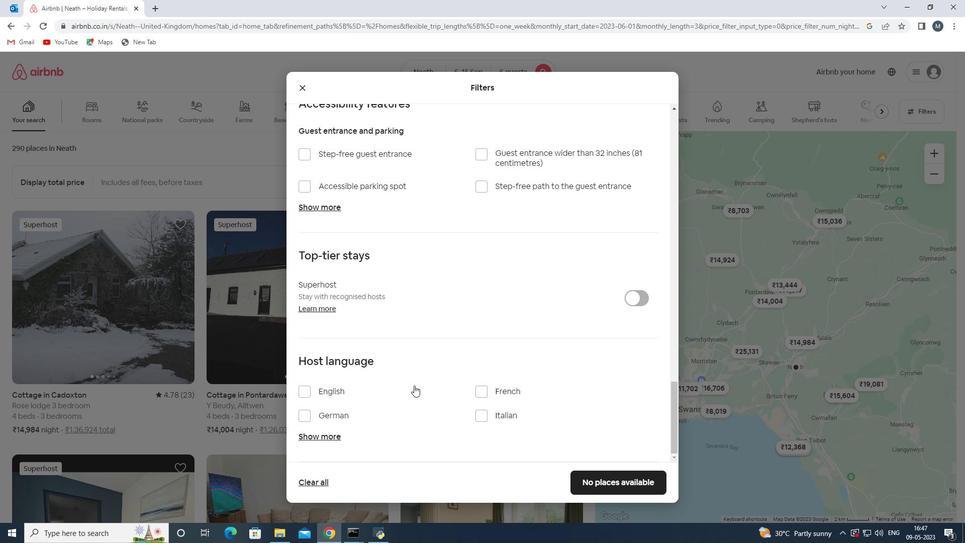 
Action: Mouse pressed left at (366, 386)
Screenshot: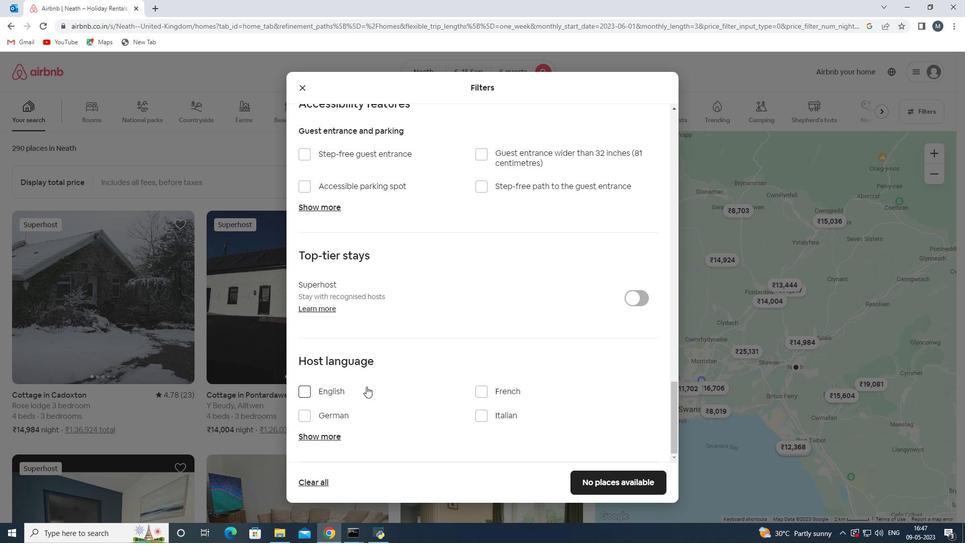 
Action: Mouse moved to (406, 376)
Screenshot: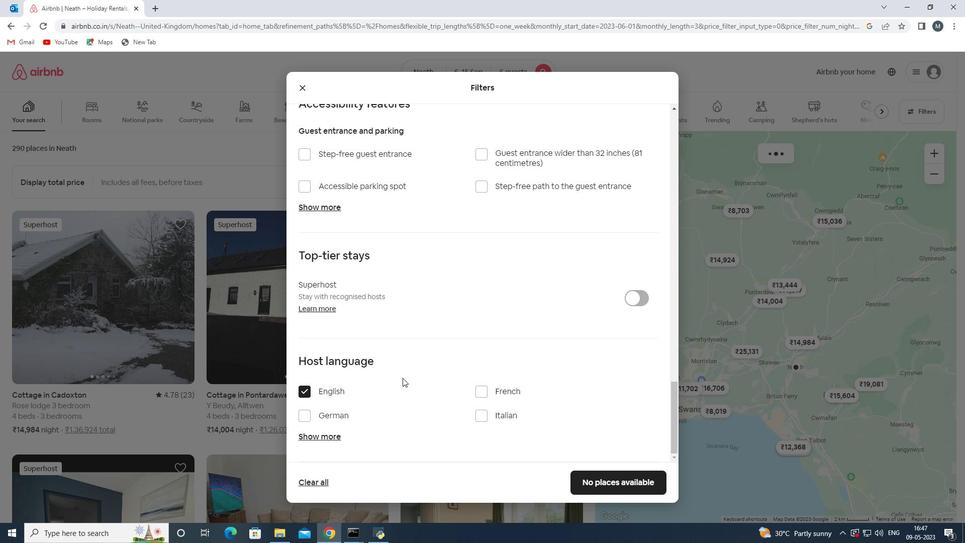 
Action: Mouse scrolled (406, 375) with delta (0, 0)
Screenshot: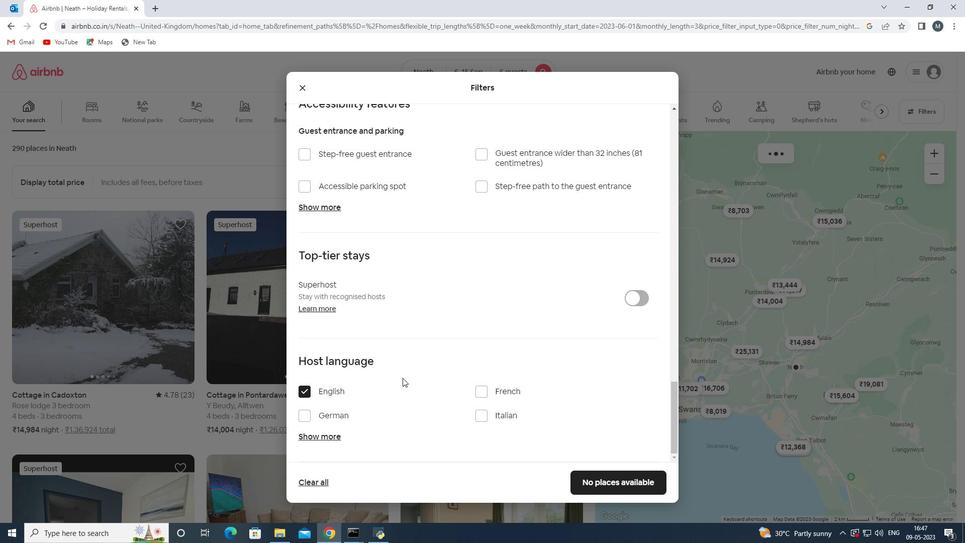 
Action: Mouse moved to (406, 376)
Screenshot: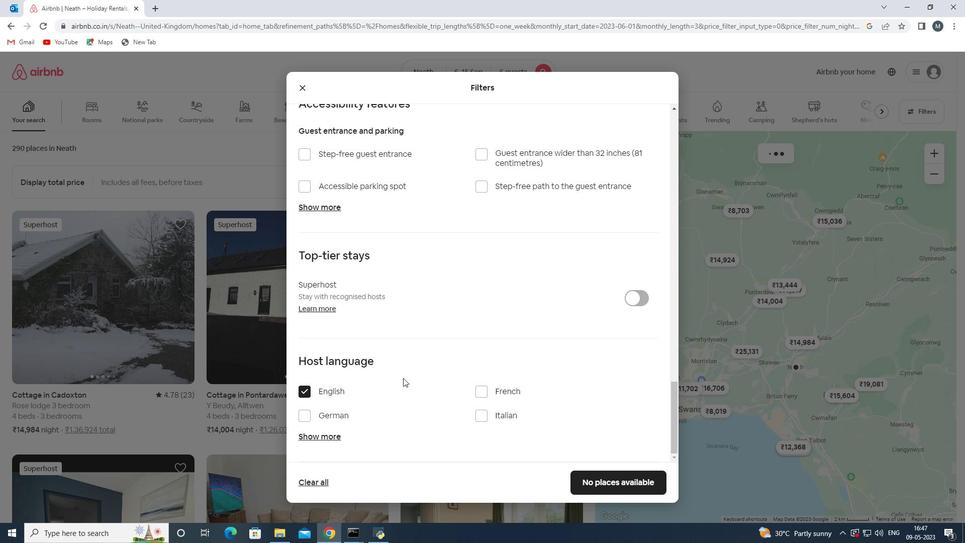 
Action: Mouse scrolled (406, 375) with delta (0, 0)
Screenshot: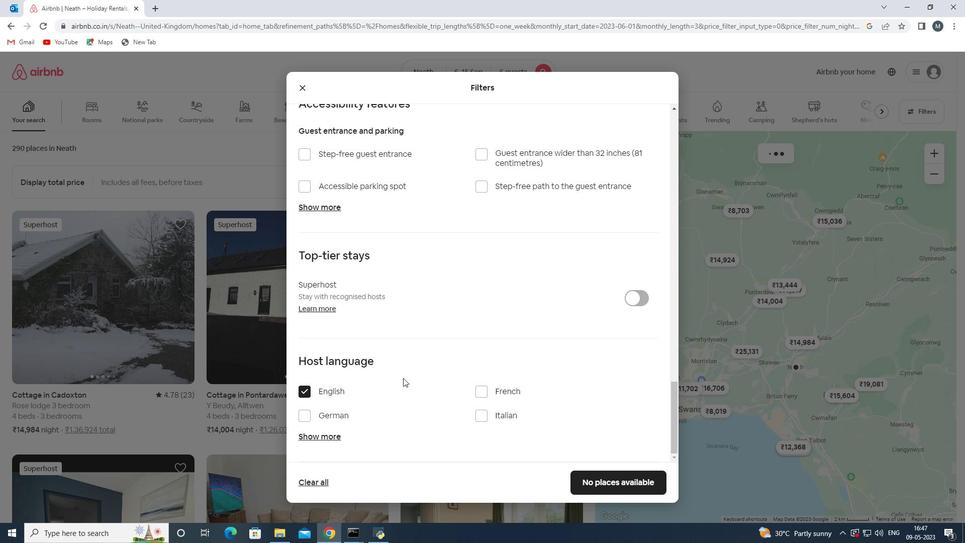 
Action: Mouse moved to (617, 480)
Screenshot: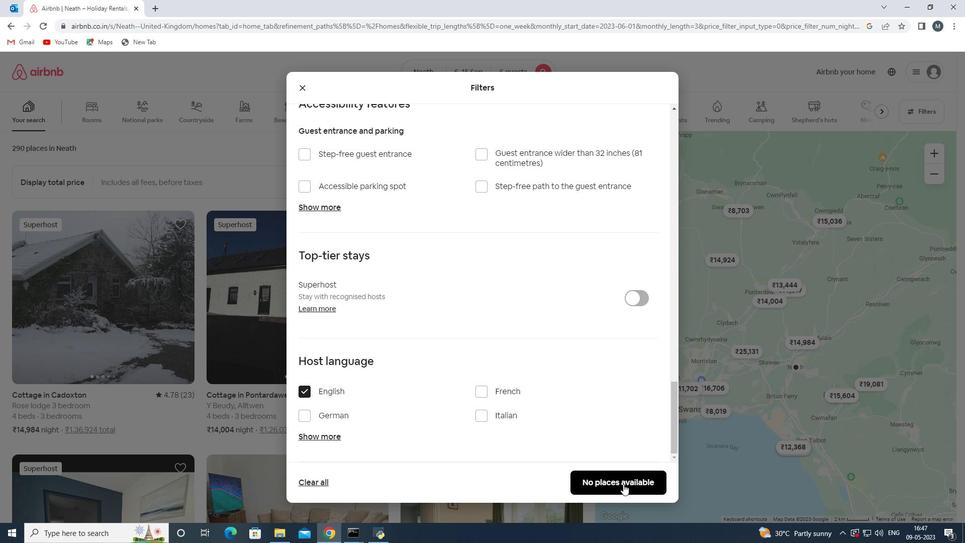 
Action: Mouse pressed left at (617, 480)
Screenshot: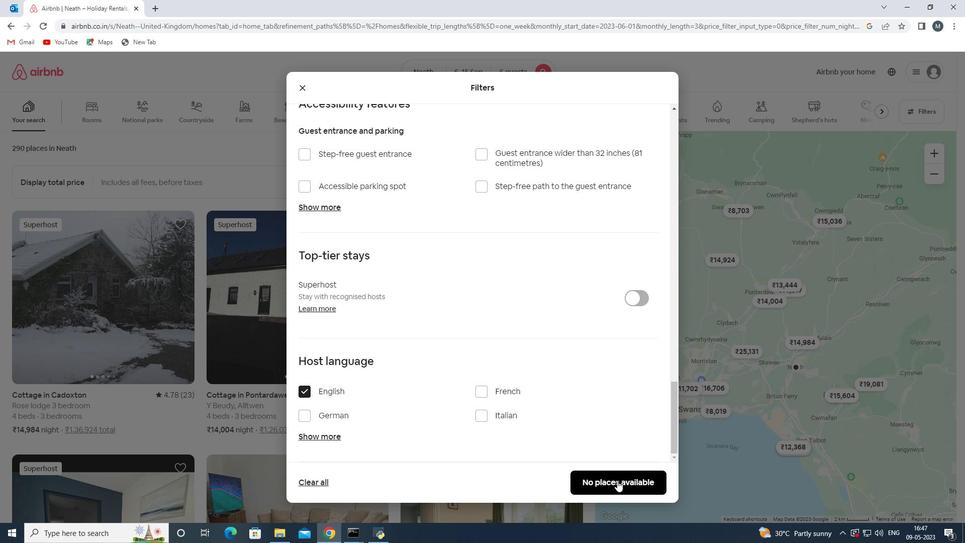 
